 Task: Look for space in Tashkent, Uzbekistan from 5th June, 2023 to 16th June, 2023 for 2 adults in price range Rs.7000 to Rs.15000. Place can be entire place with 1  bedroom having 1 bed and 1 bathroom. Property type can be house, flat, guest house, hotel. Booking option can be shelf check-in. Required host language is English.
Action: Mouse moved to (576, 88)
Screenshot: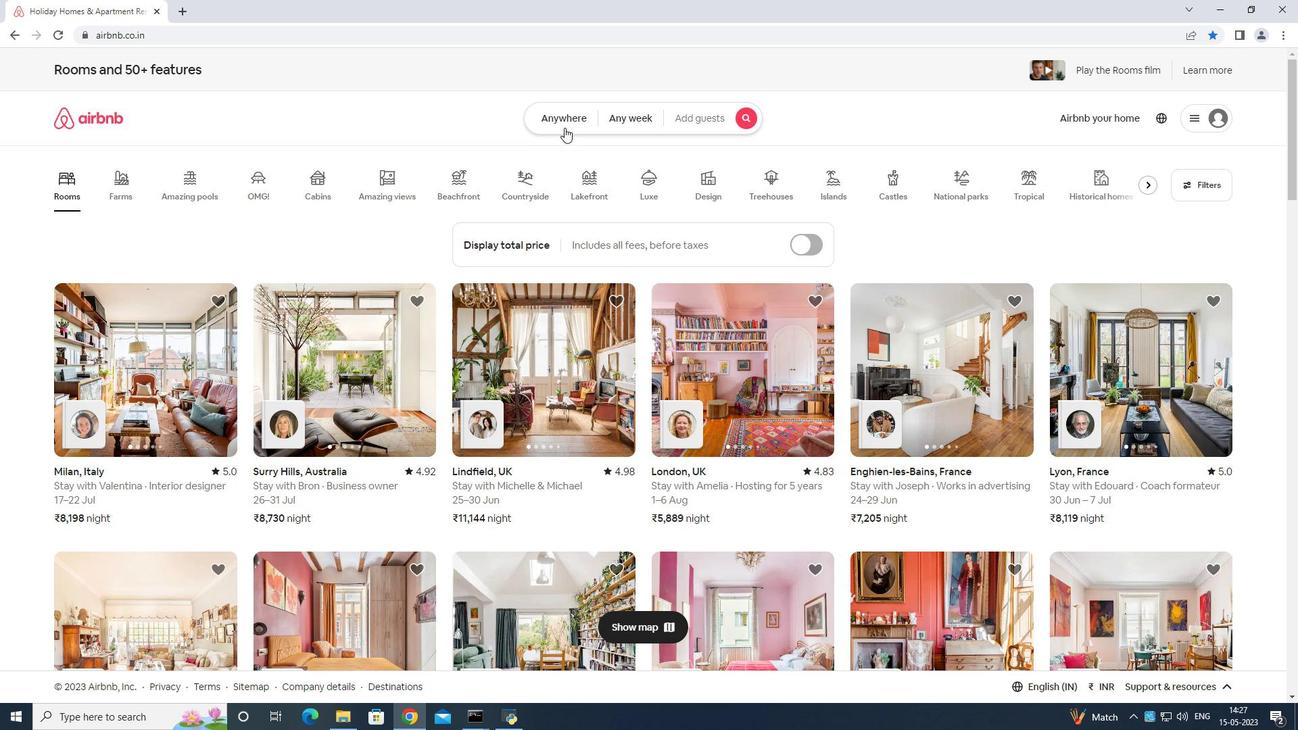 
Action: Mouse pressed left at (576, 88)
Screenshot: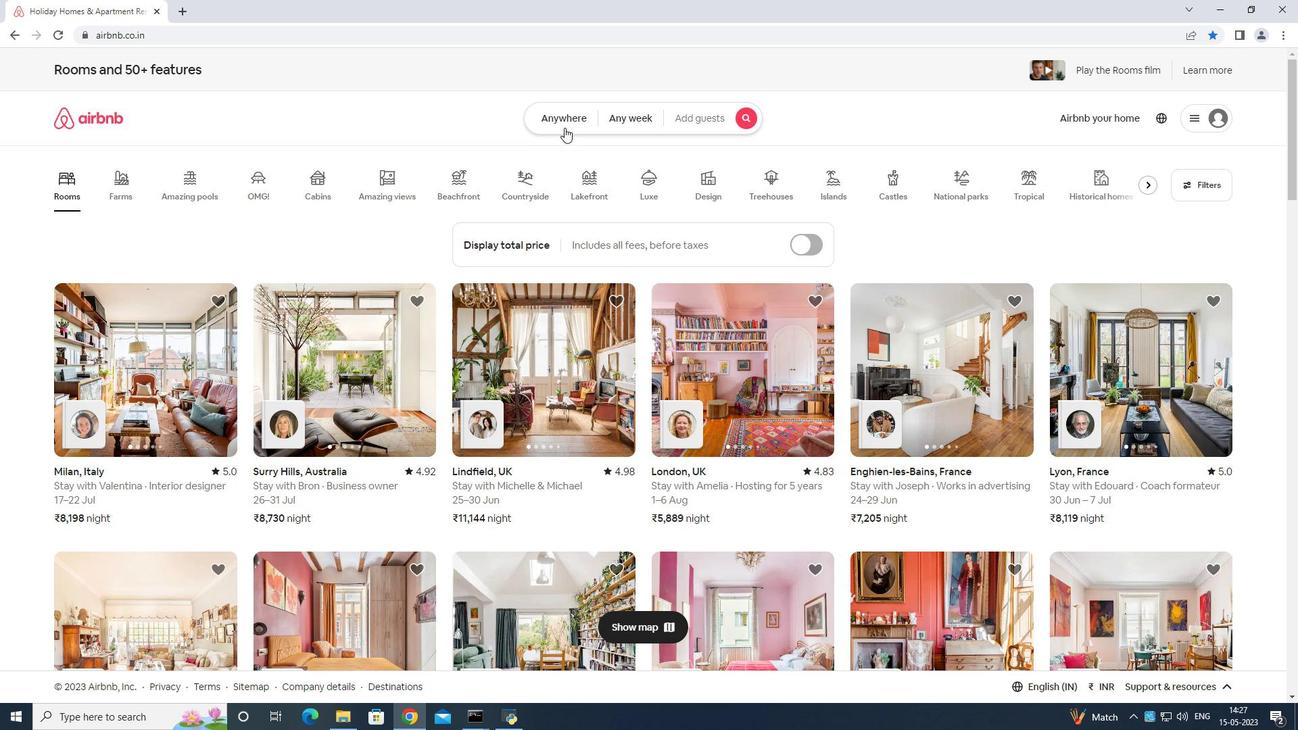 
Action: Mouse moved to (552, 119)
Screenshot: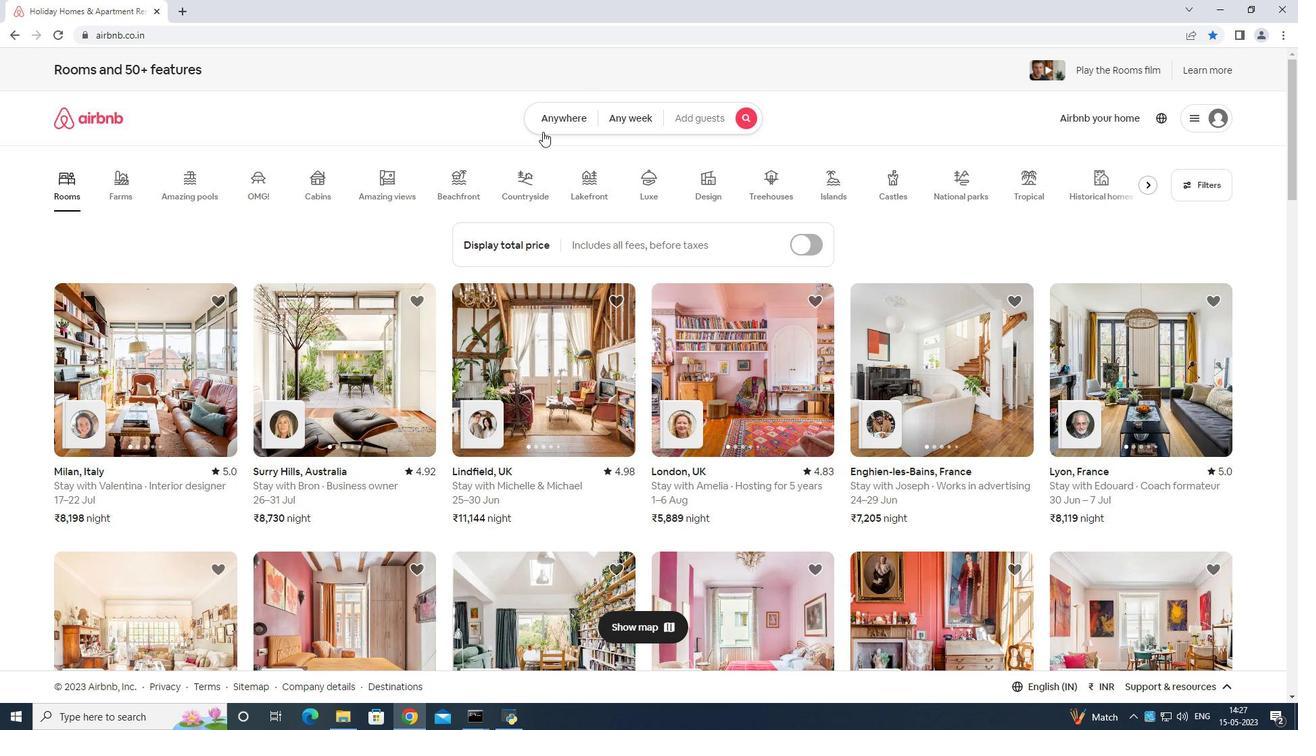
Action: Mouse pressed left at (552, 119)
Screenshot: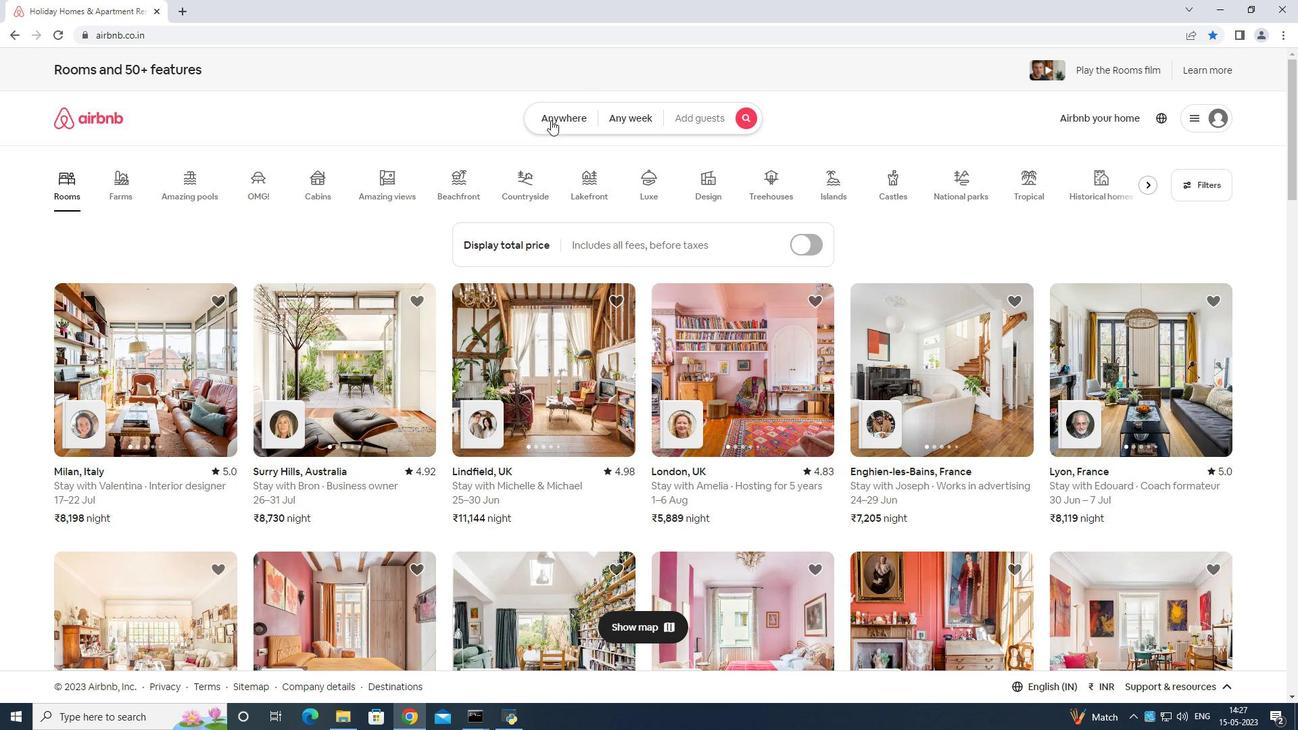 
Action: Mouse moved to (484, 174)
Screenshot: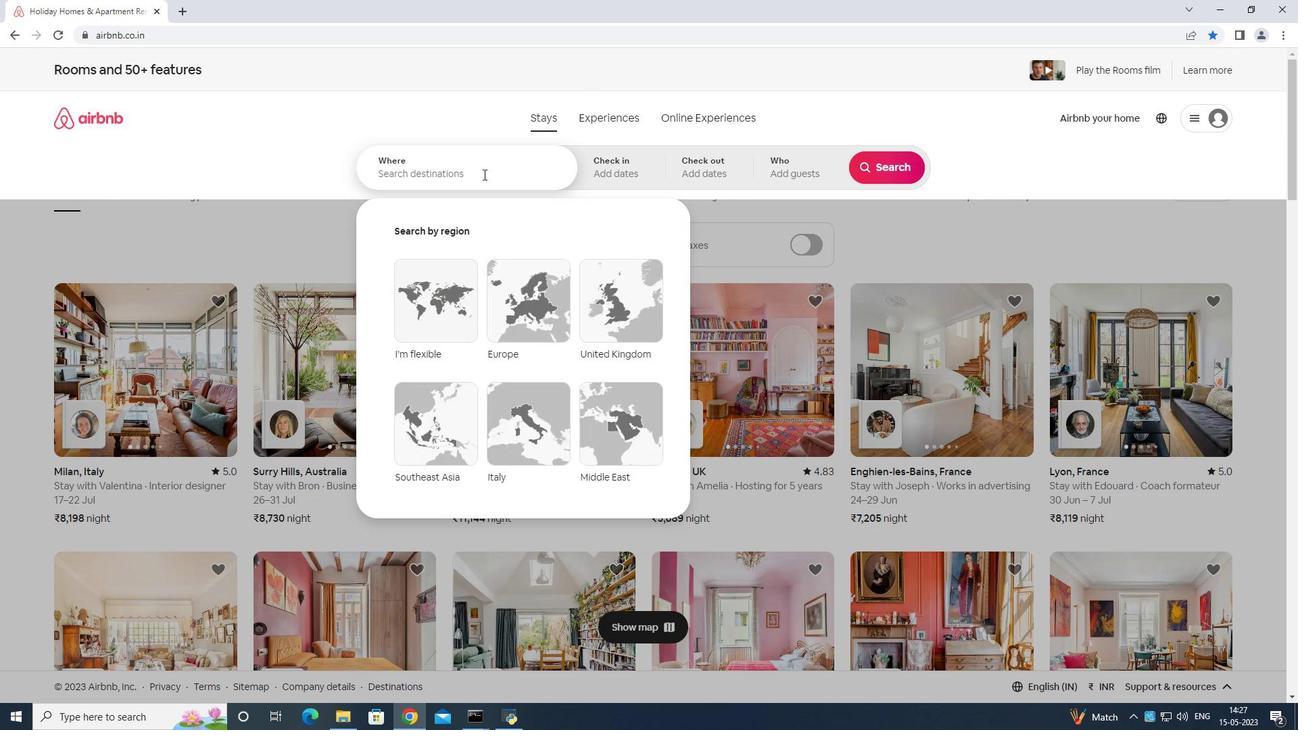 
Action: Mouse pressed left at (484, 174)
Screenshot: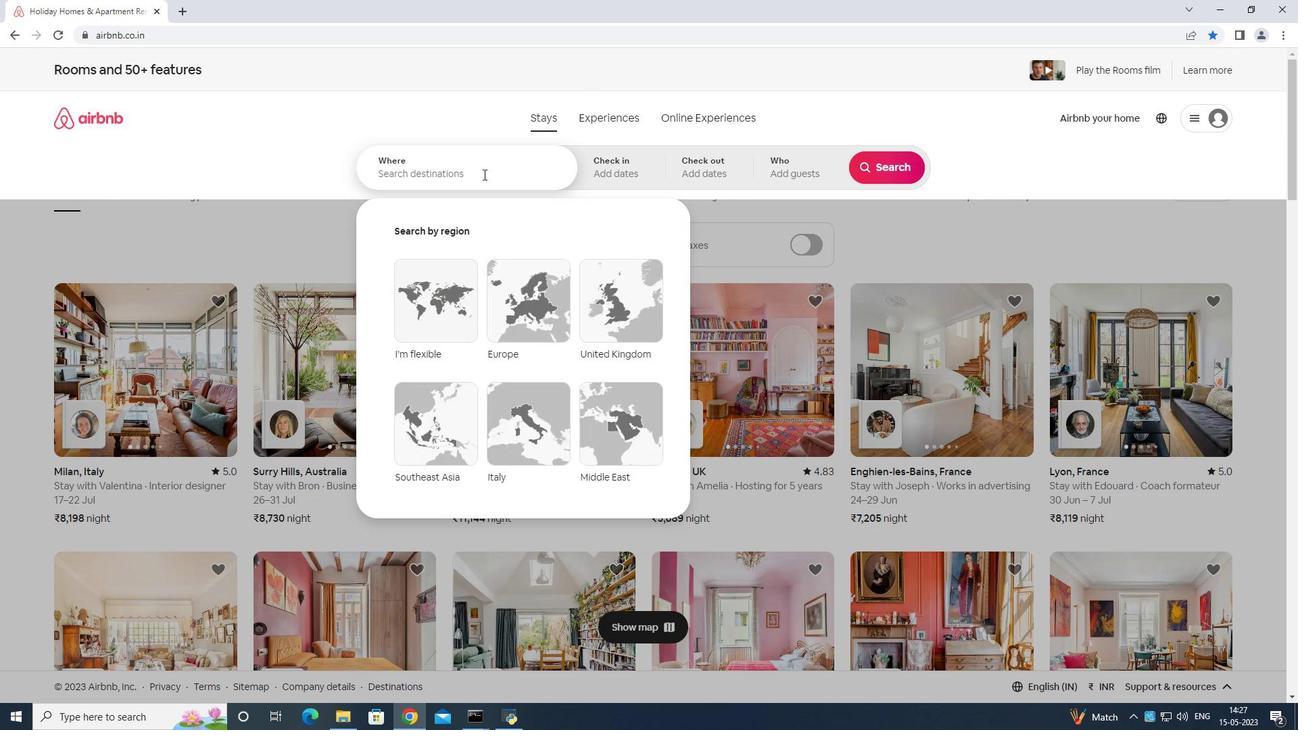 
Action: Mouse moved to (484, 174)
Screenshot: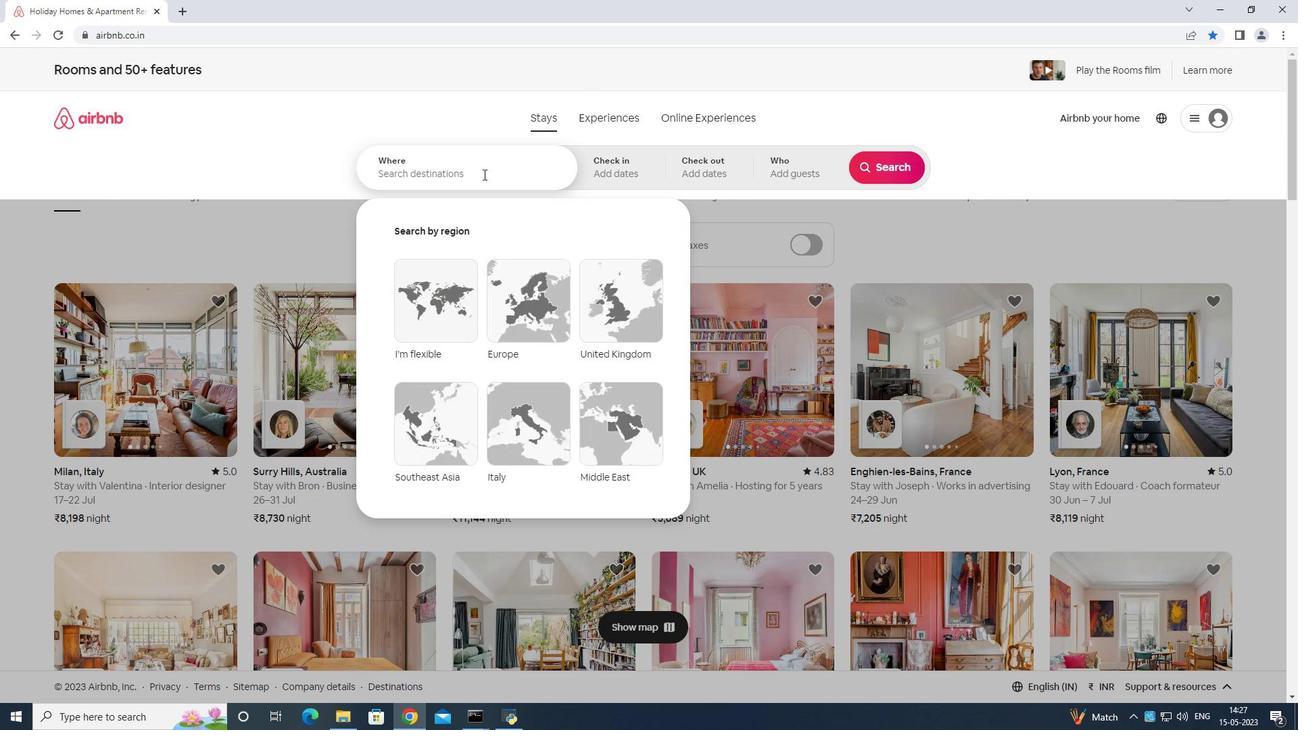 
Action: Key pressed <Key.shift>Tashkent<Key.space>uzbekistn<Key.backspace>an<Key.enter>
Screenshot: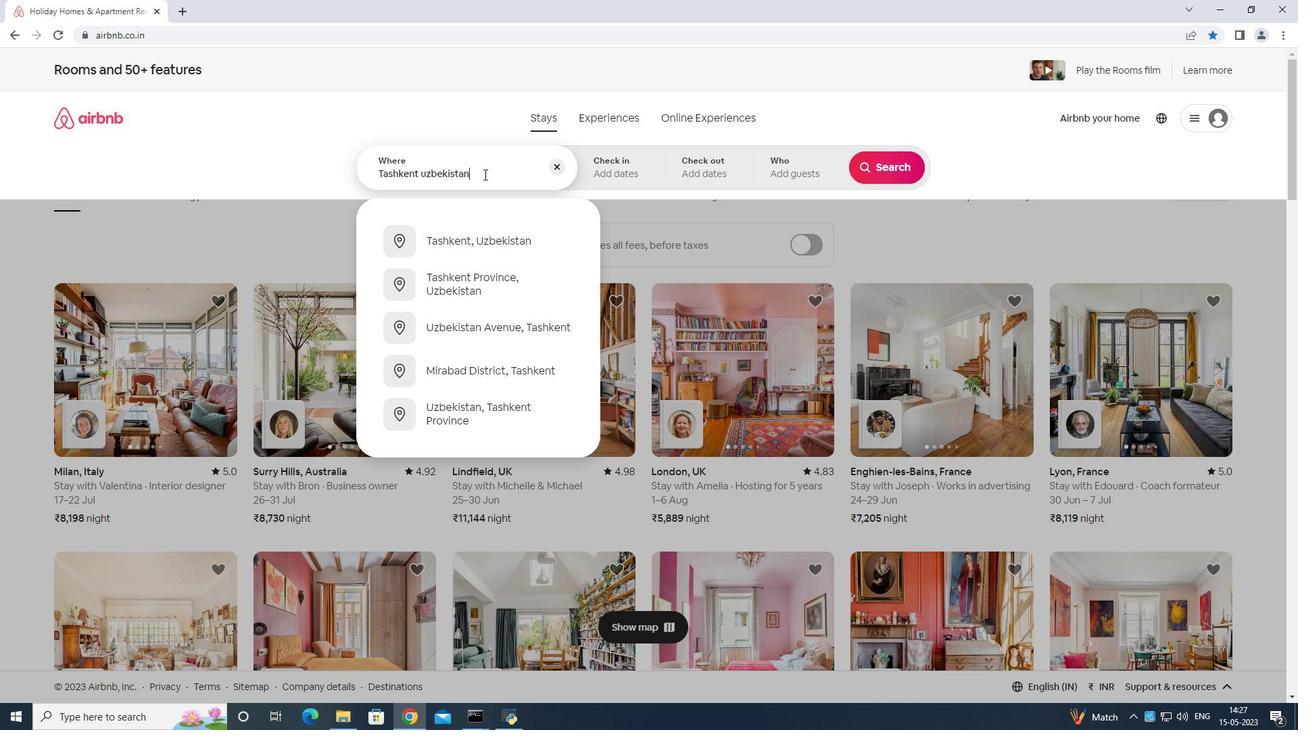 
Action: Mouse moved to (708, 359)
Screenshot: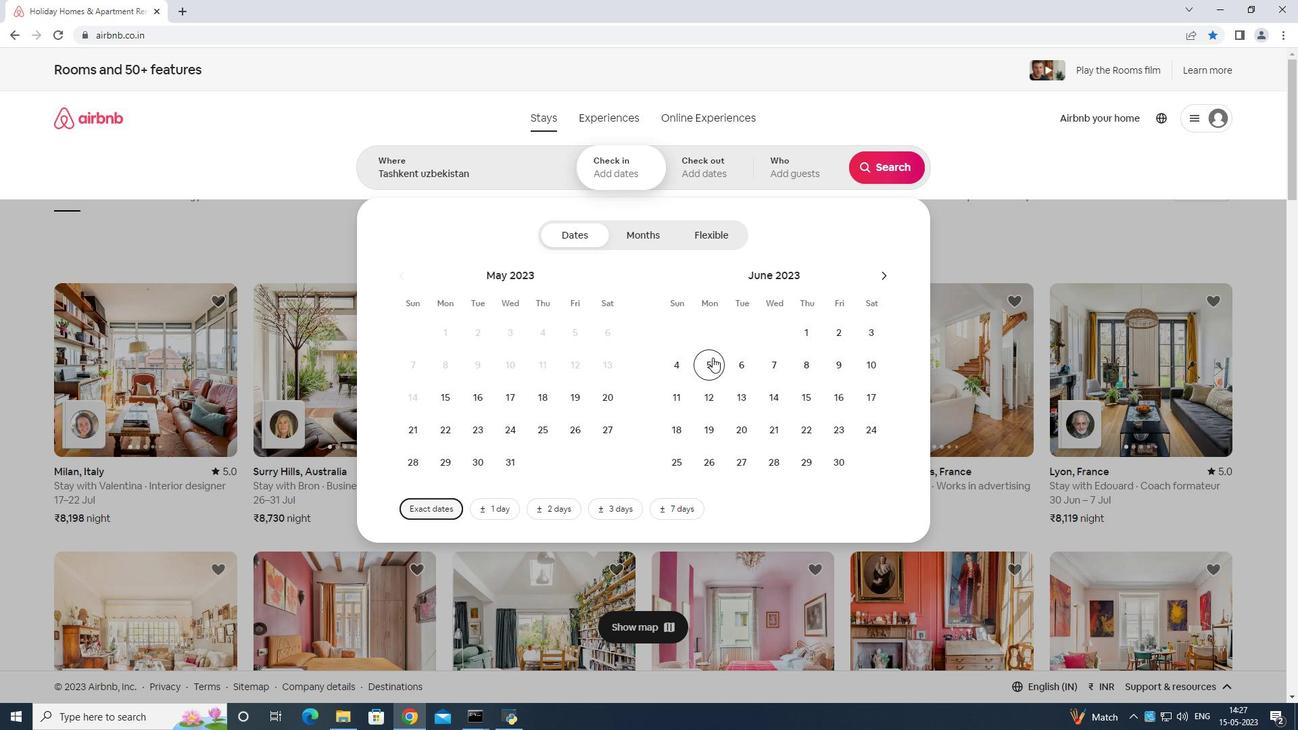 
Action: Mouse pressed left at (708, 359)
Screenshot: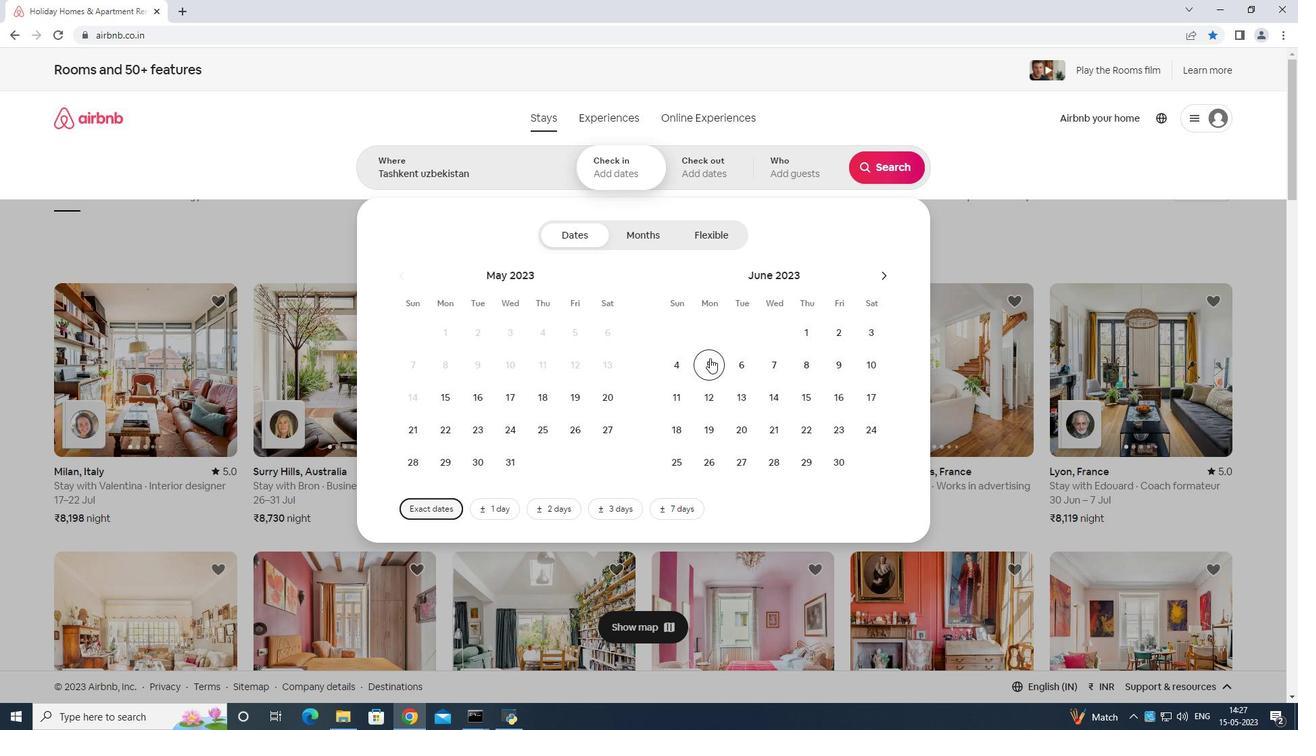 
Action: Mouse moved to (830, 397)
Screenshot: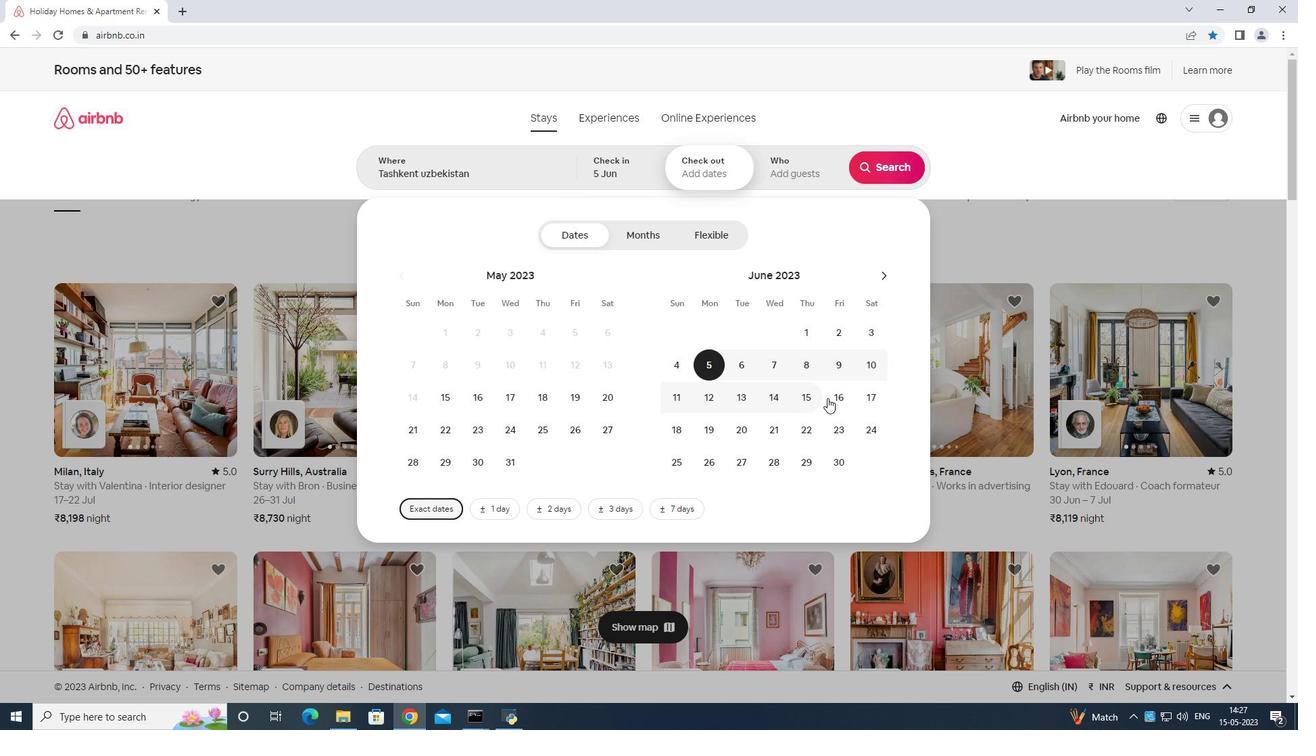 
Action: Mouse pressed left at (830, 397)
Screenshot: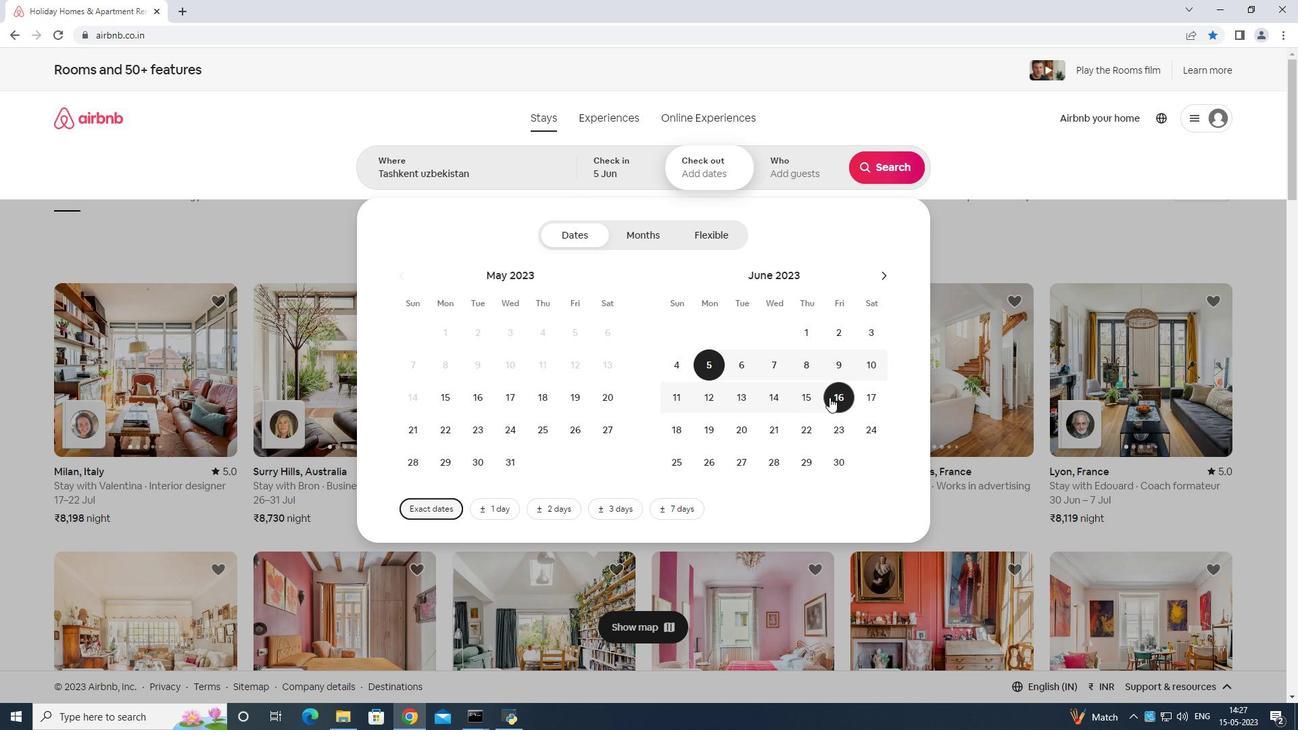 
Action: Mouse moved to (800, 173)
Screenshot: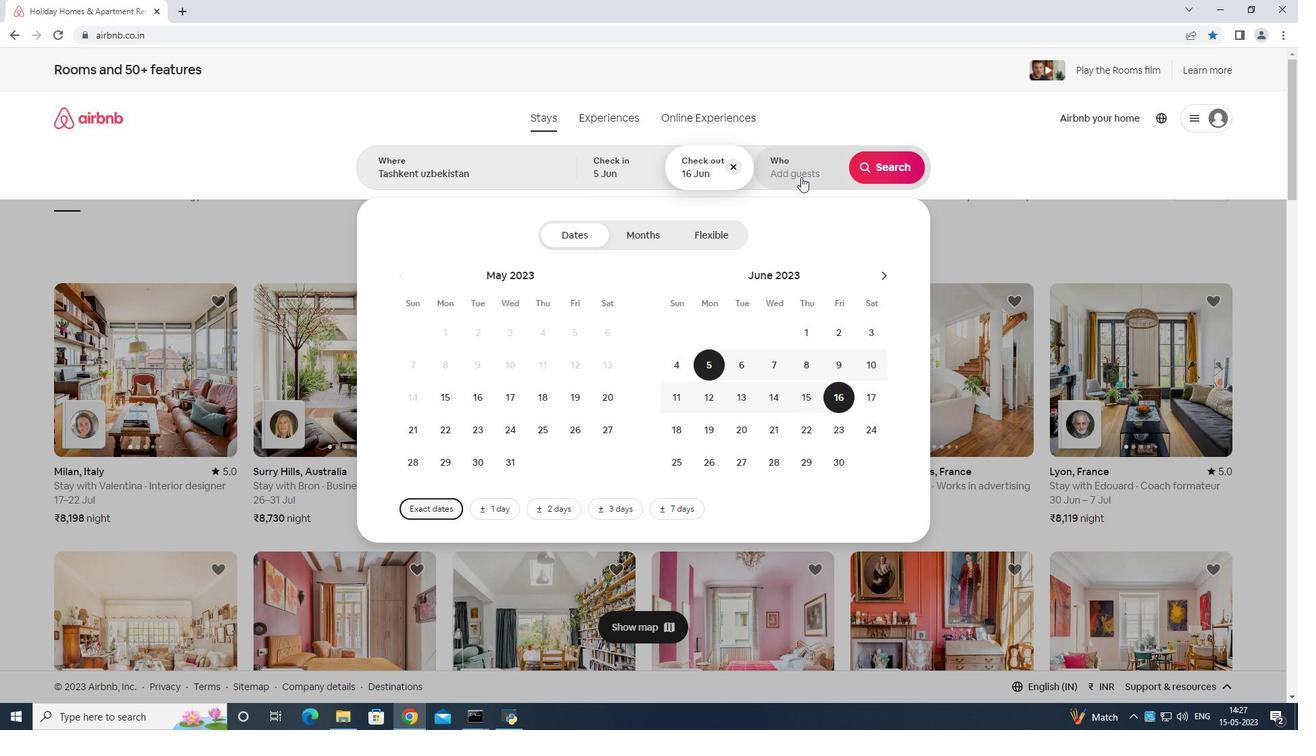 
Action: Mouse pressed left at (800, 173)
Screenshot: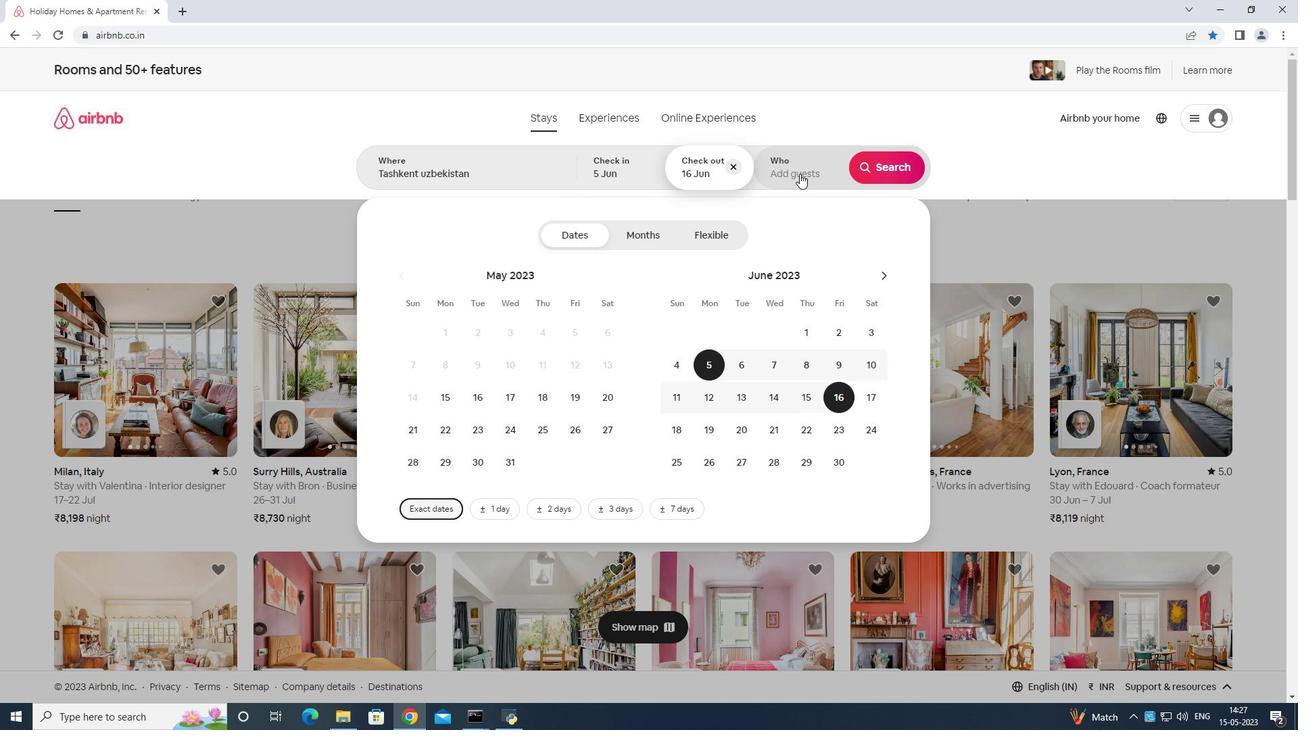 
Action: Mouse moved to (896, 243)
Screenshot: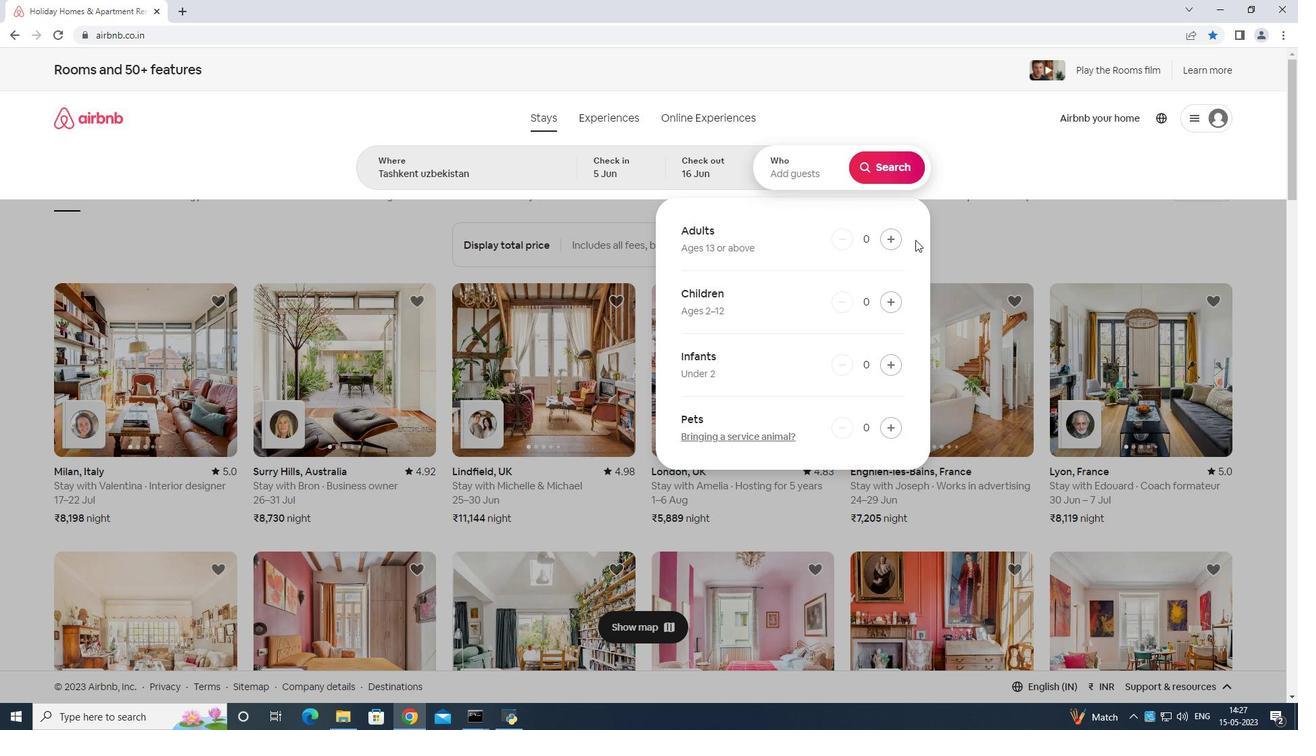
Action: Mouse pressed left at (896, 243)
Screenshot: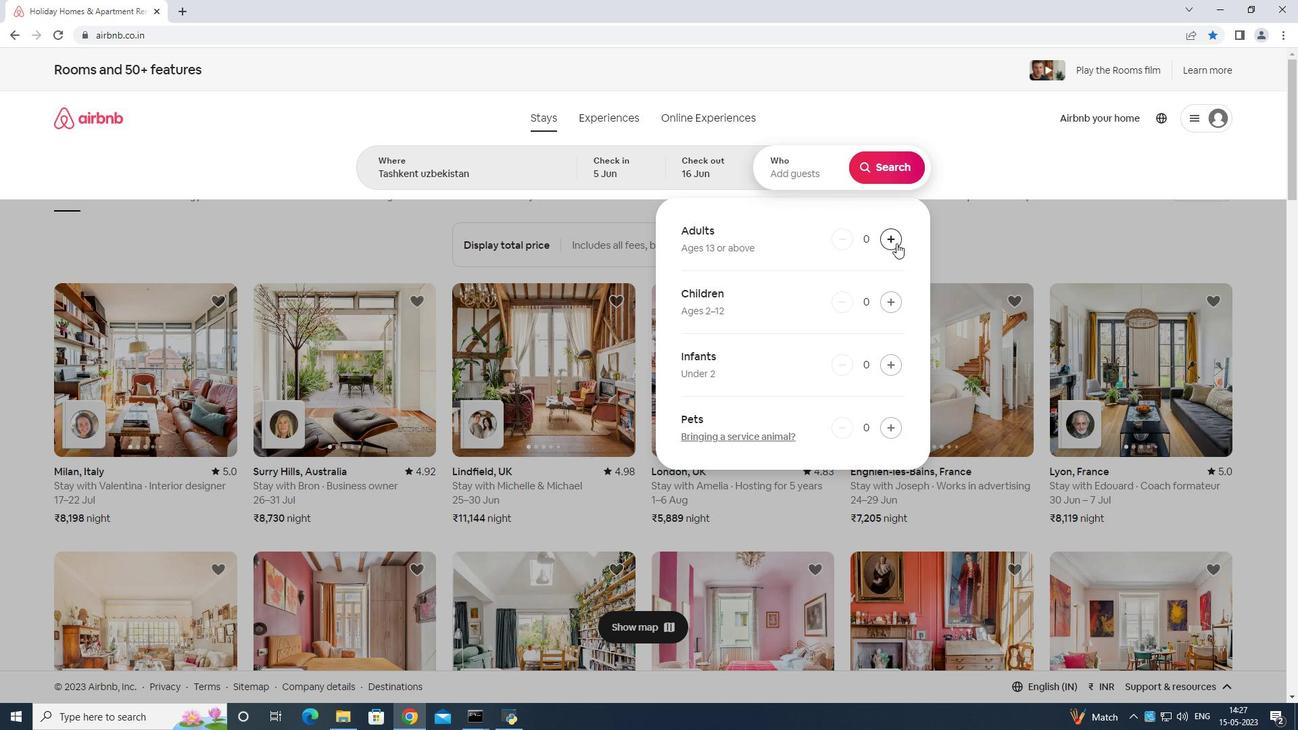 
Action: Mouse moved to (895, 244)
Screenshot: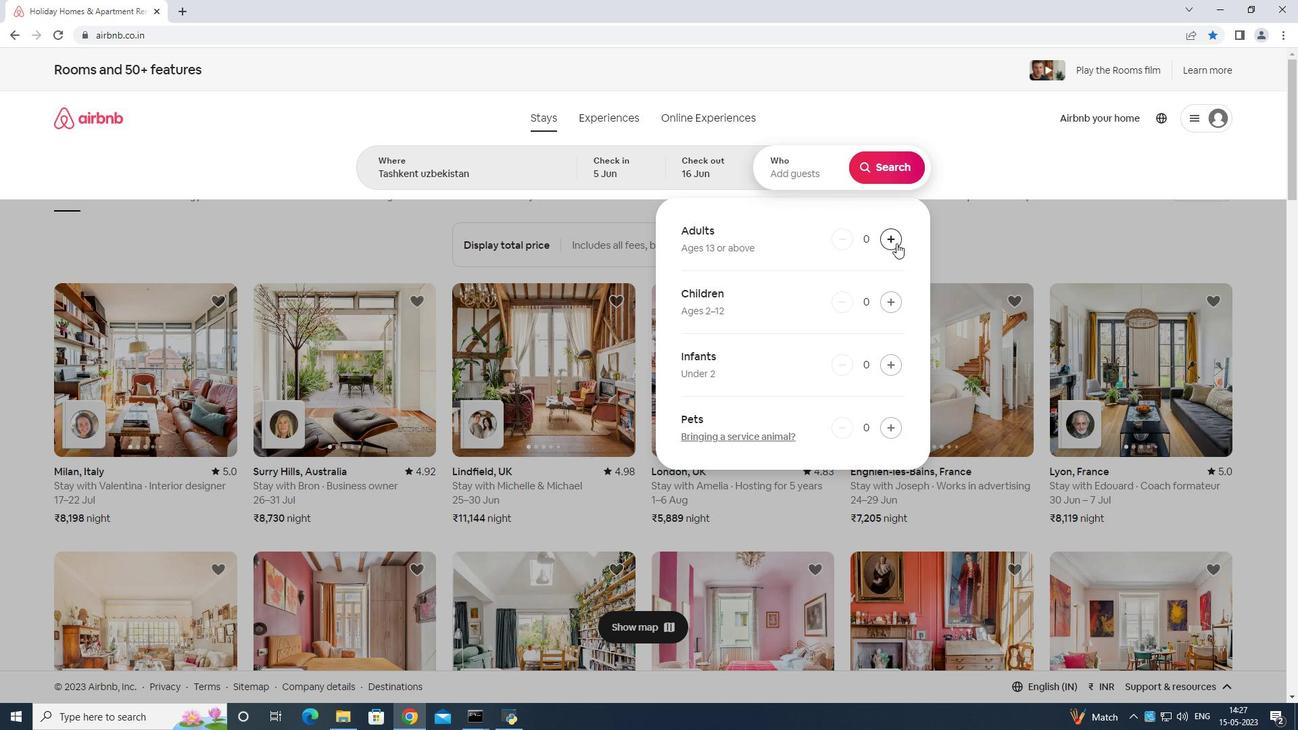 
Action: Mouse pressed left at (895, 244)
Screenshot: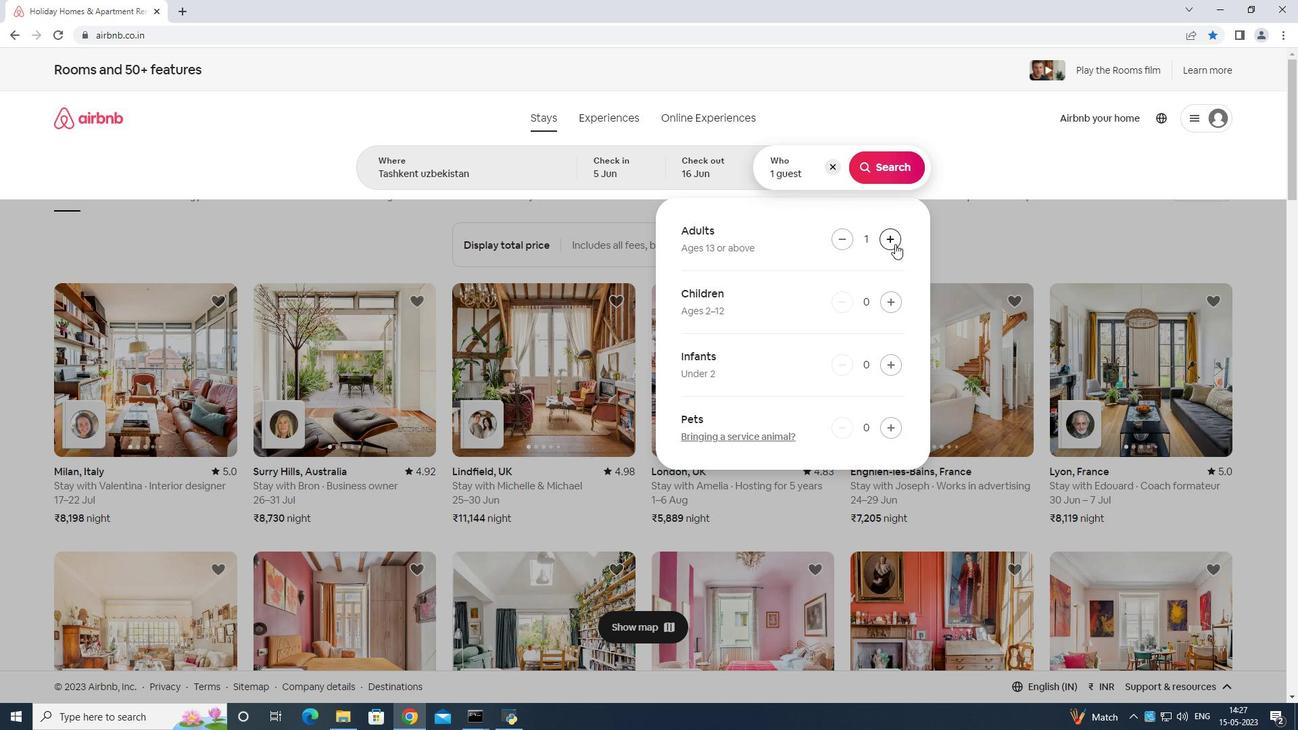 
Action: Mouse moved to (883, 169)
Screenshot: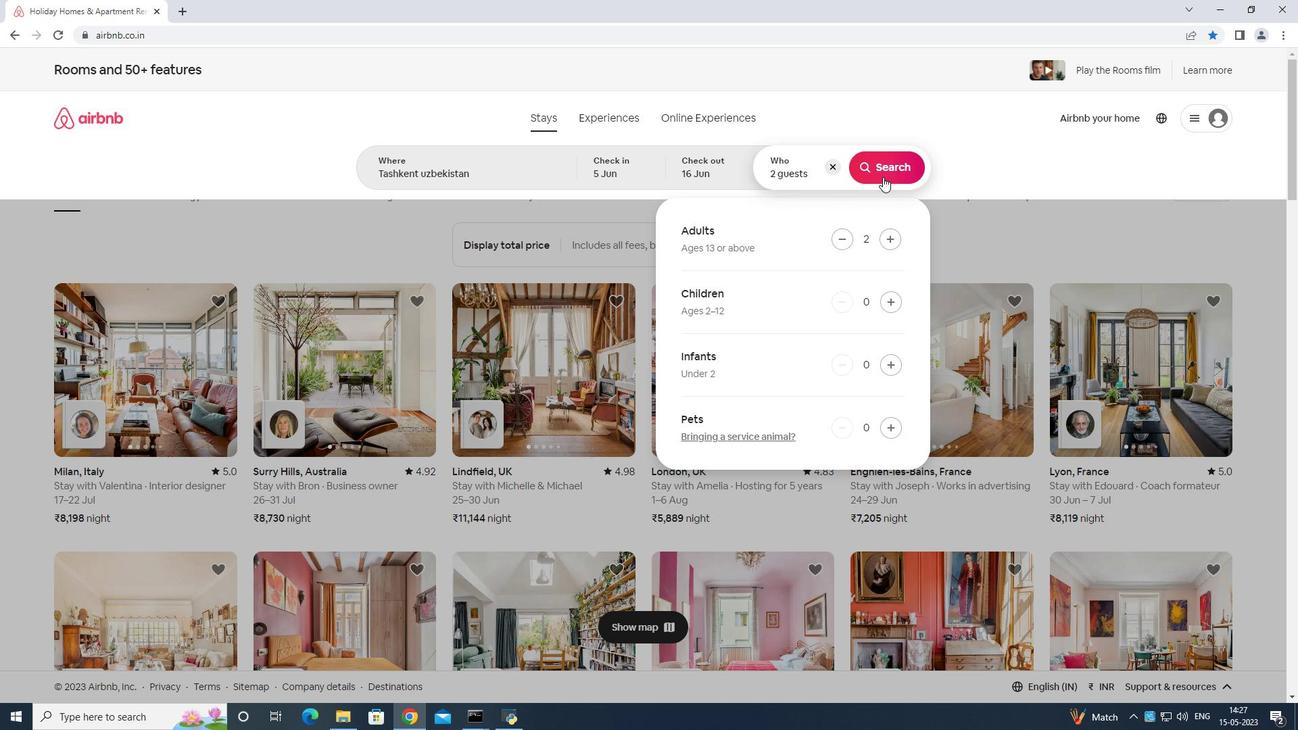 
Action: Mouse pressed left at (883, 169)
Screenshot: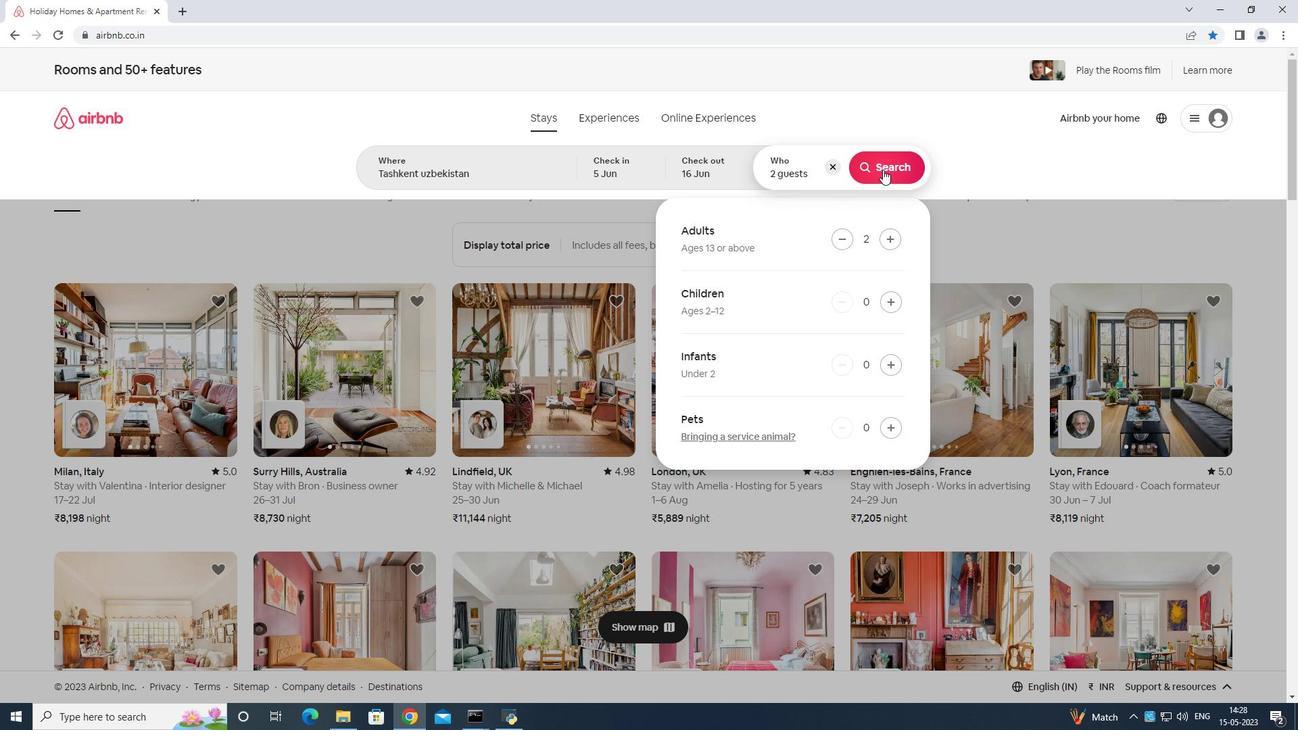 
Action: Mouse moved to (1235, 122)
Screenshot: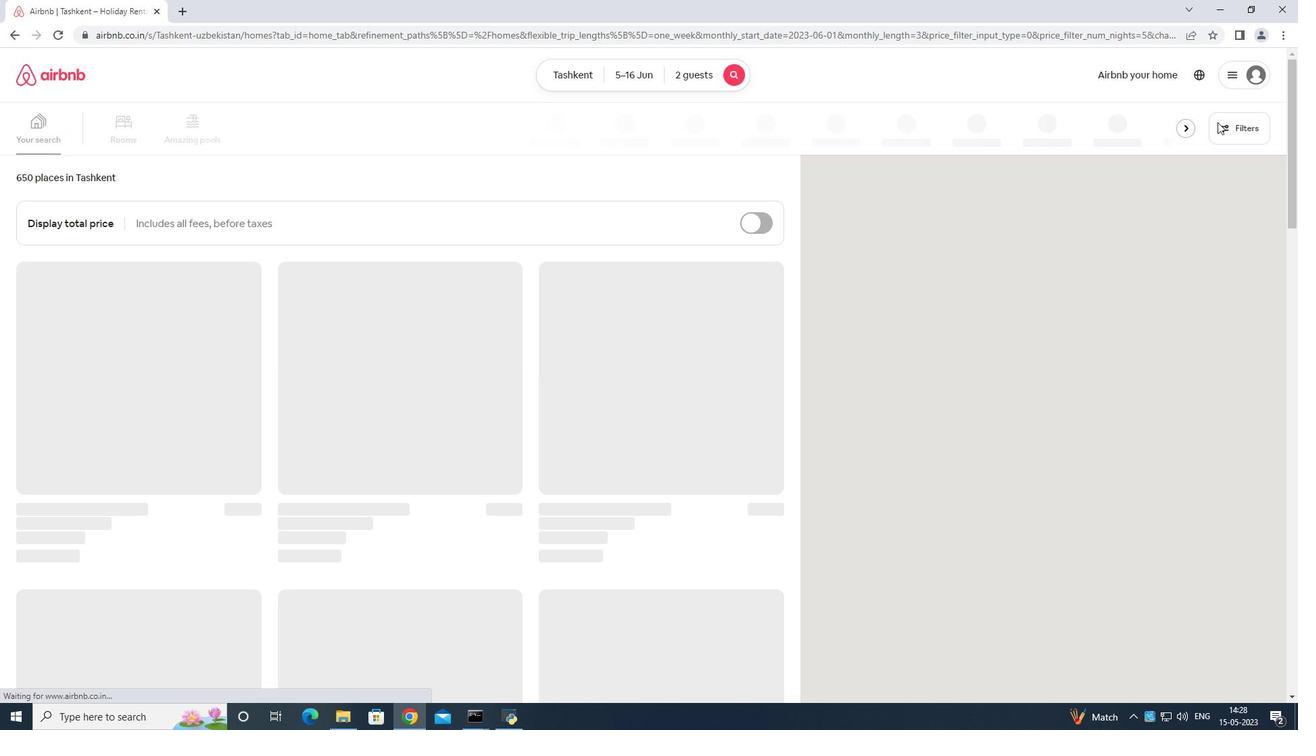 
Action: Mouse pressed left at (1235, 122)
Screenshot: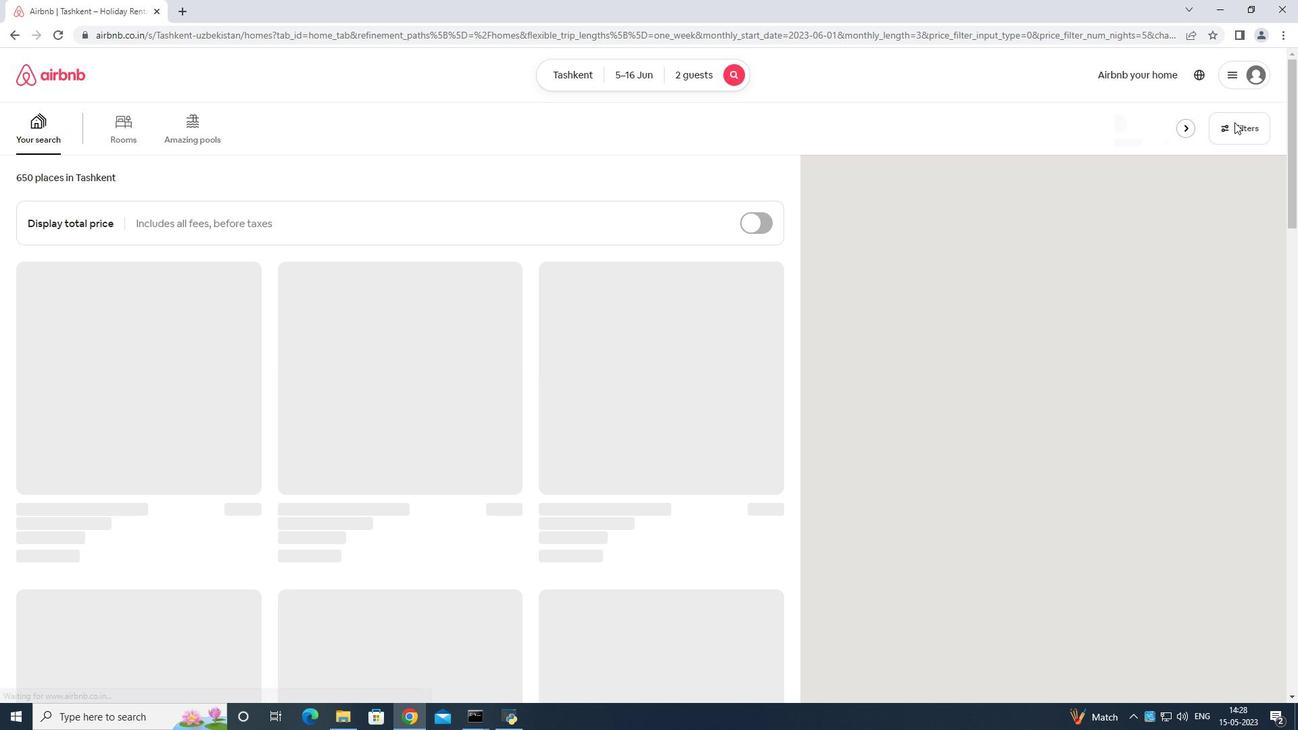 
Action: Mouse moved to (545, 463)
Screenshot: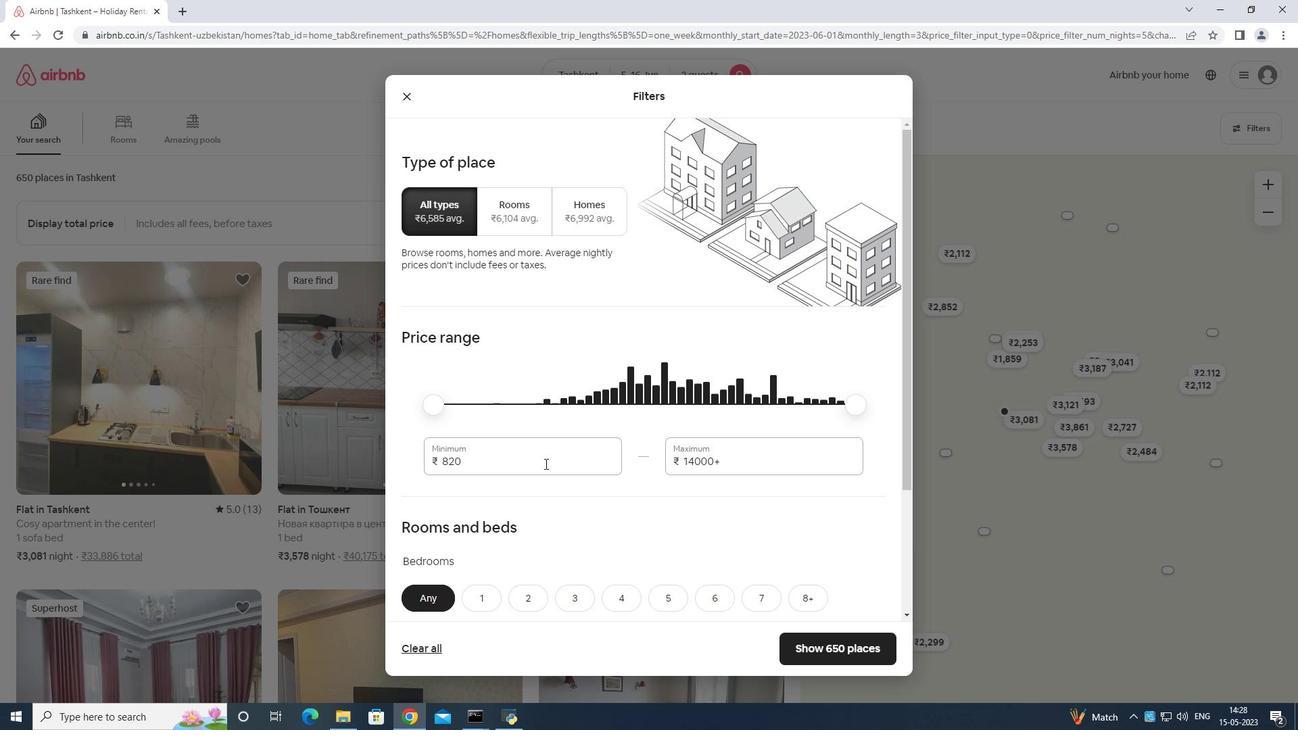 
Action: Mouse pressed left at (545, 463)
Screenshot: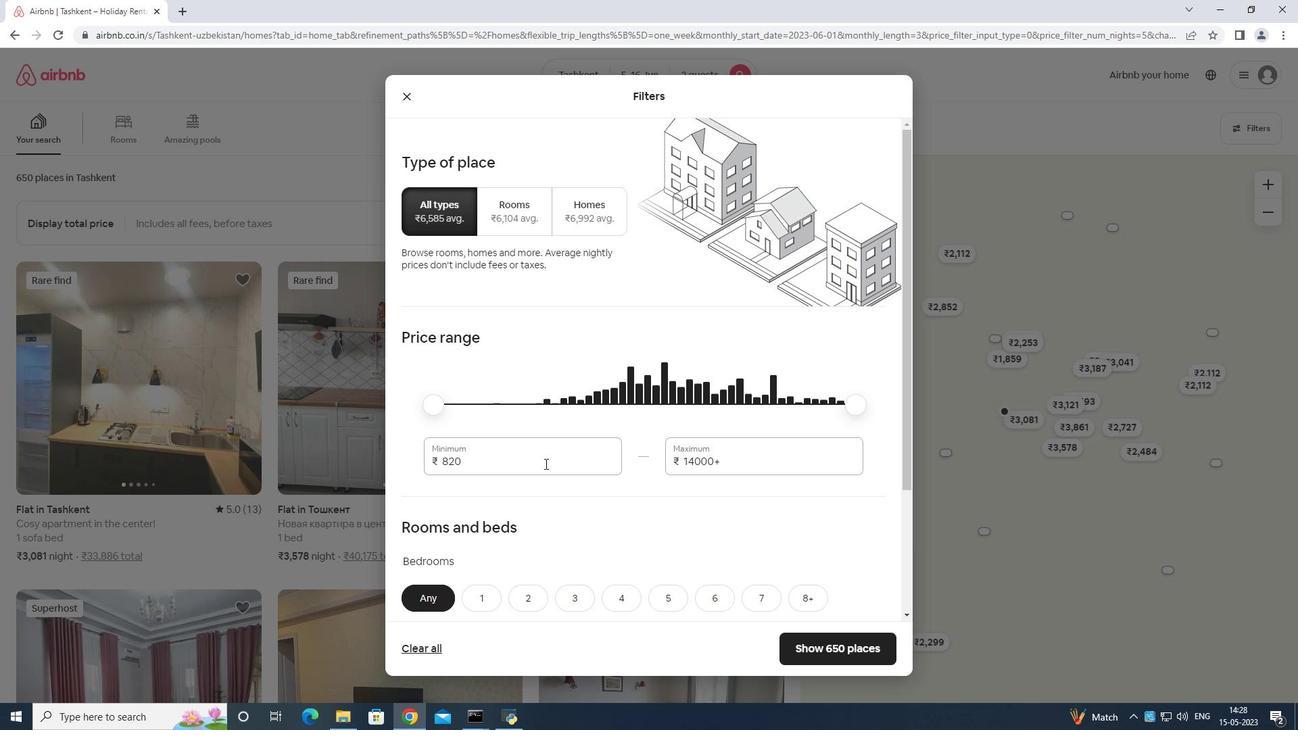 
Action: Mouse moved to (551, 451)
Screenshot: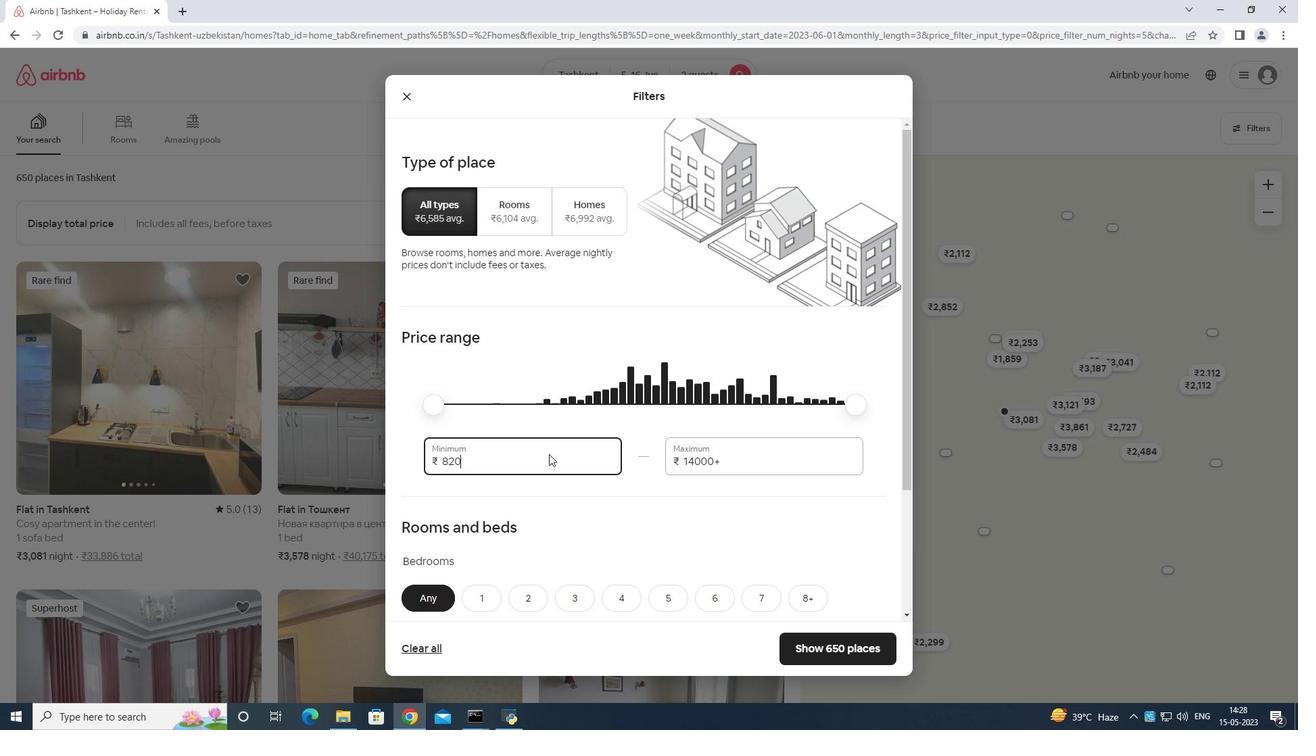 
Action: Key pressed <Key.backspace>
Screenshot: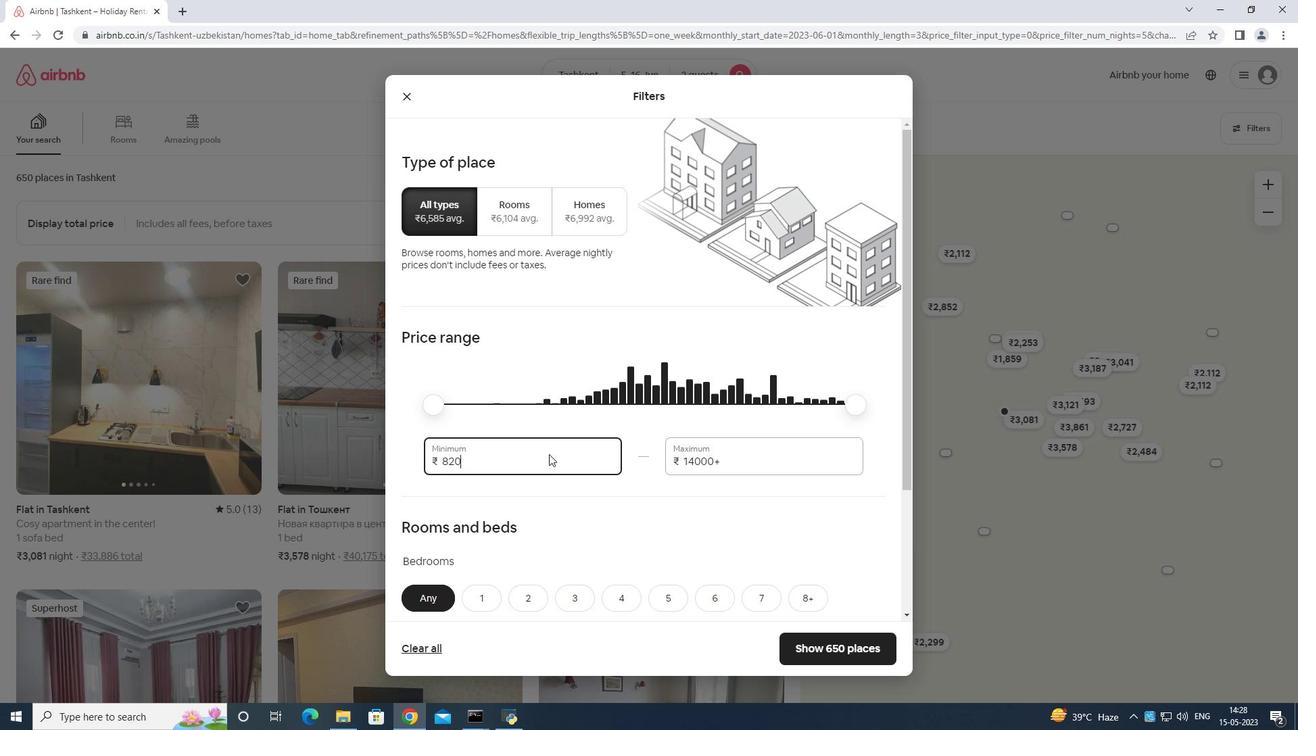 
Action: Mouse moved to (558, 447)
Screenshot: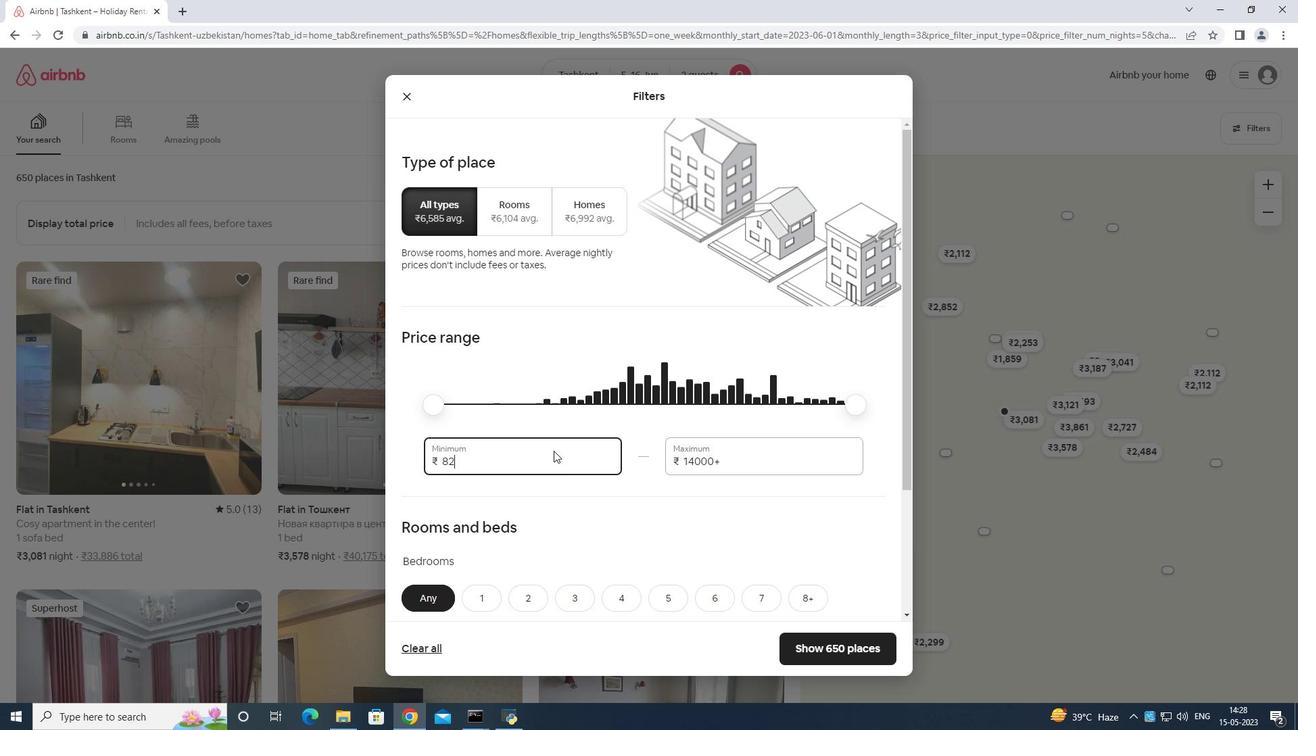 
Action: Key pressed <Key.backspace><Key.backspace><Key.backspace><Key.backspace><Key.backspace><Key.backspace><Key.backspace><Key.backspace><Key.backspace><Key.backspace>70
Screenshot: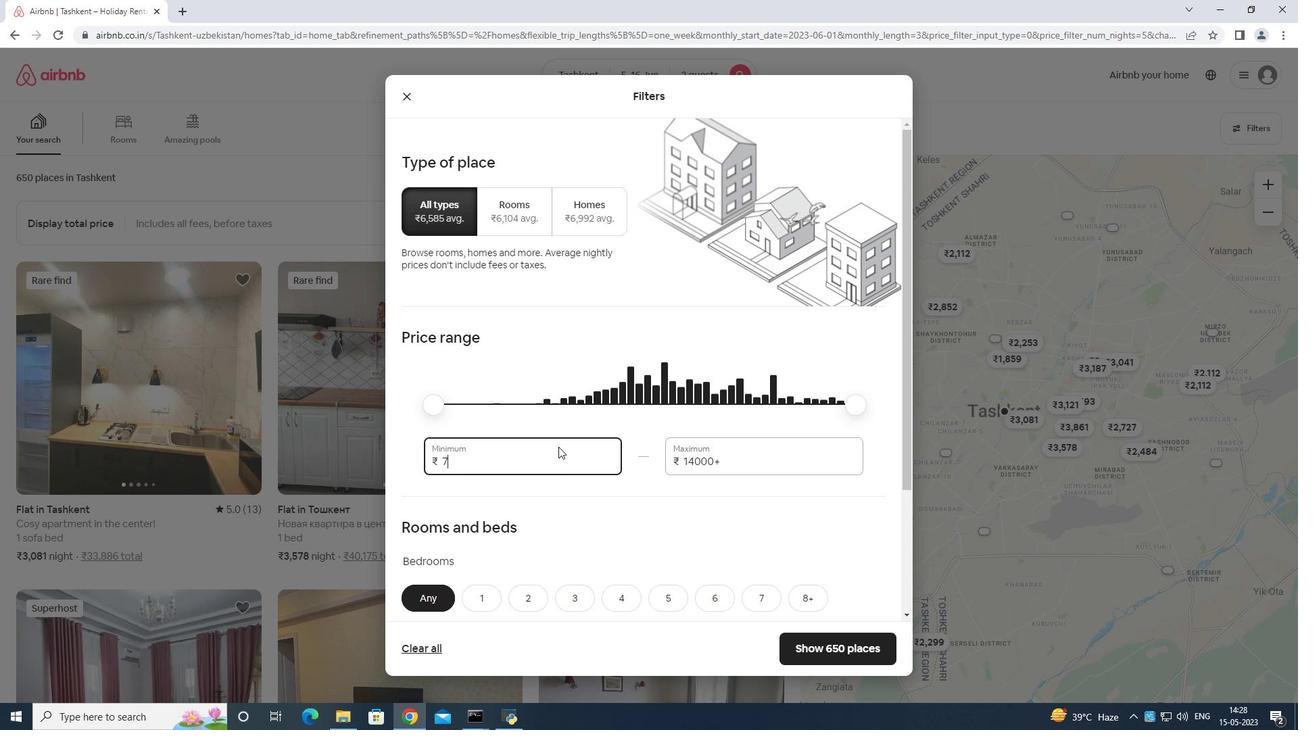 
Action: Mouse moved to (560, 445)
Screenshot: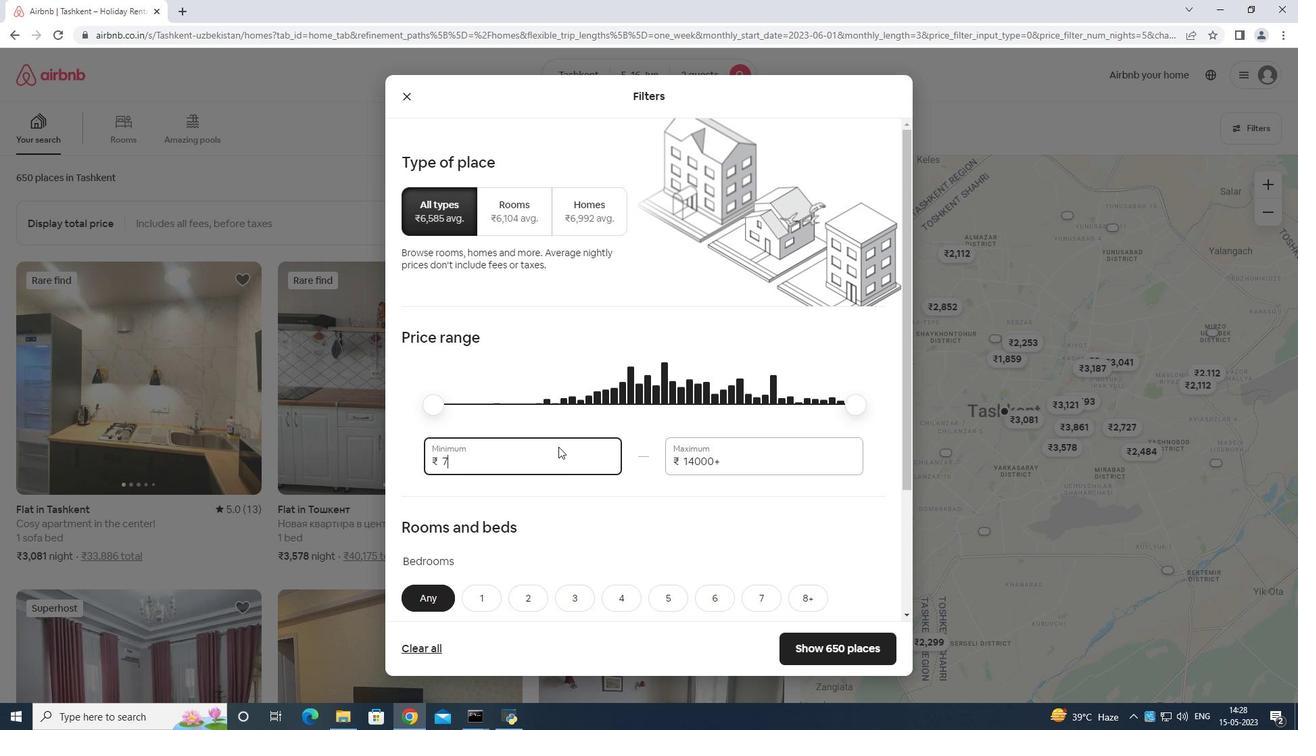 
Action: Key pressed 00
Screenshot: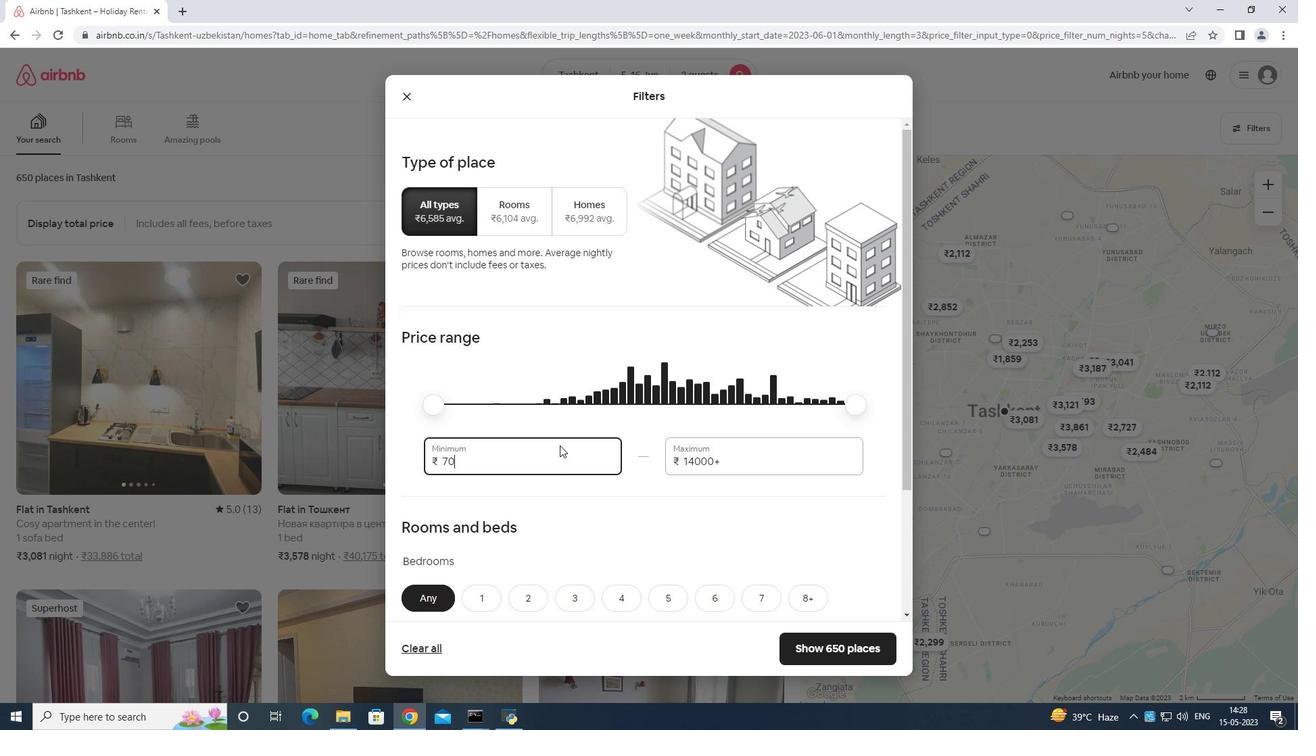 
Action: Mouse moved to (753, 451)
Screenshot: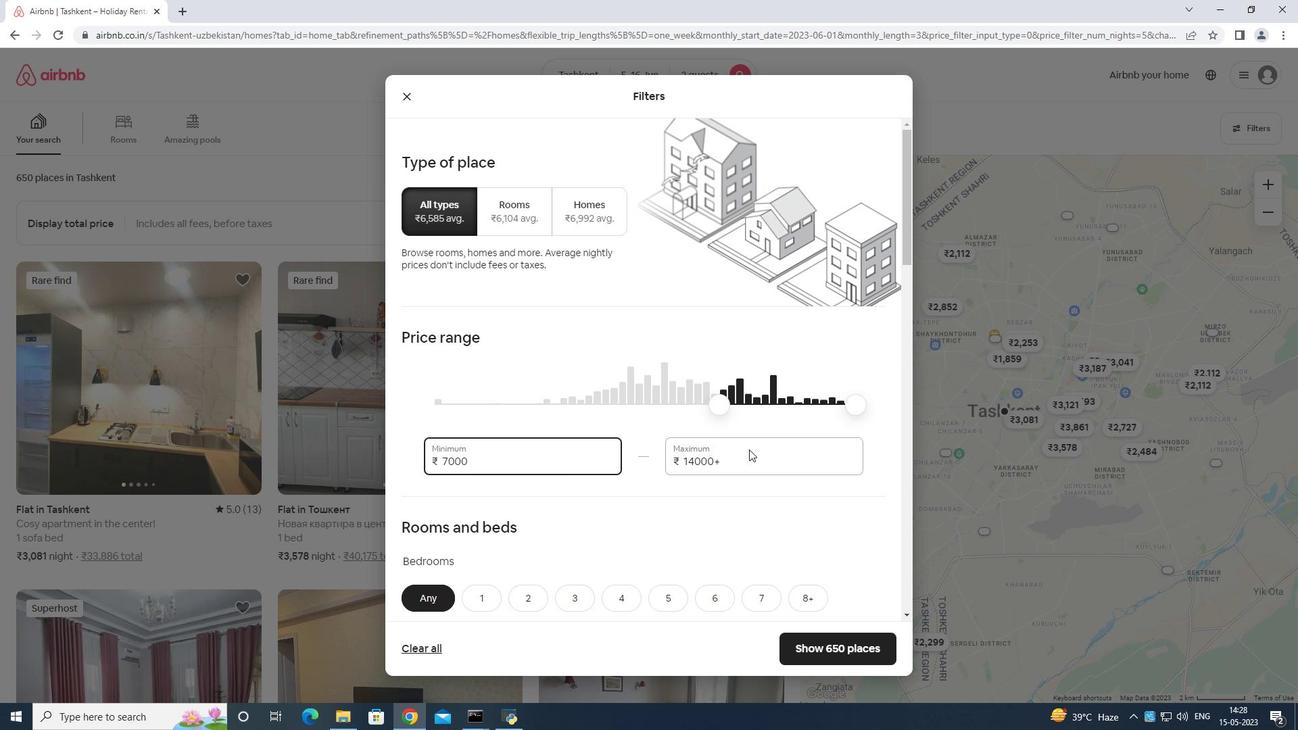 
Action: Mouse pressed left at (753, 451)
Screenshot: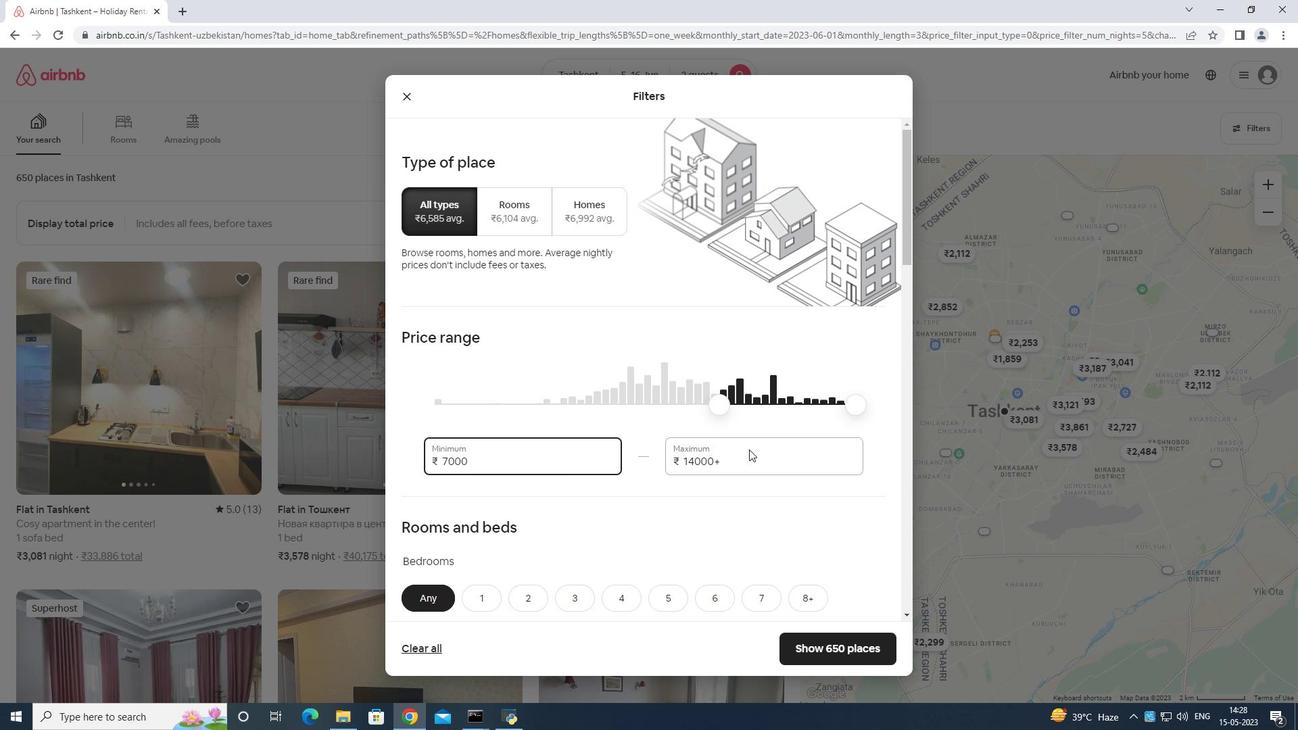 
Action: Mouse moved to (756, 449)
Screenshot: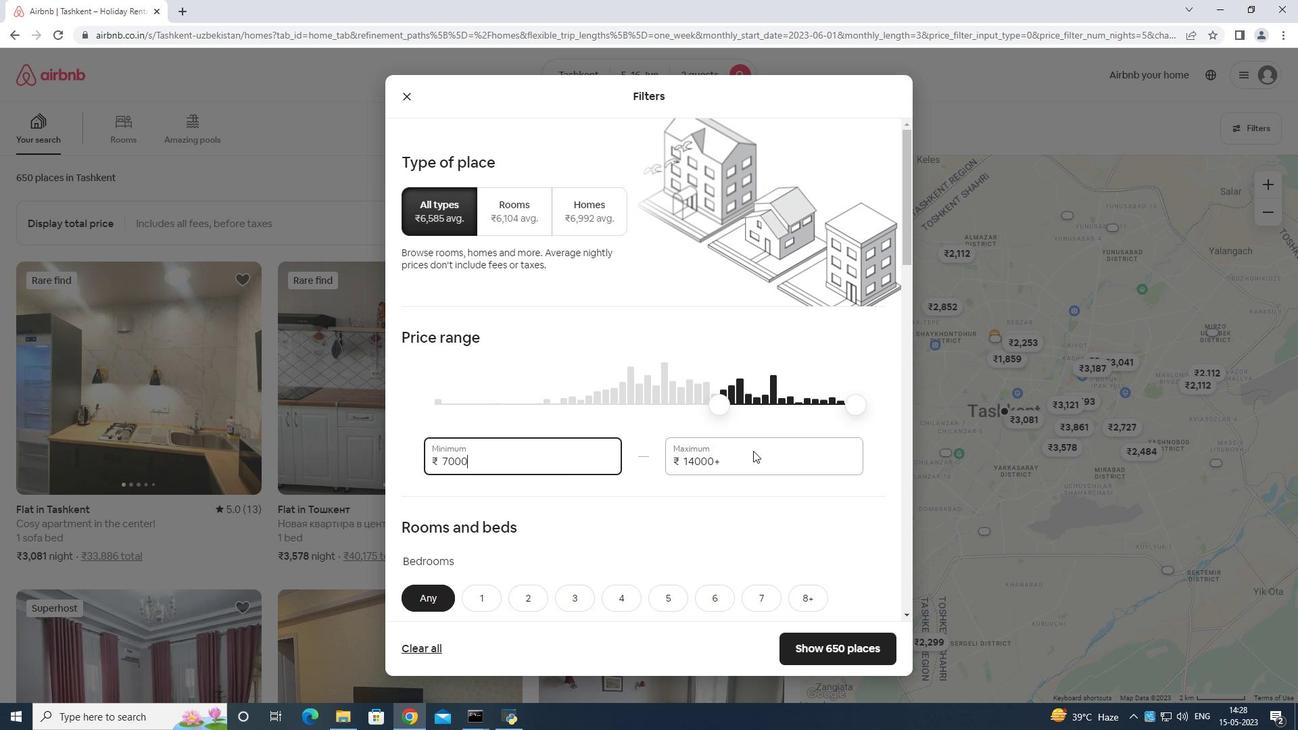 
Action: Key pressed <Key.backspace><Key.backspace><Key.backspace><Key.backspace><Key.backspace><Key.backspace><Key.backspace><Key.backspace><Key.backspace><Key.backspace><Key.backspace><Key.backspace><Key.backspace>1
Screenshot: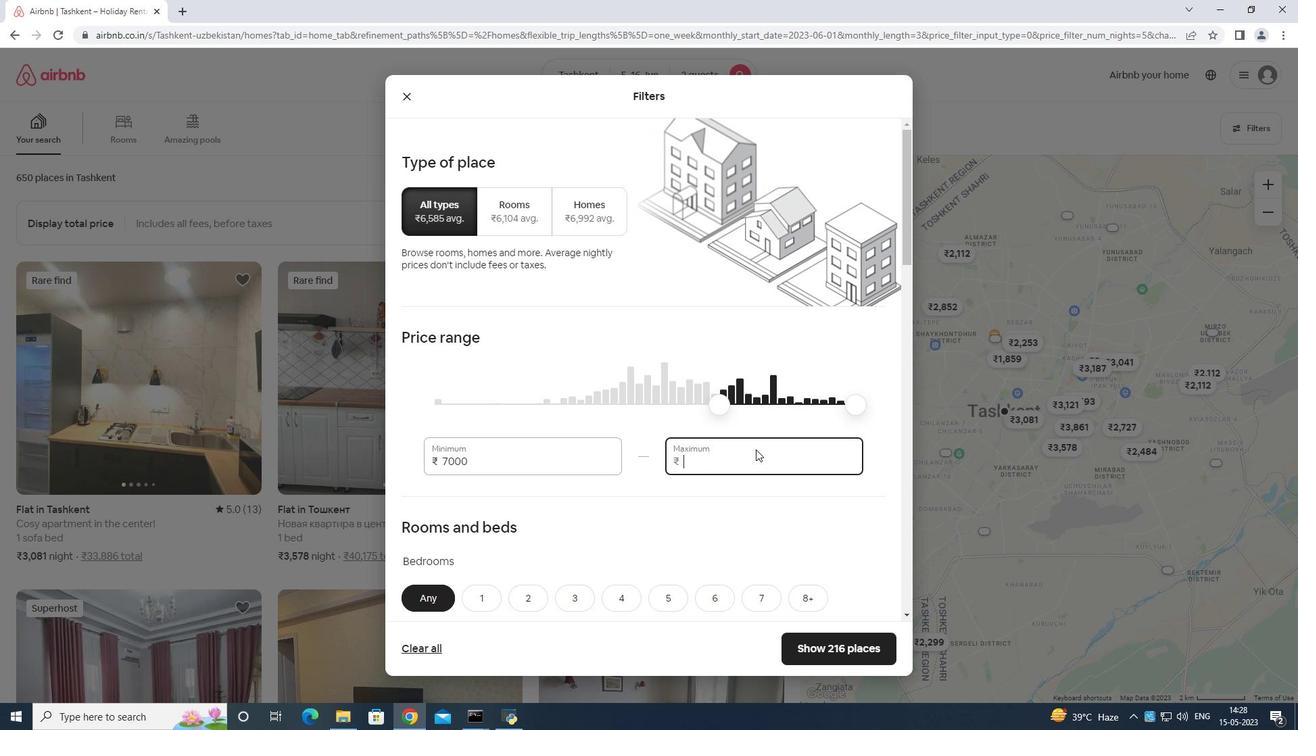 
Action: Mouse moved to (758, 440)
Screenshot: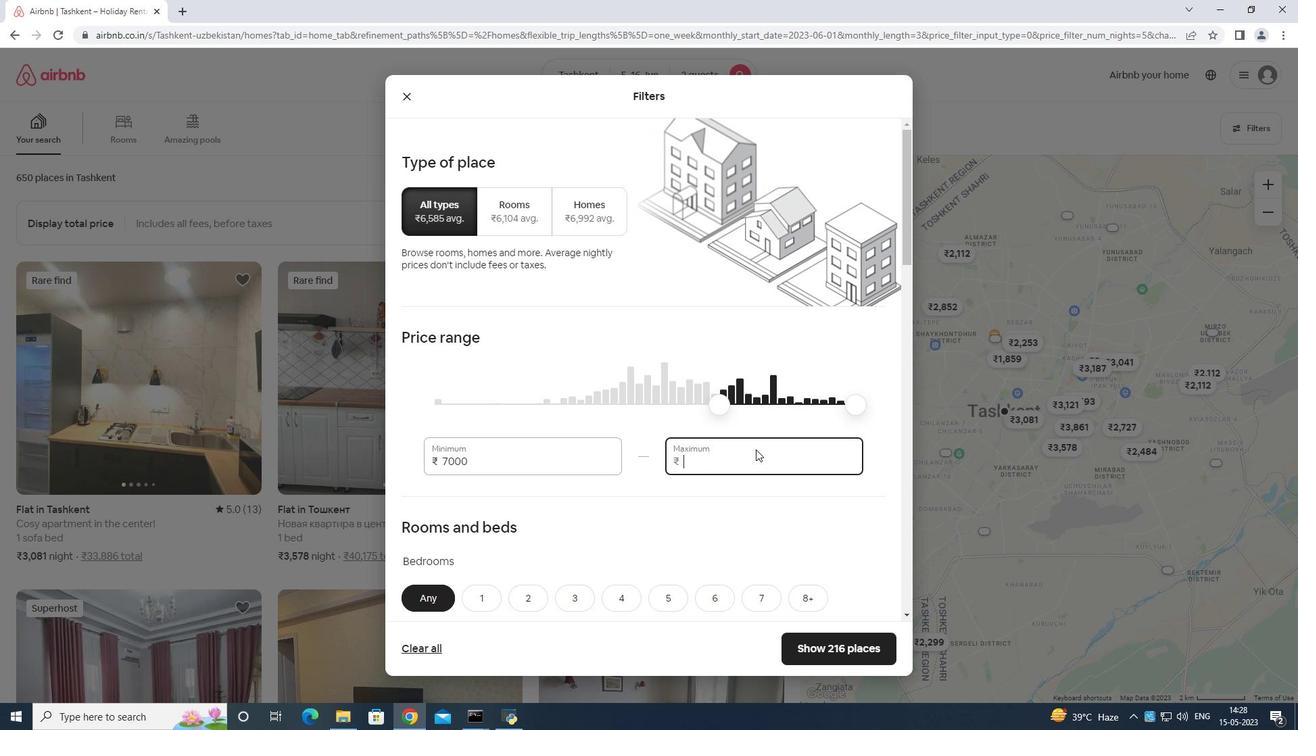 
Action: Key pressed 5000
Screenshot: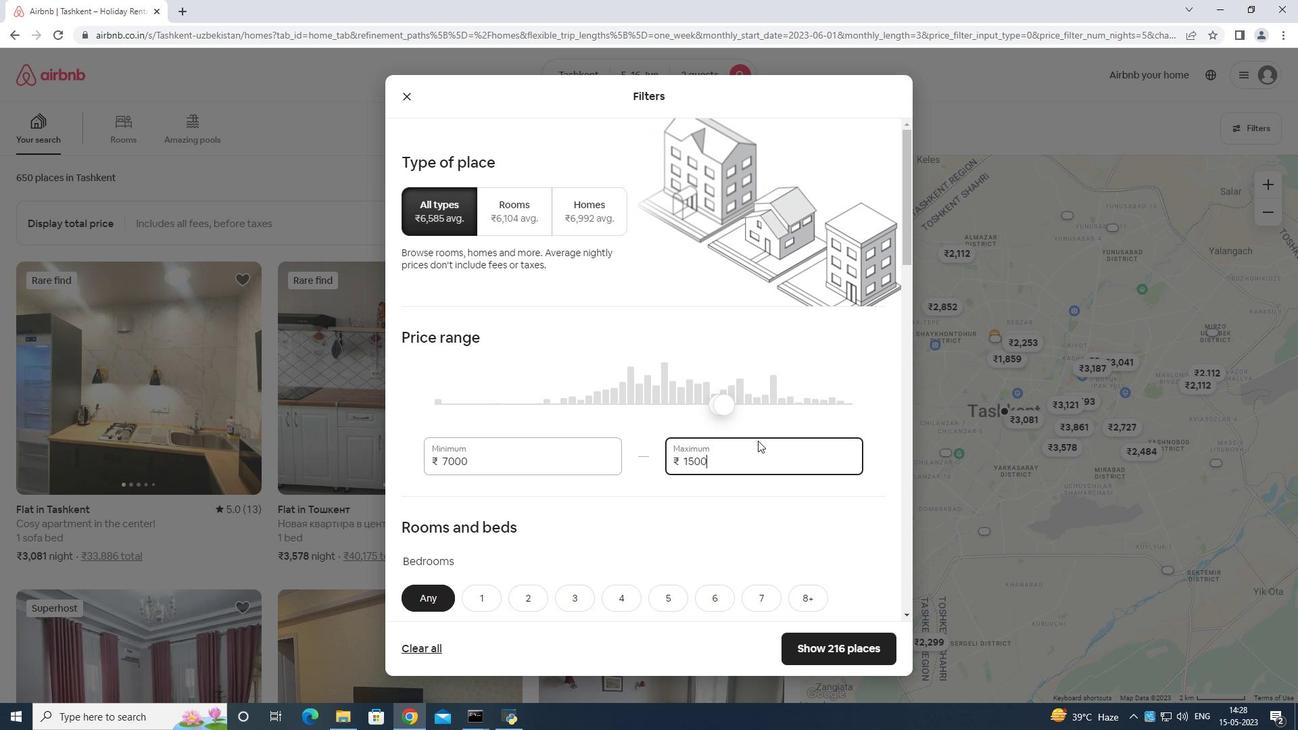 
Action: Mouse moved to (758, 439)
Screenshot: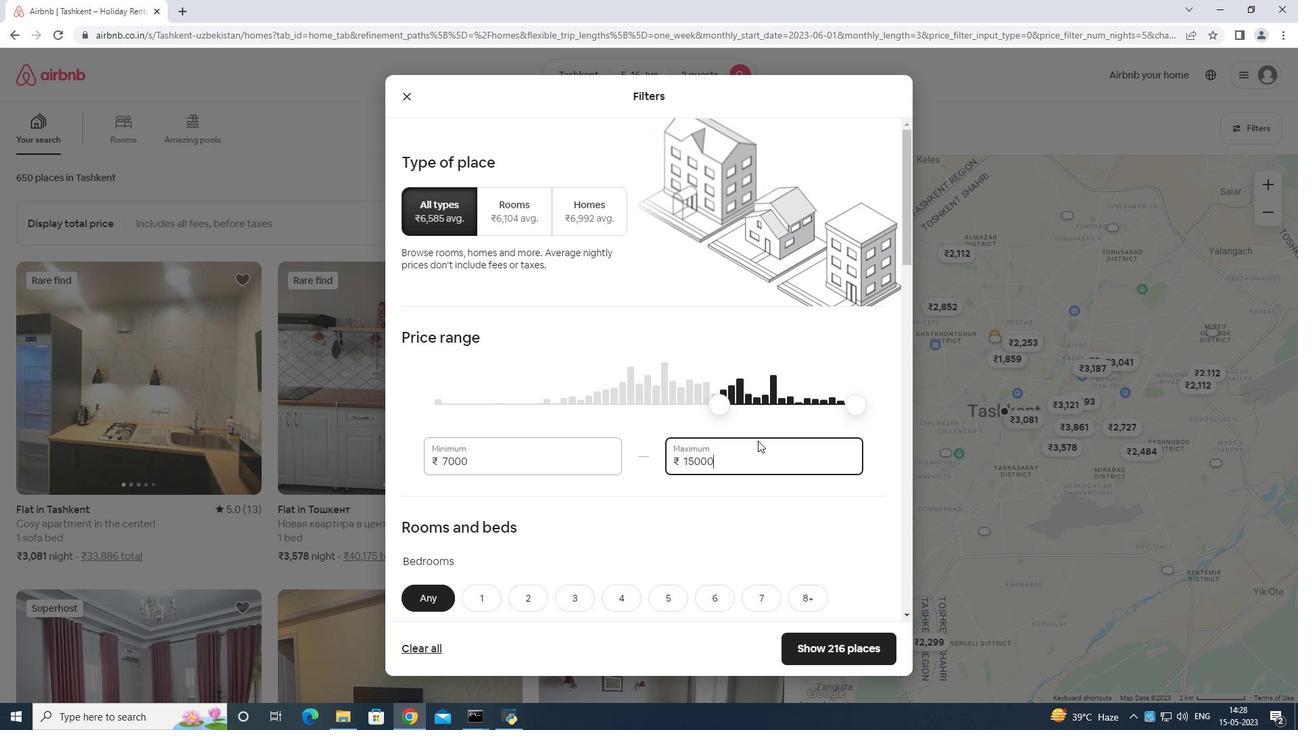 
Action: Mouse scrolled (758, 438) with delta (0, 0)
Screenshot: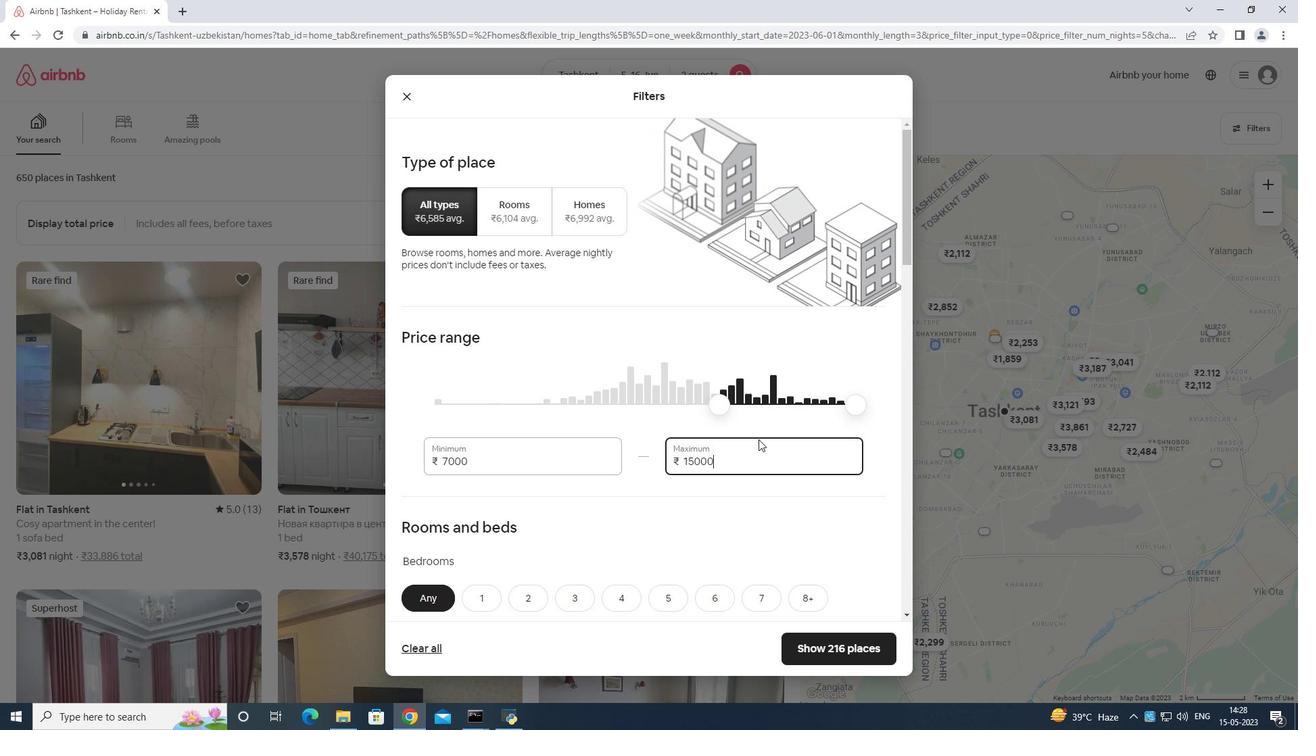 
Action: Mouse scrolled (758, 438) with delta (0, 0)
Screenshot: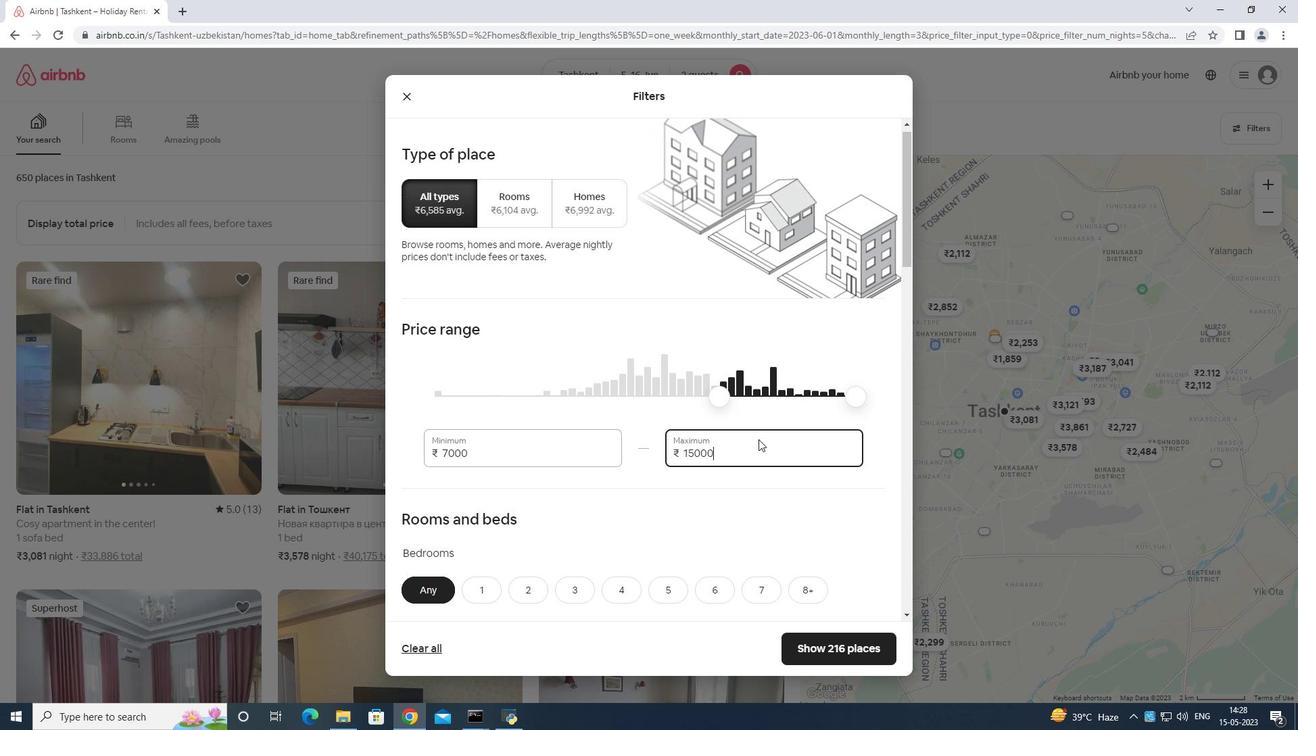 
Action: Mouse scrolled (758, 438) with delta (0, 0)
Screenshot: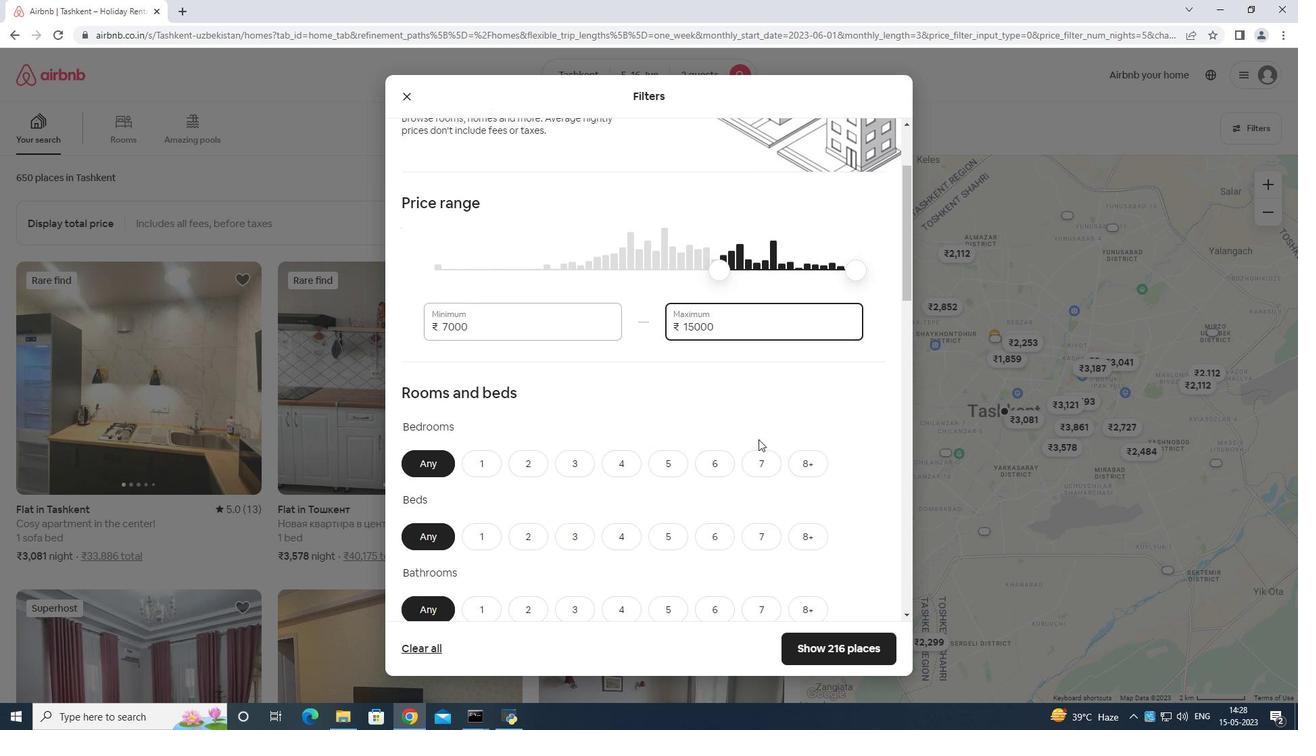 
Action: Mouse scrolled (758, 438) with delta (0, 0)
Screenshot: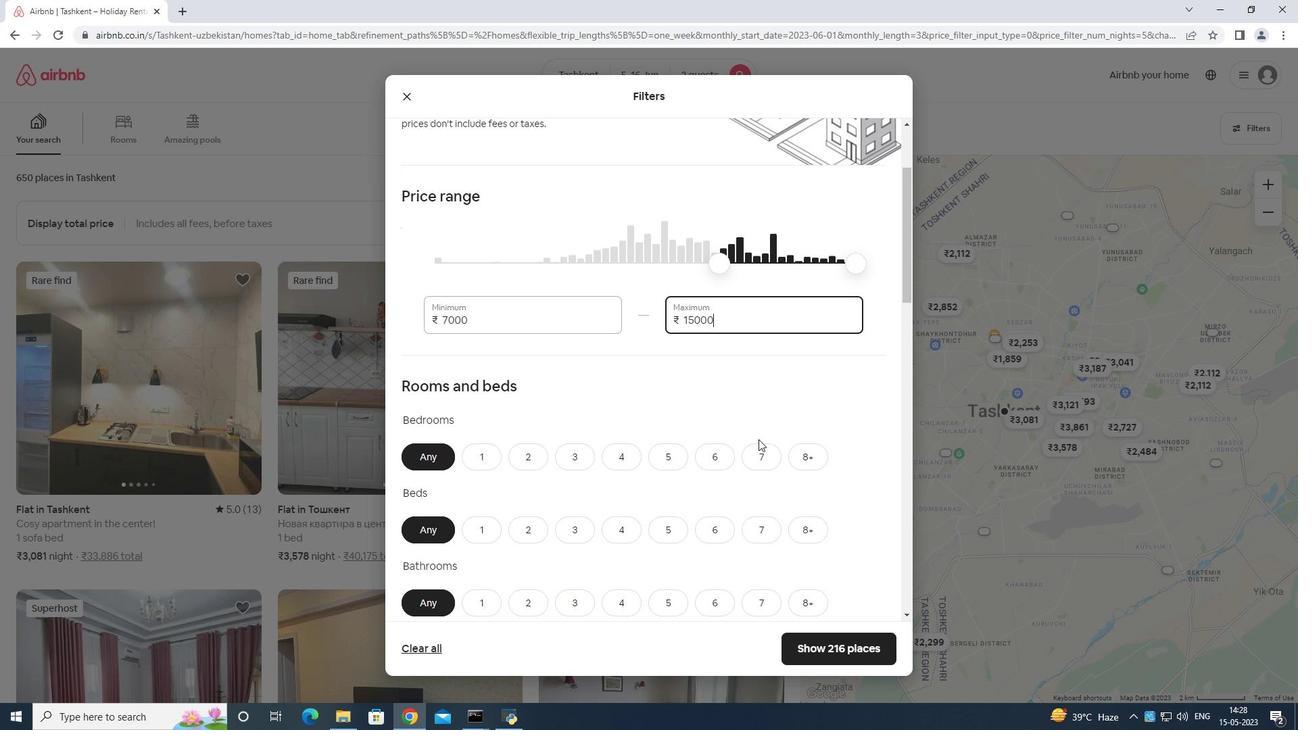 
Action: Mouse moved to (470, 328)
Screenshot: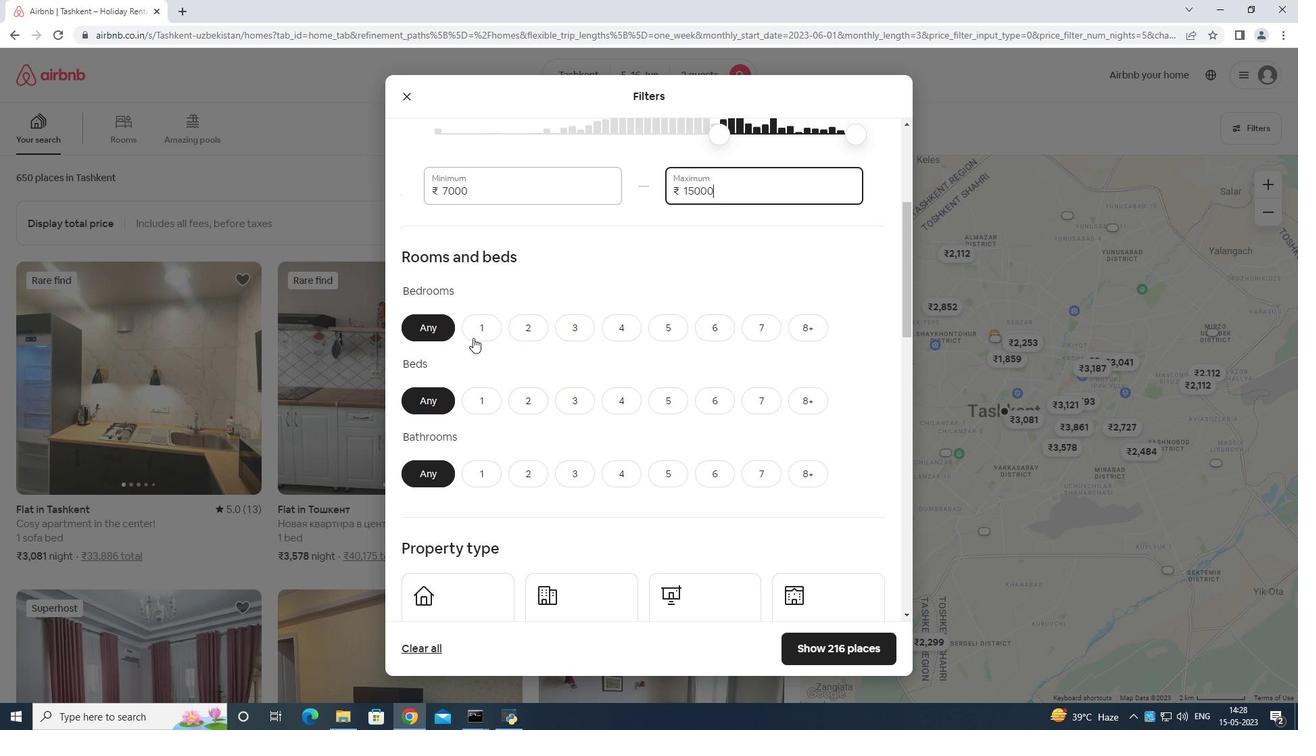 
Action: Mouse pressed left at (470, 328)
Screenshot: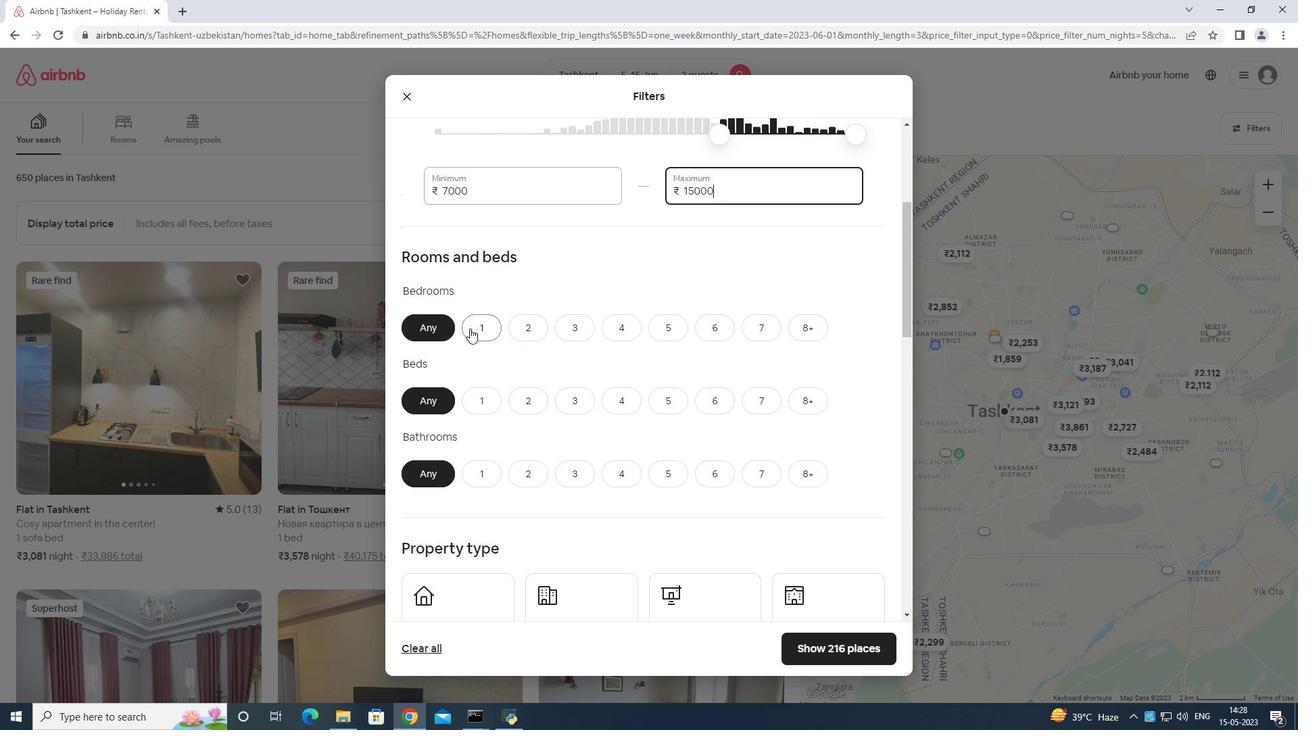 
Action: Mouse moved to (495, 399)
Screenshot: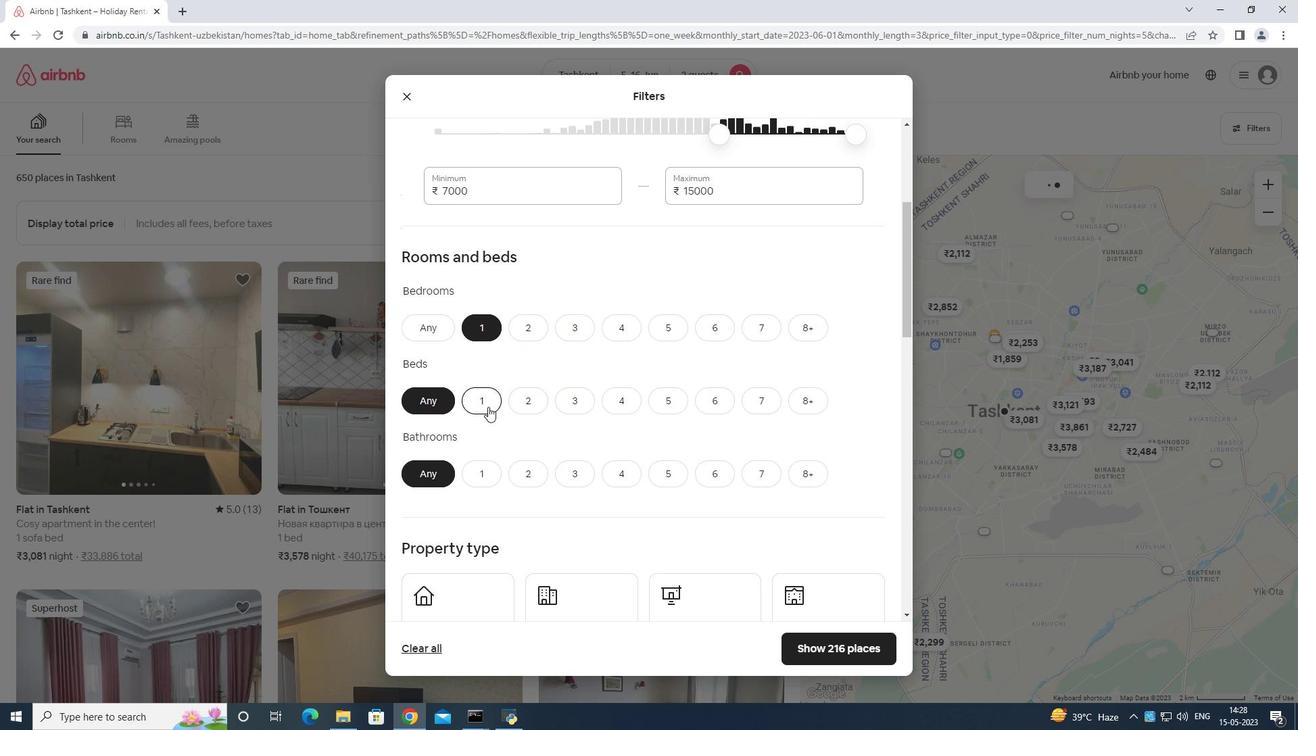 
Action: Mouse pressed left at (495, 399)
Screenshot: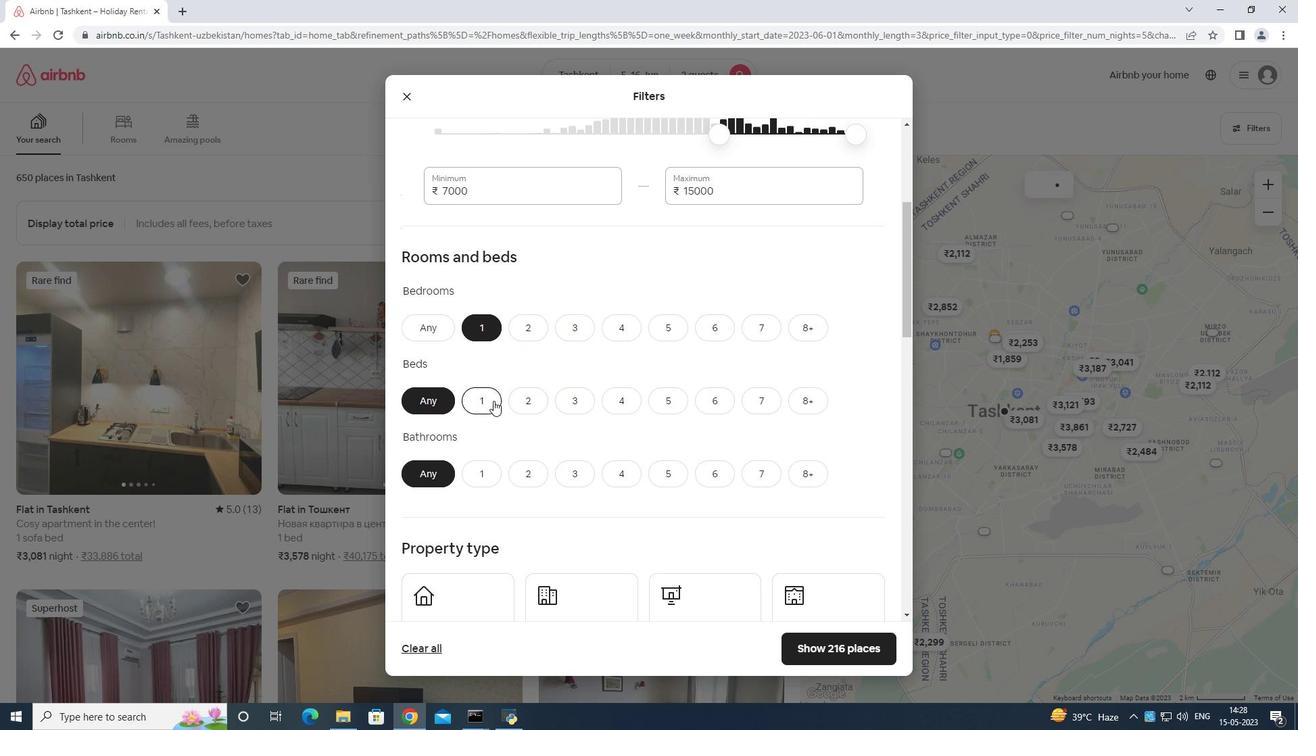 
Action: Mouse moved to (486, 481)
Screenshot: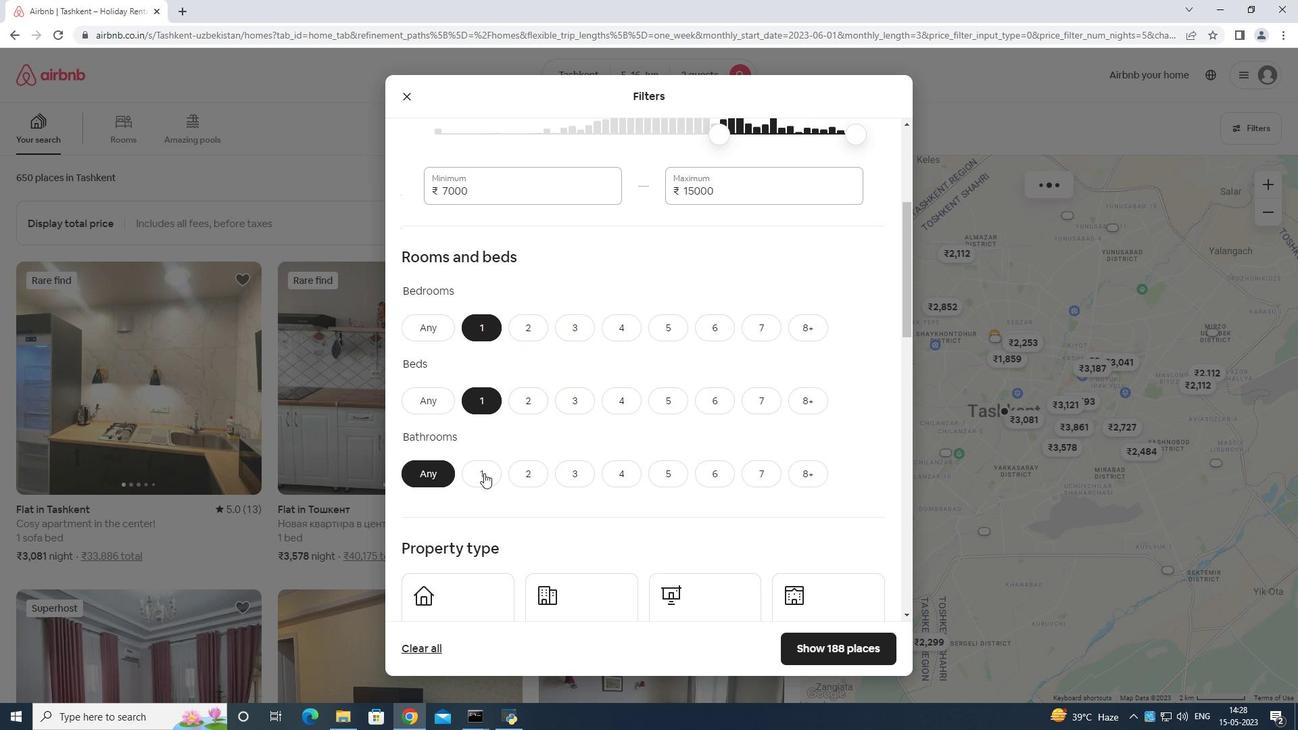
Action: Mouse pressed left at (486, 481)
Screenshot: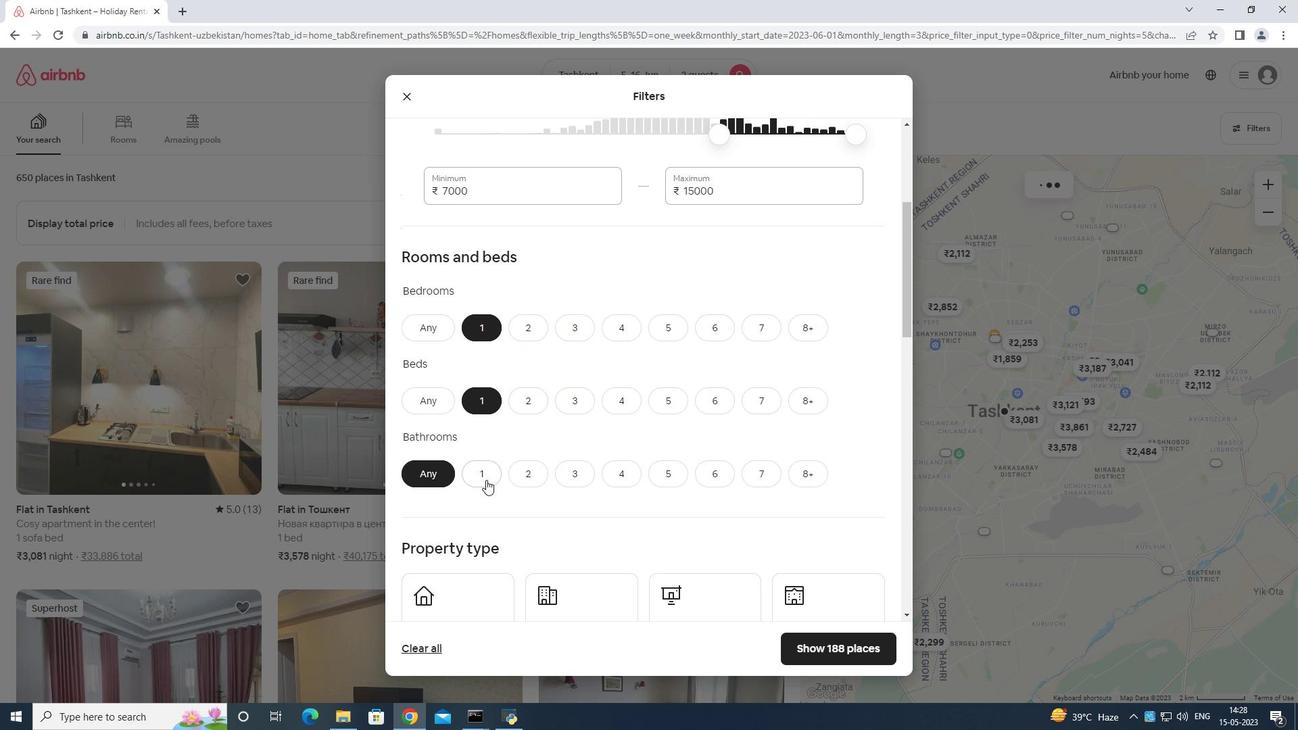 
Action: Mouse moved to (495, 465)
Screenshot: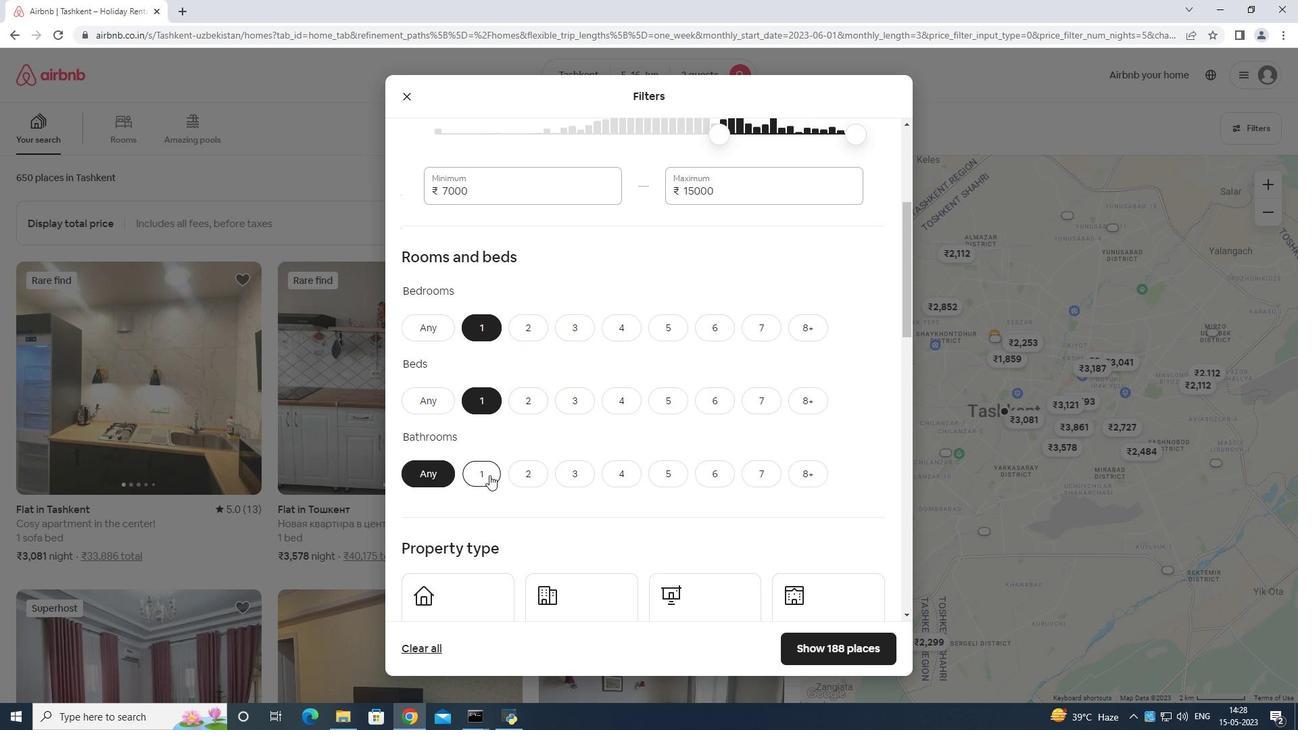 
Action: Mouse scrolled (495, 464) with delta (0, 0)
Screenshot: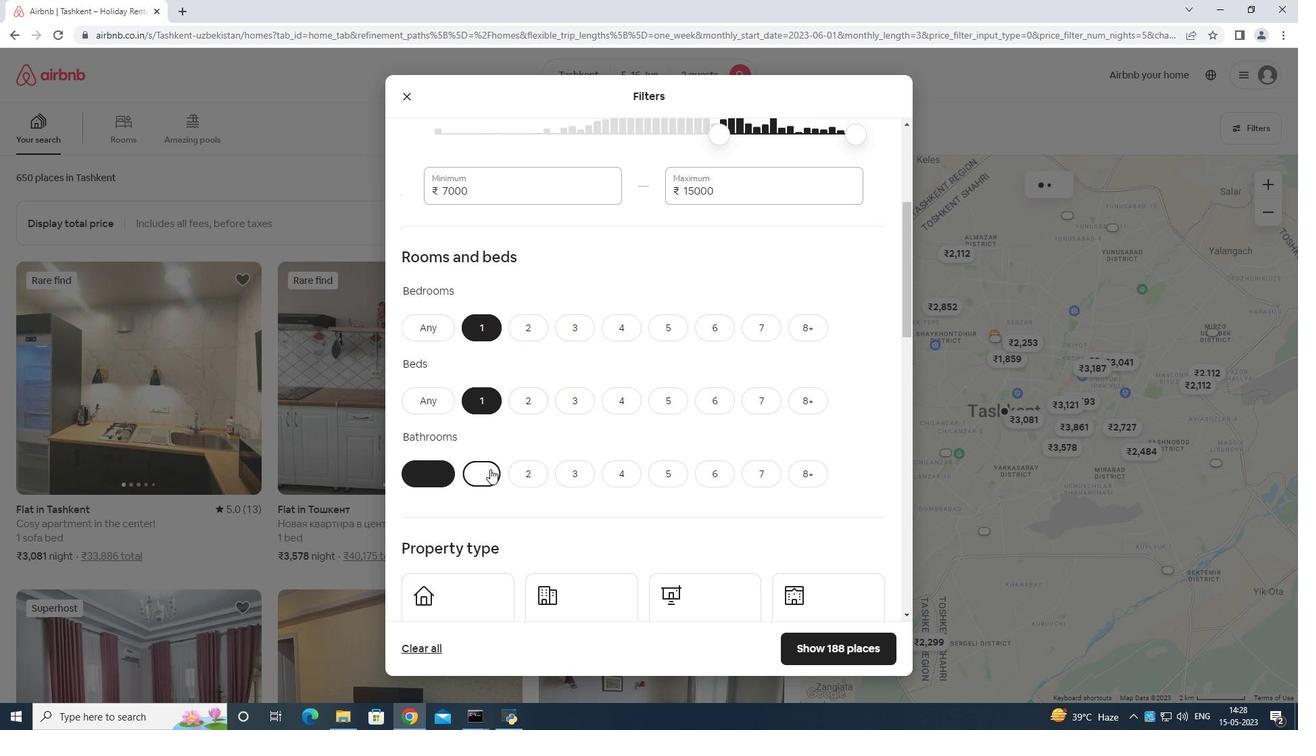
Action: Mouse scrolled (495, 464) with delta (0, 0)
Screenshot: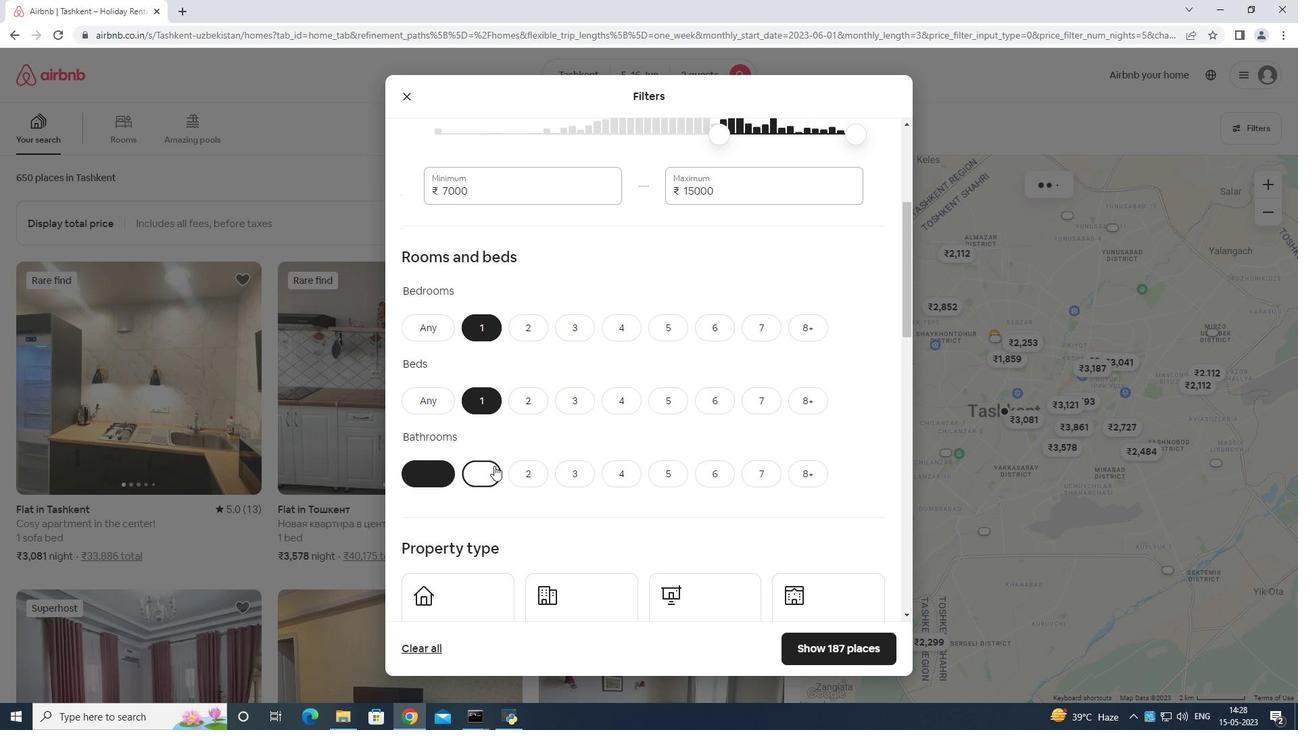 
Action: Mouse moved to (474, 461)
Screenshot: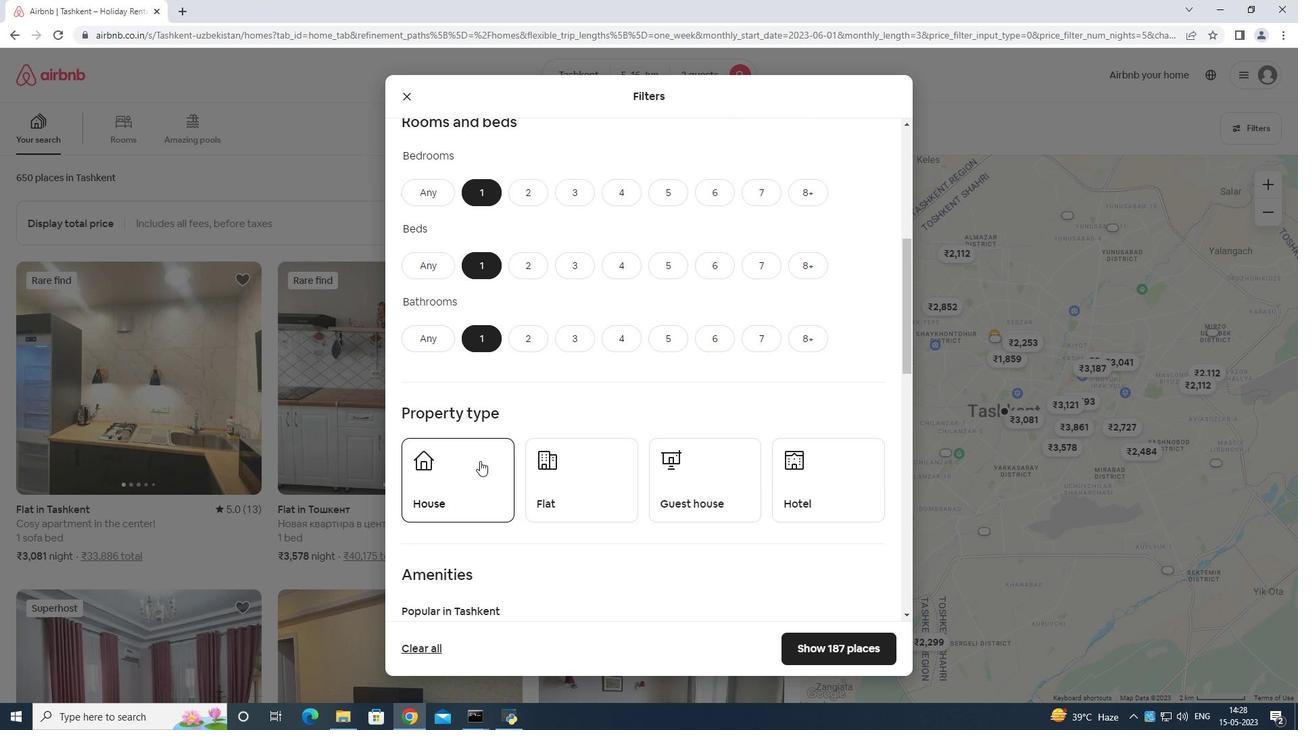 
Action: Mouse pressed left at (474, 461)
Screenshot: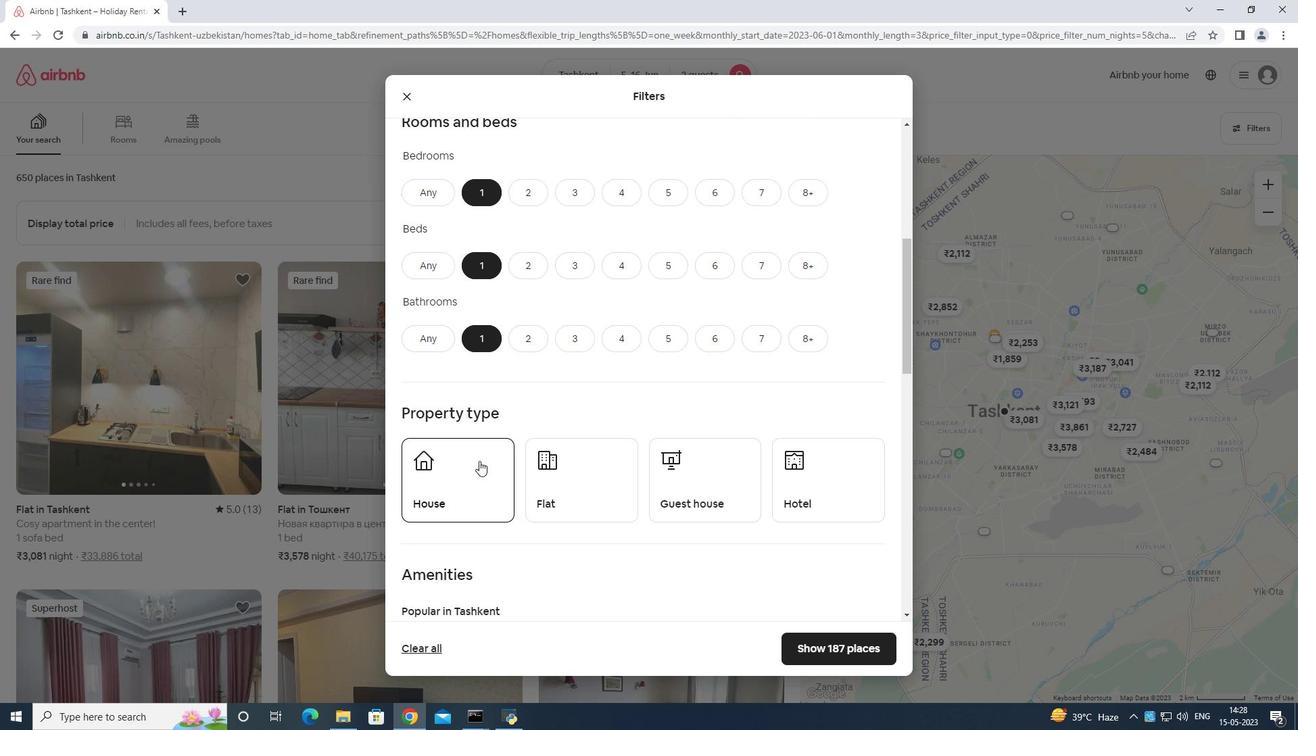 
Action: Mouse moved to (576, 463)
Screenshot: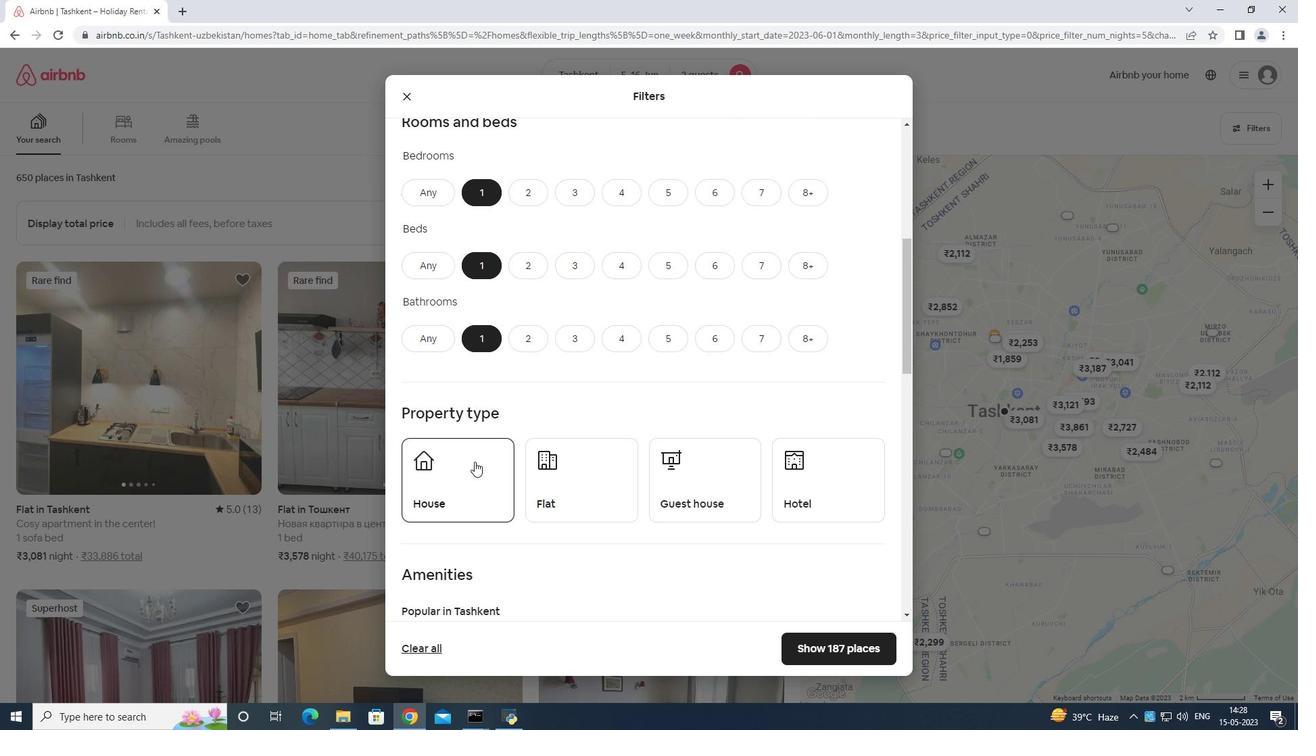 
Action: Mouse pressed left at (576, 463)
Screenshot: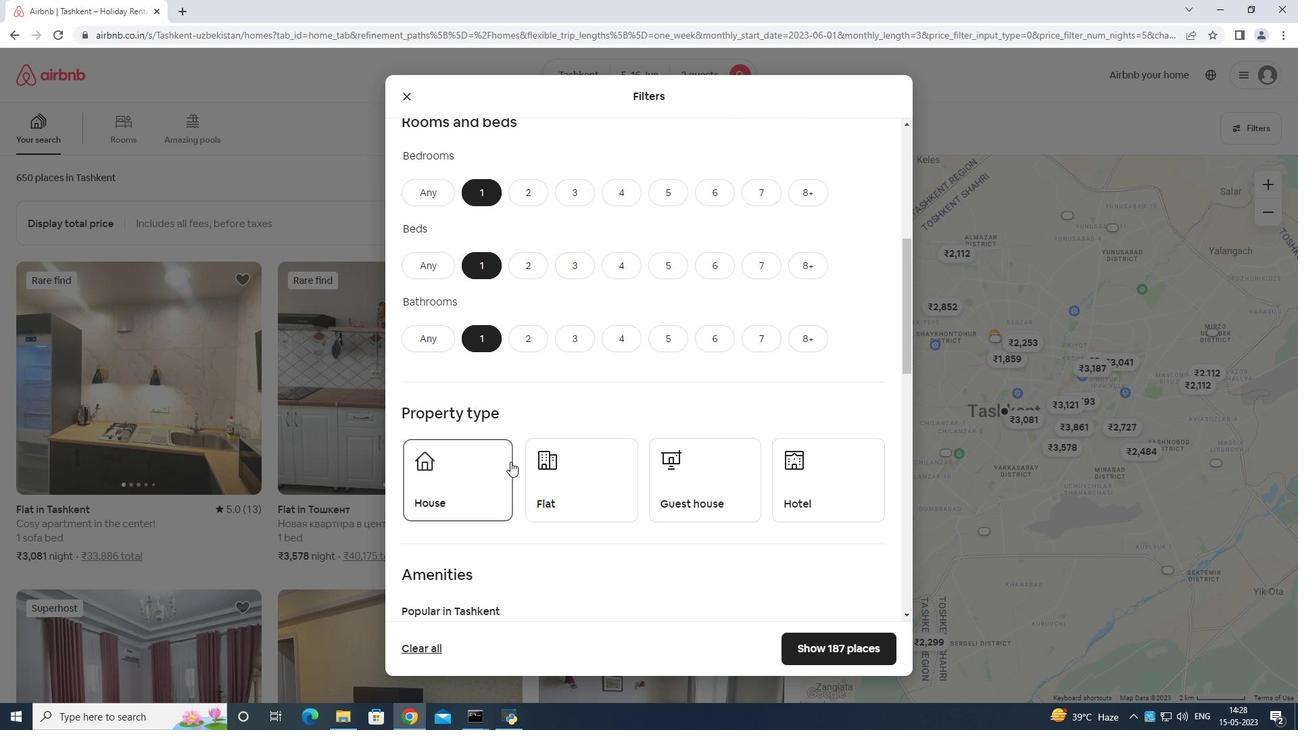 
Action: Mouse moved to (687, 463)
Screenshot: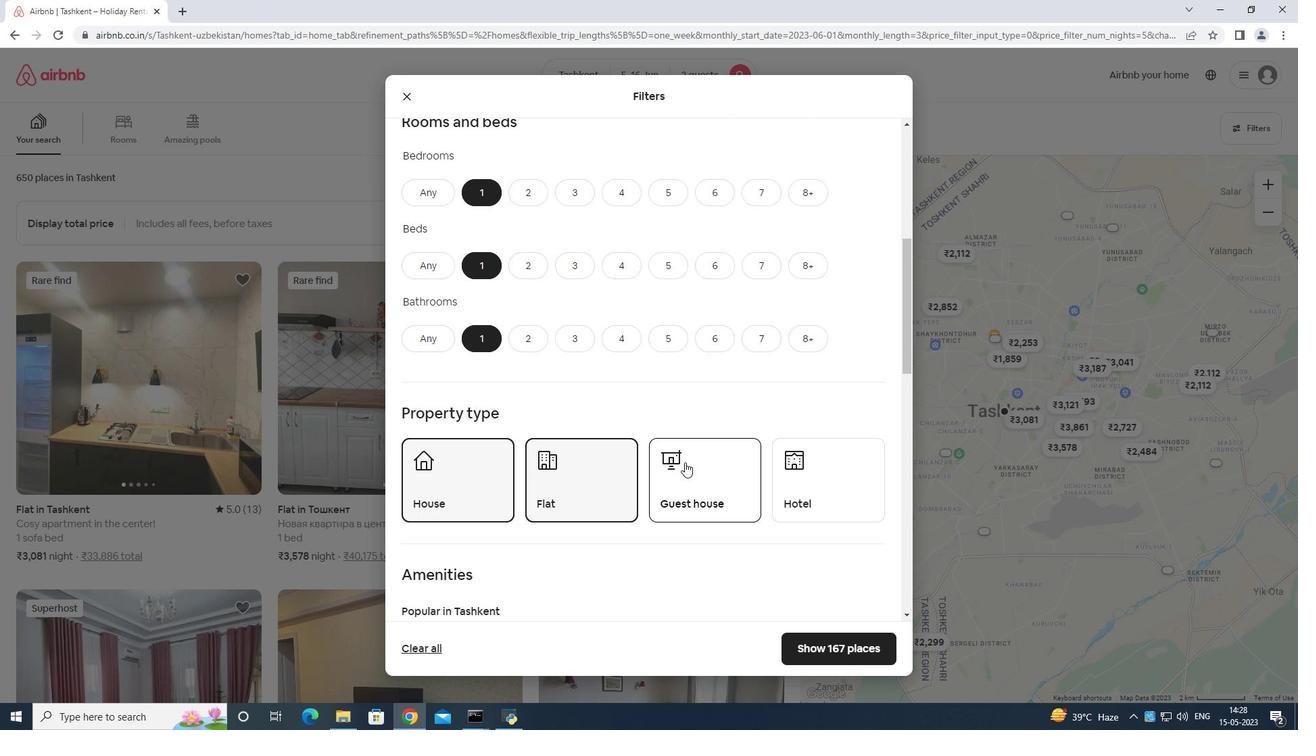 
Action: Mouse pressed left at (687, 463)
Screenshot: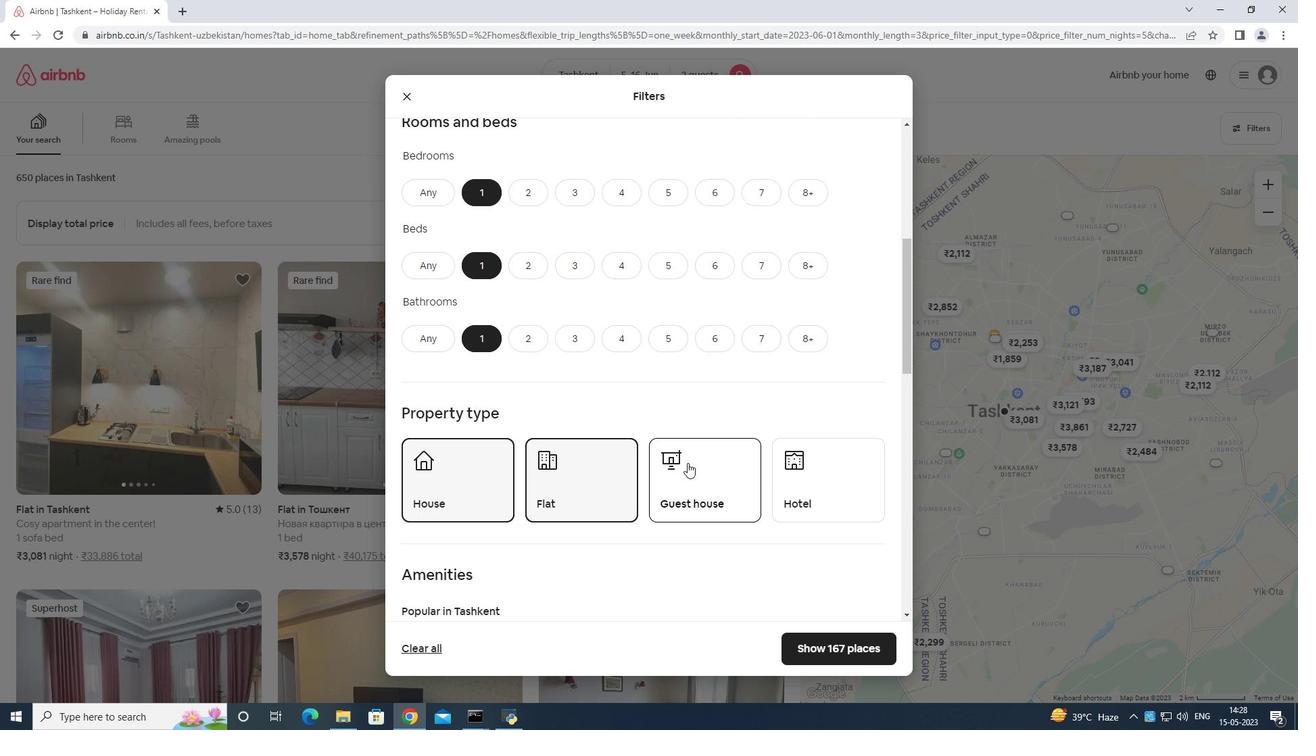 
Action: Mouse moved to (795, 477)
Screenshot: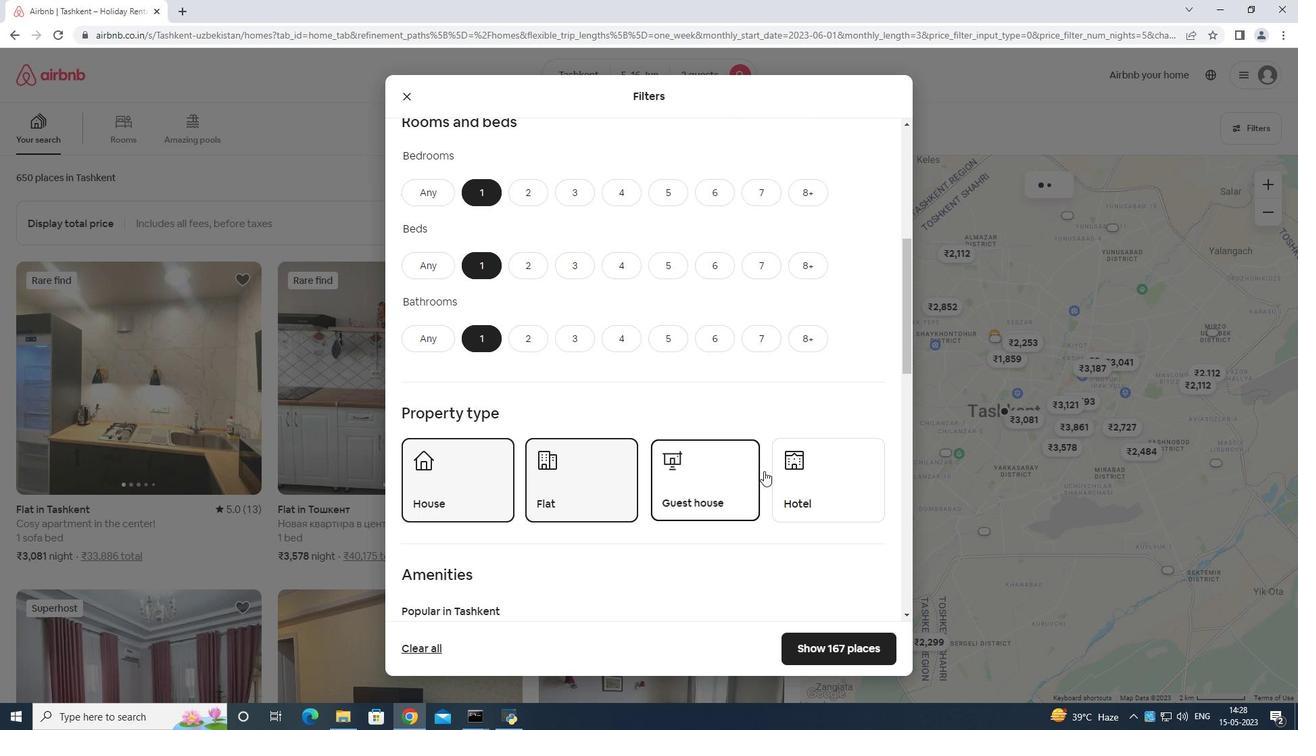 
Action: Mouse pressed left at (795, 477)
Screenshot: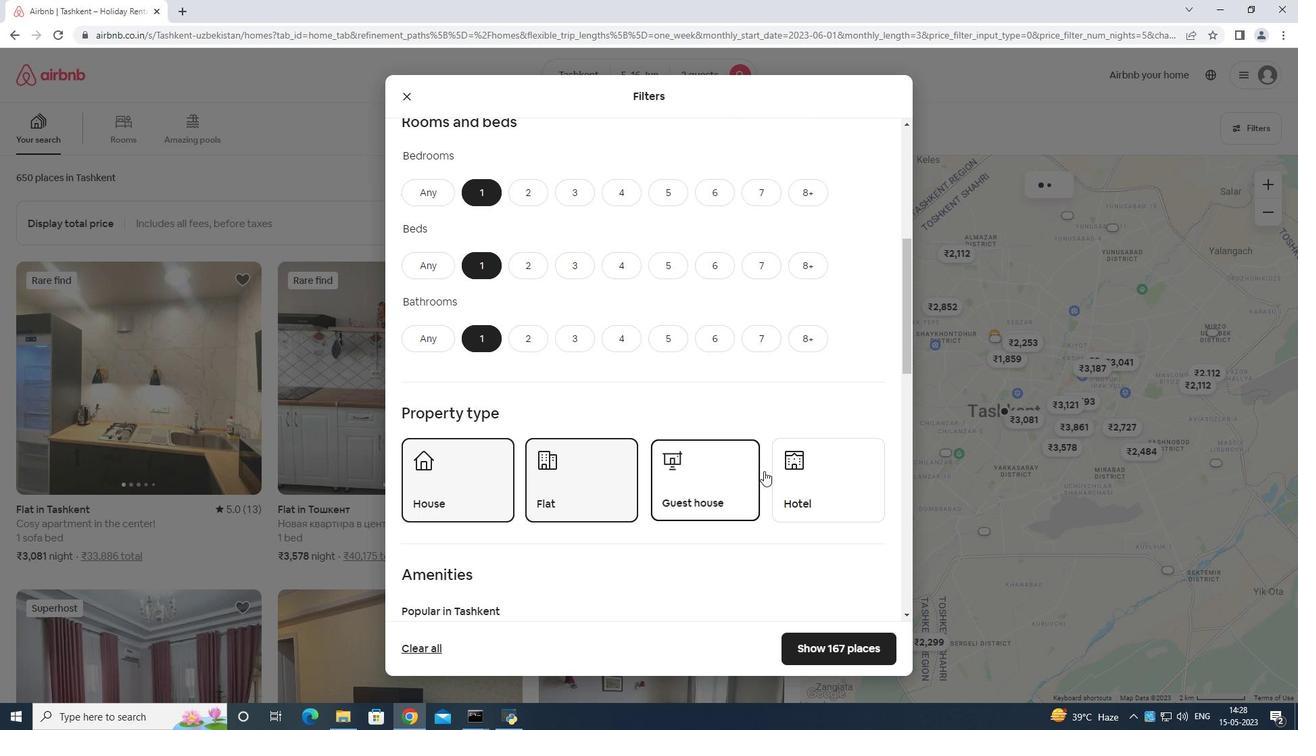 
Action: Mouse moved to (802, 476)
Screenshot: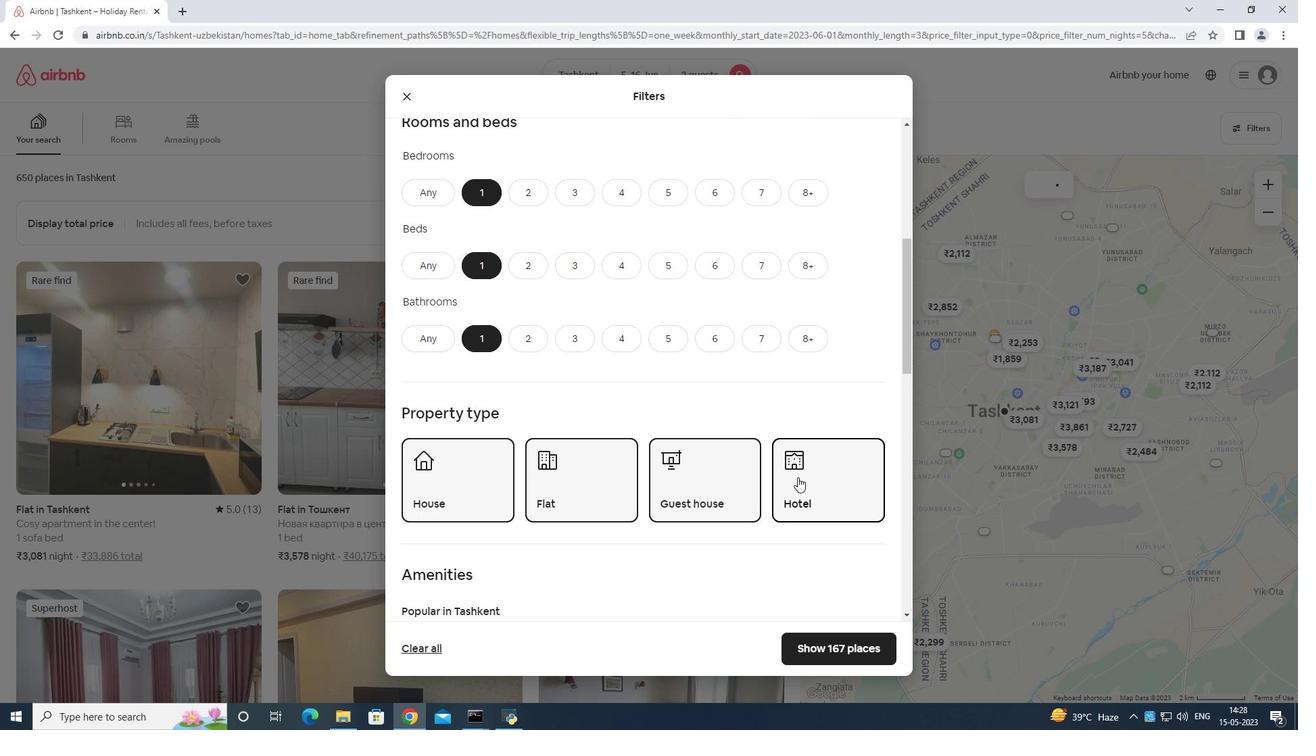 
Action: Mouse scrolled (802, 476) with delta (0, 0)
Screenshot: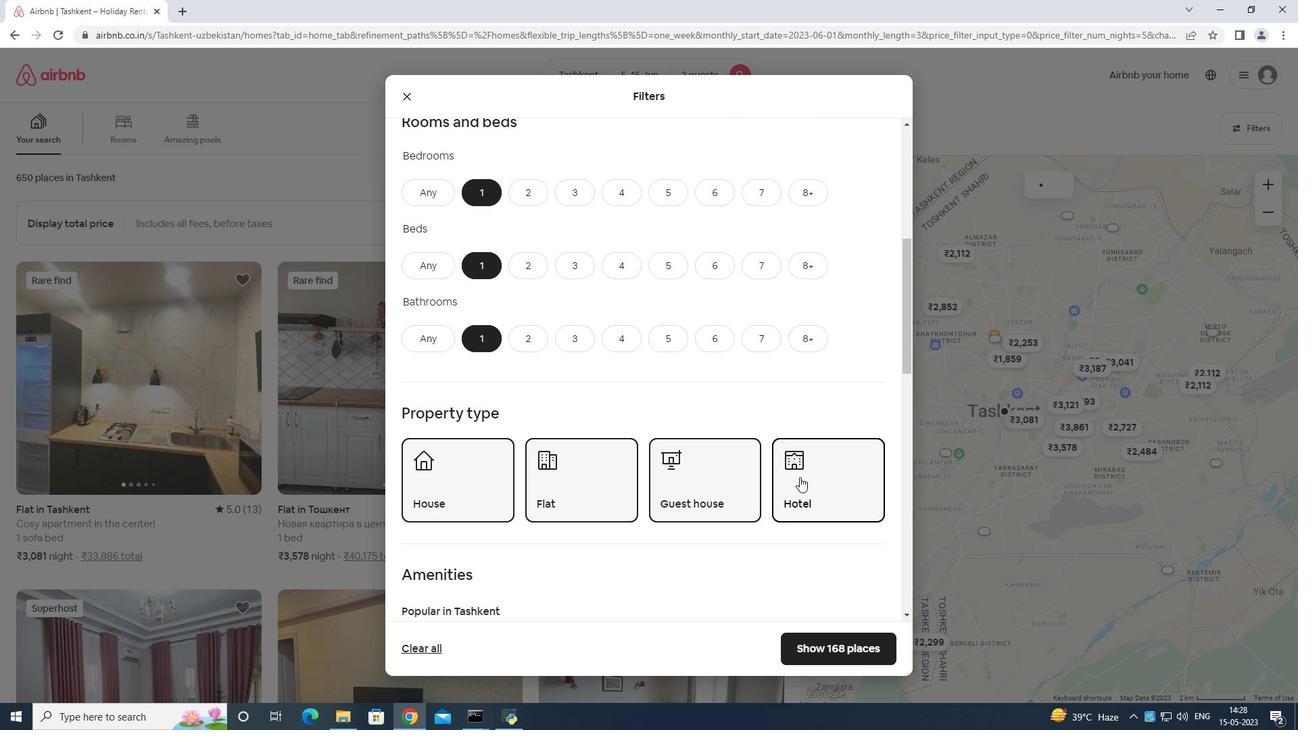 
Action: Mouse moved to (802, 476)
Screenshot: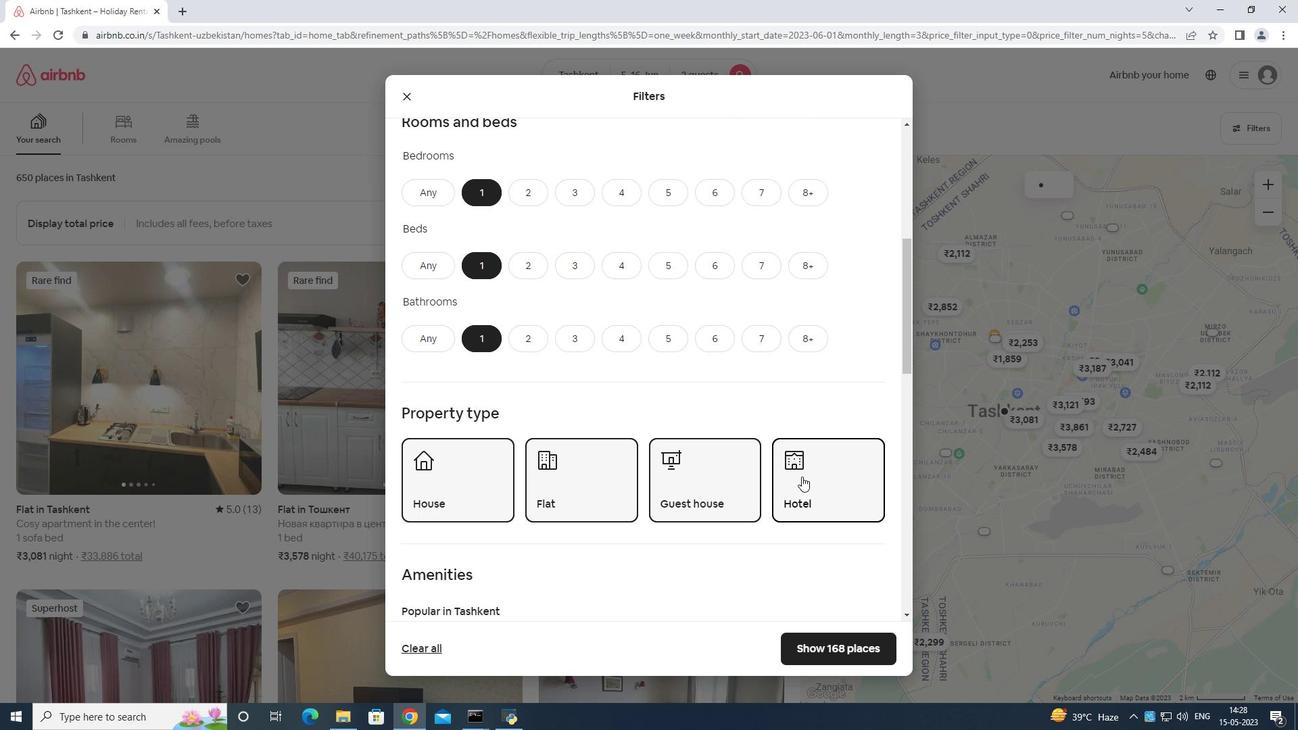 
Action: Mouse scrolled (802, 476) with delta (0, 0)
Screenshot: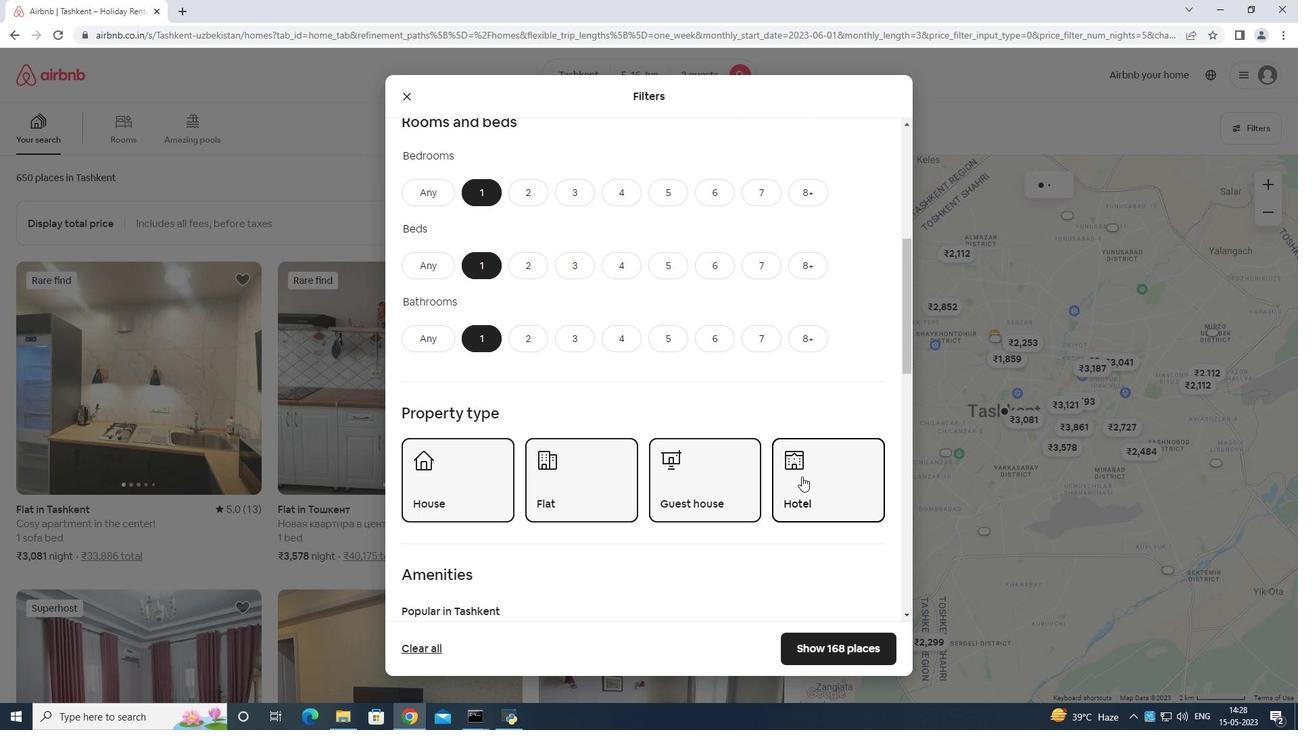 
Action: Mouse scrolled (802, 476) with delta (0, 0)
Screenshot: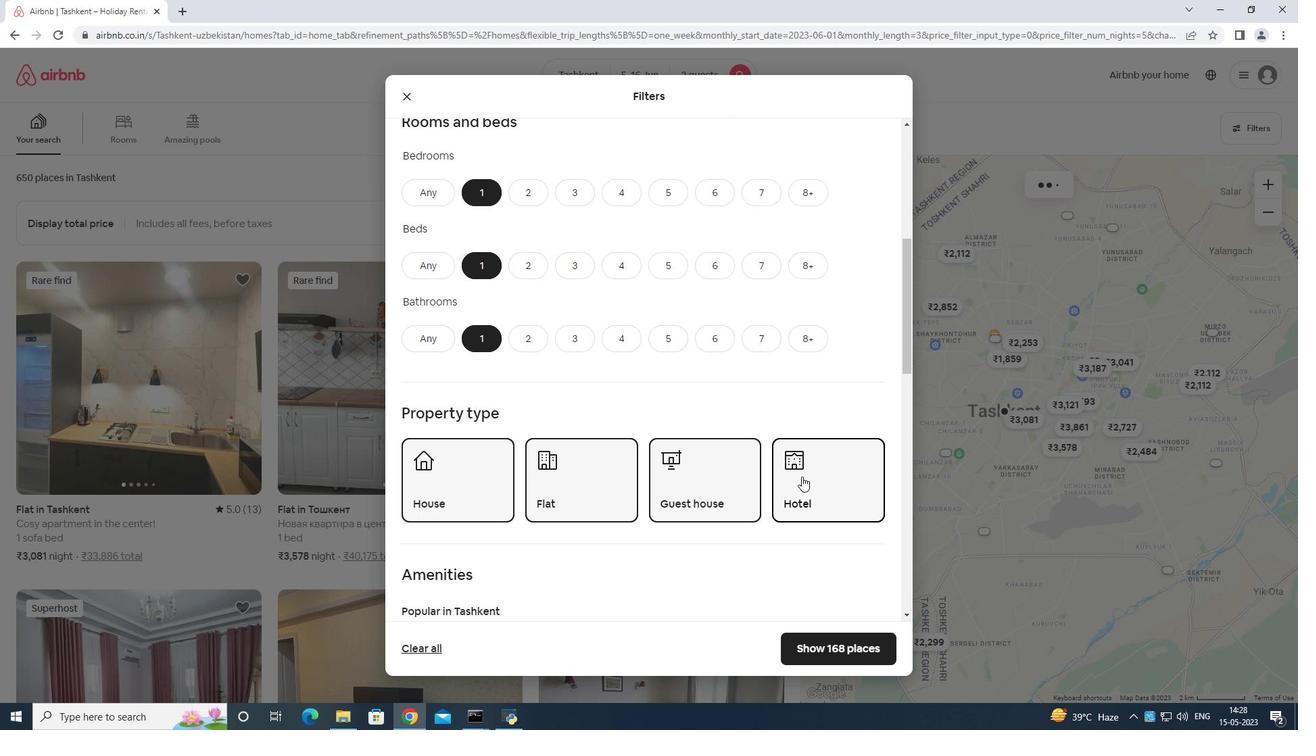 
Action: Mouse moved to (802, 473)
Screenshot: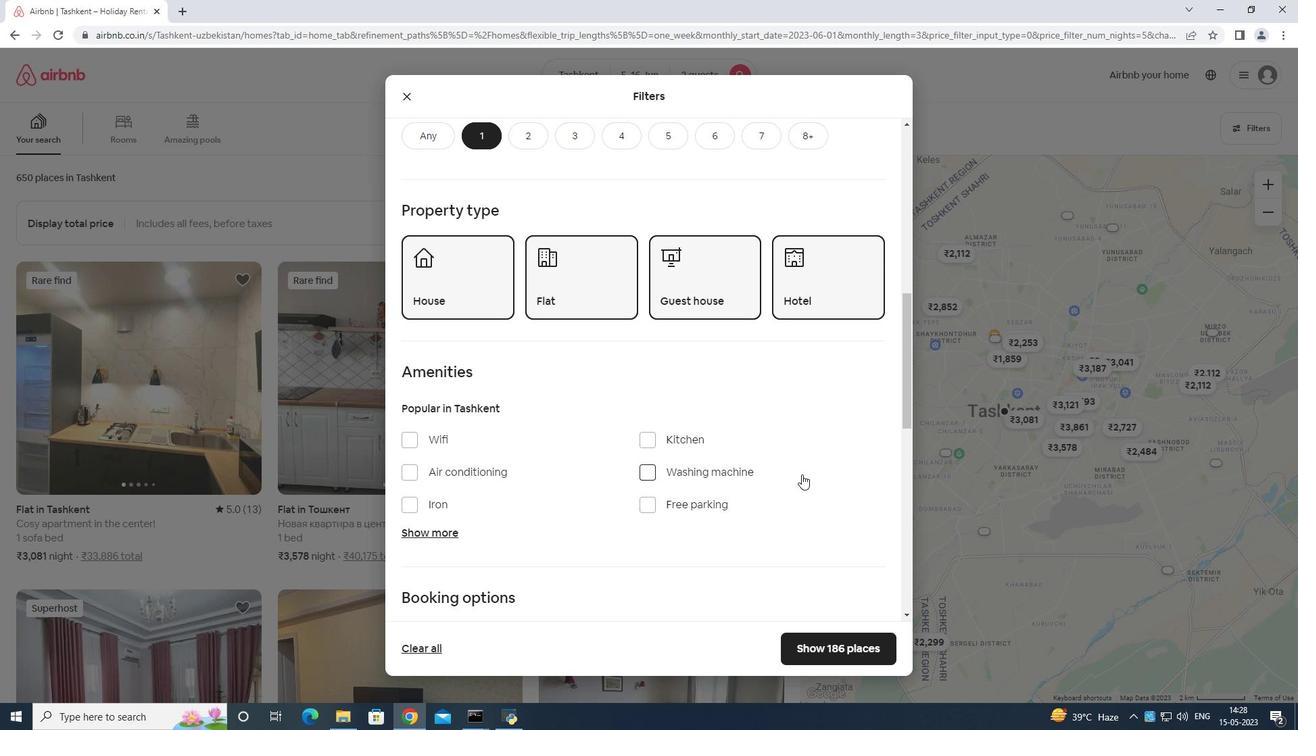 
Action: Mouse scrolled (802, 472) with delta (0, 0)
Screenshot: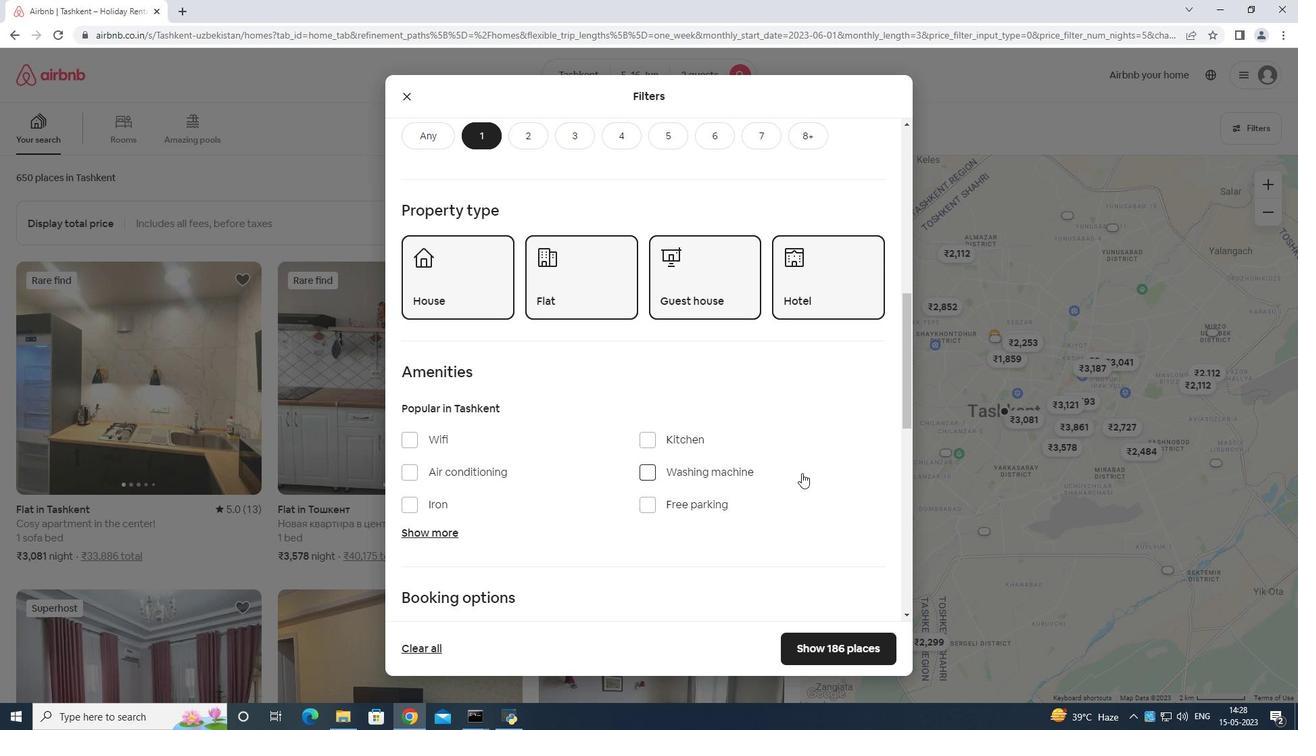 
Action: Mouse scrolled (802, 472) with delta (0, 0)
Screenshot: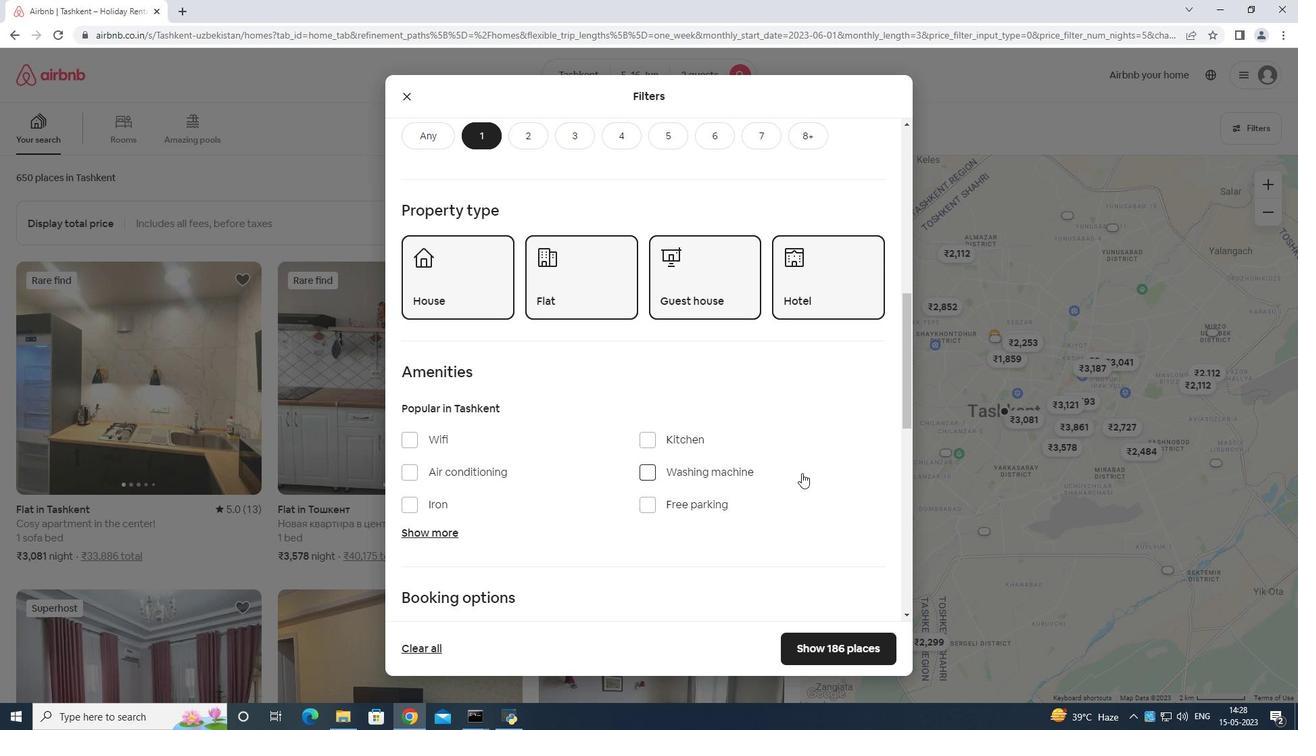 
Action: Mouse scrolled (802, 472) with delta (0, 0)
Screenshot: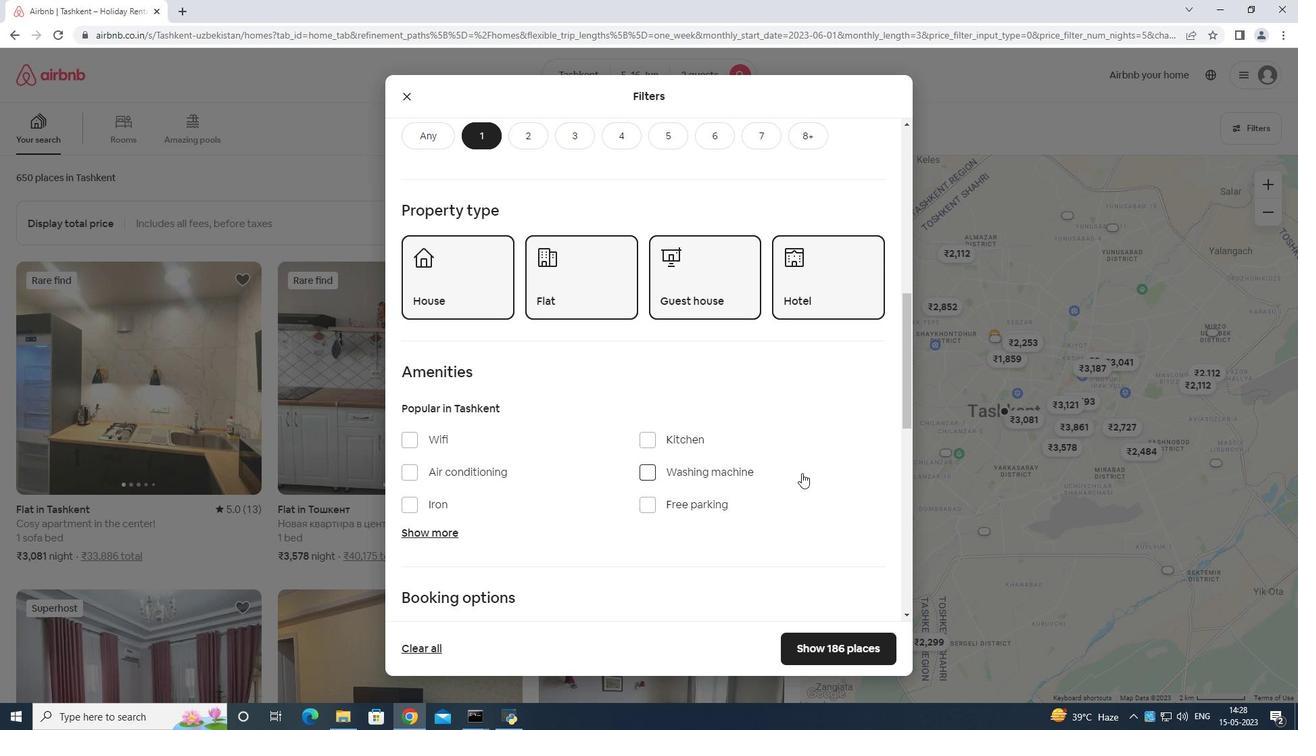 
Action: Mouse scrolled (802, 472) with delta (0, 0)
Screenshot: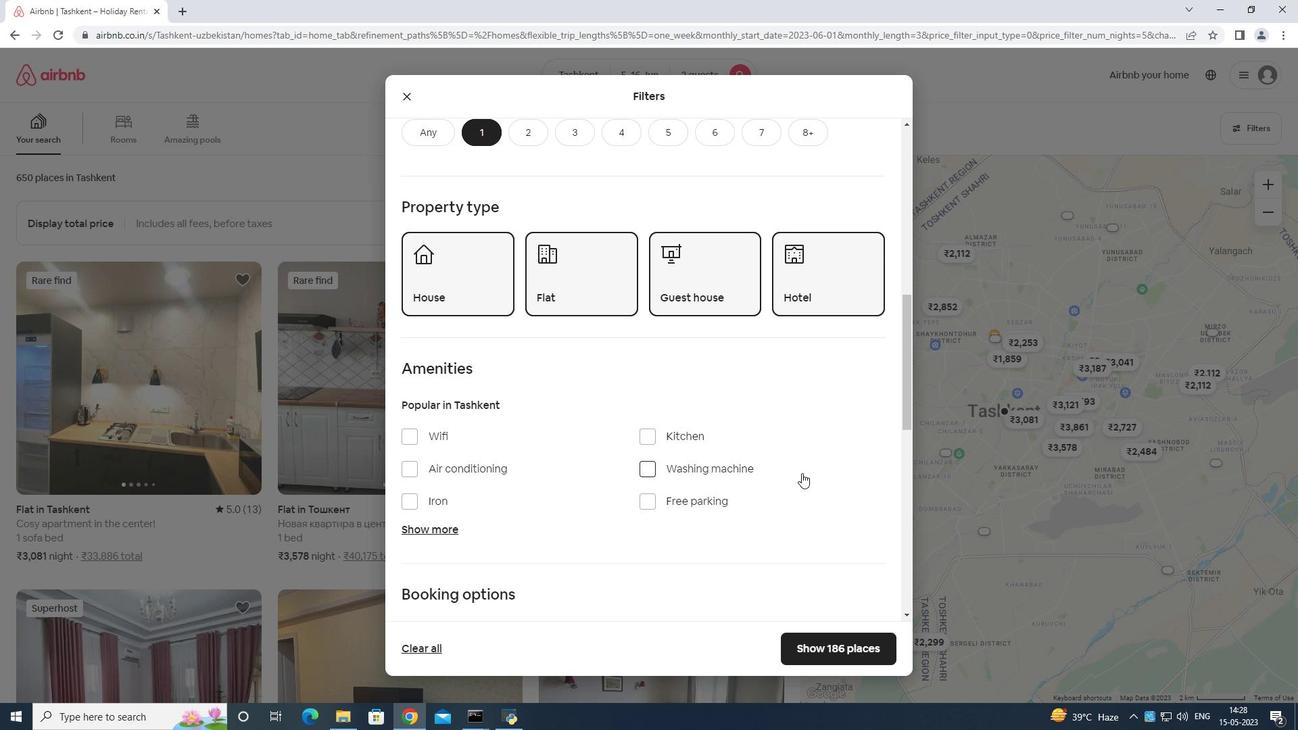 
Action: Mouse moved to (860, 425)
Screenshot: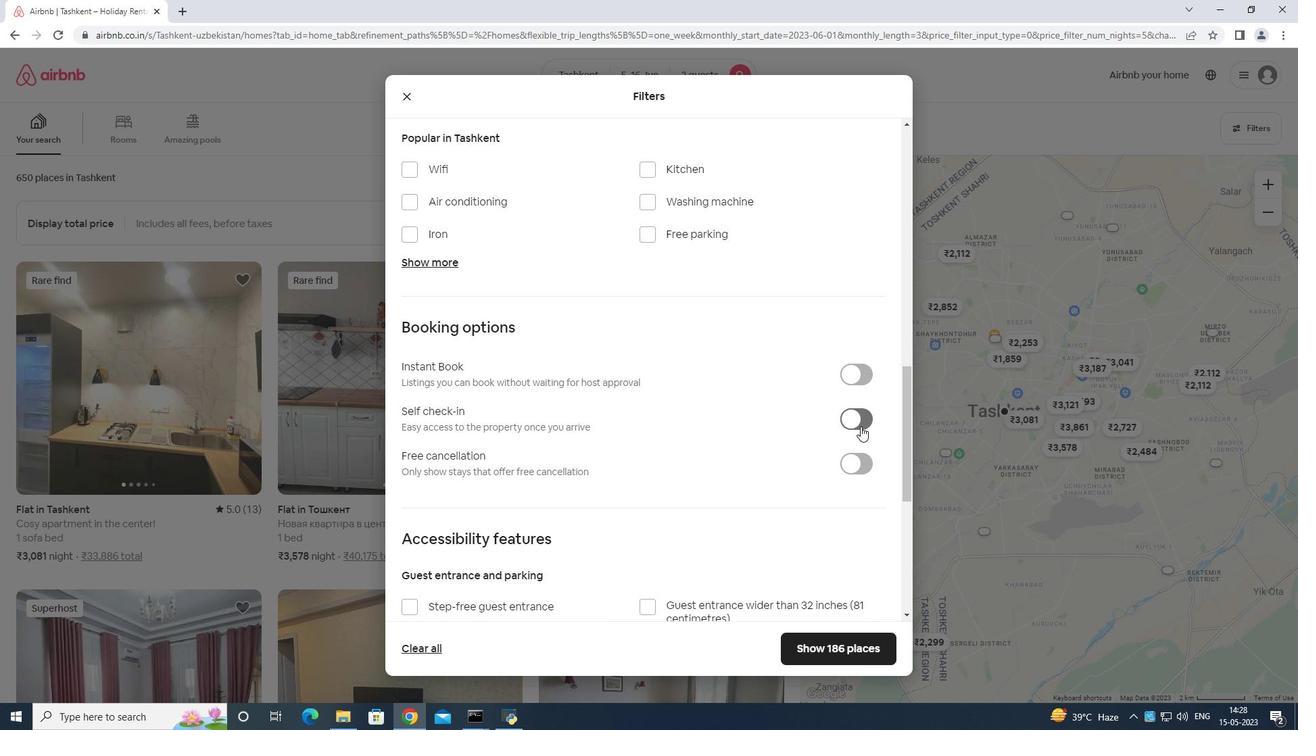 
Action: Mouse pressed left at (860, 425)
Screenshot: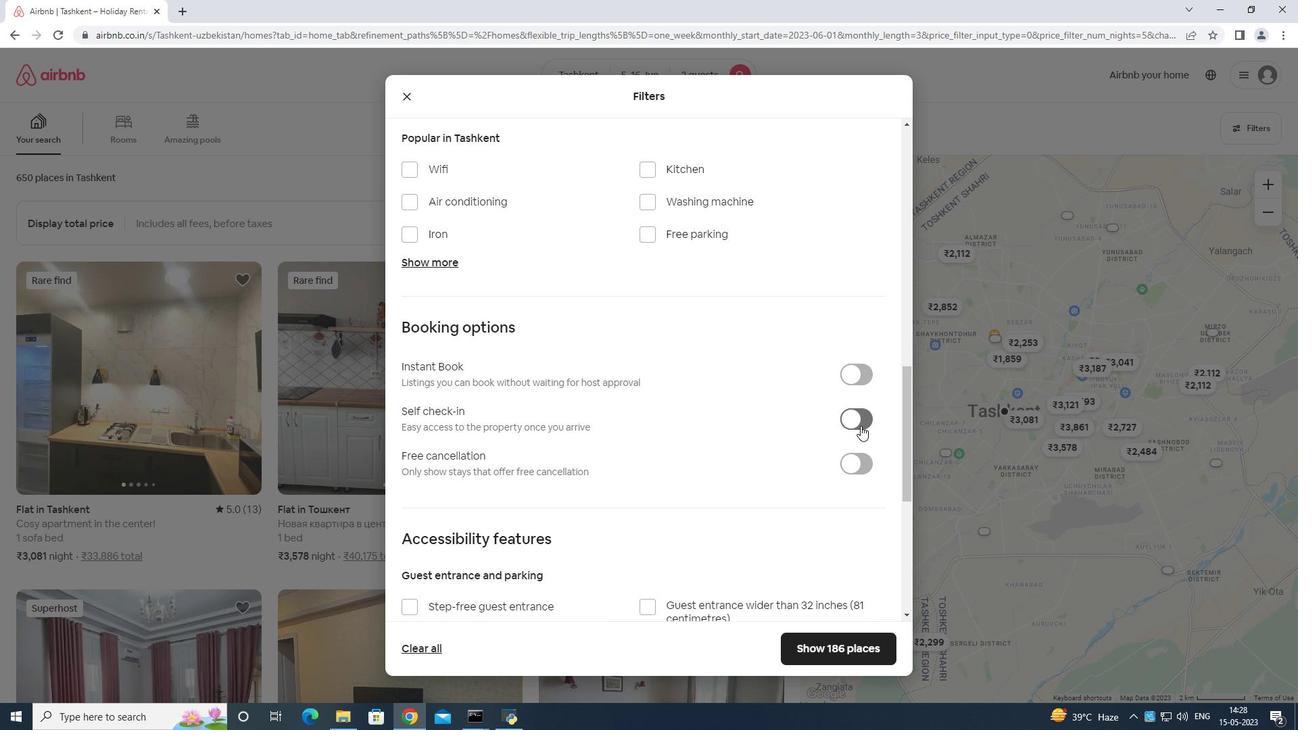 
Action: Mouse moved to (861, 424)
Screenshot: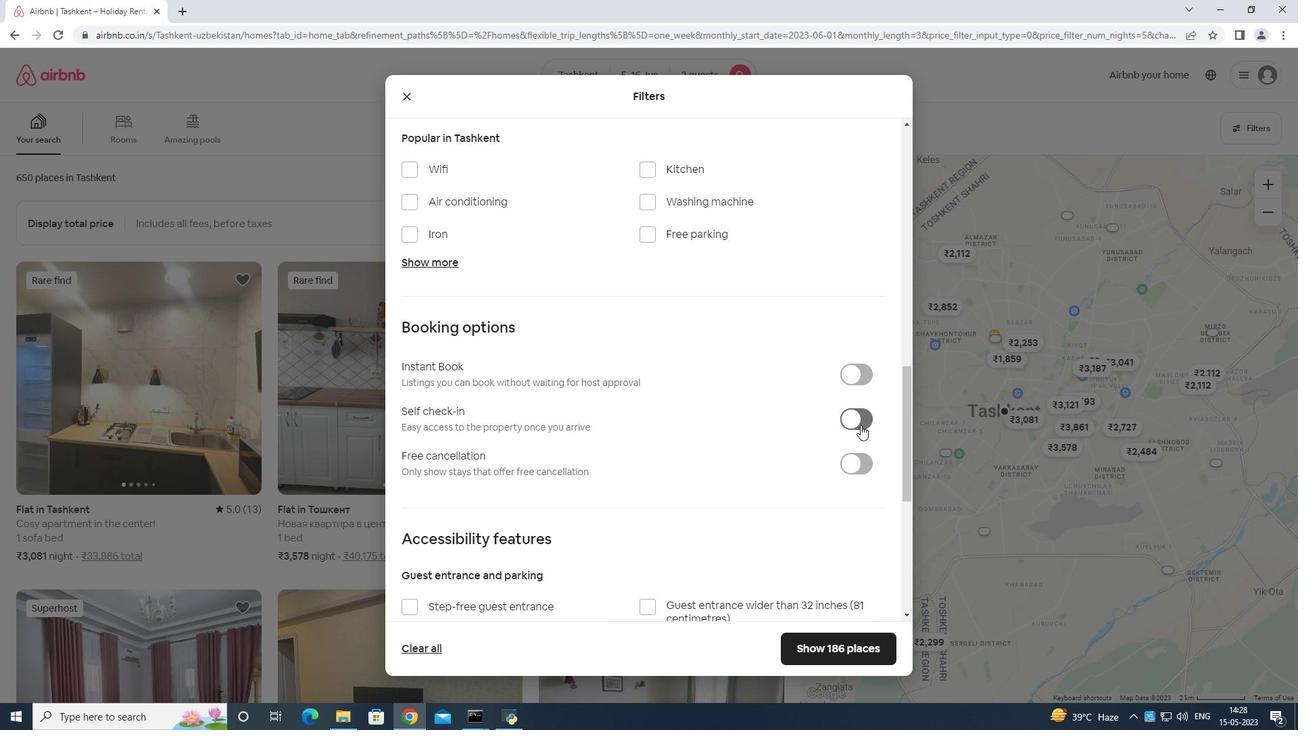 
Action: Mouse scrolled (861, 423) with delta (0, 0)
Screenshot: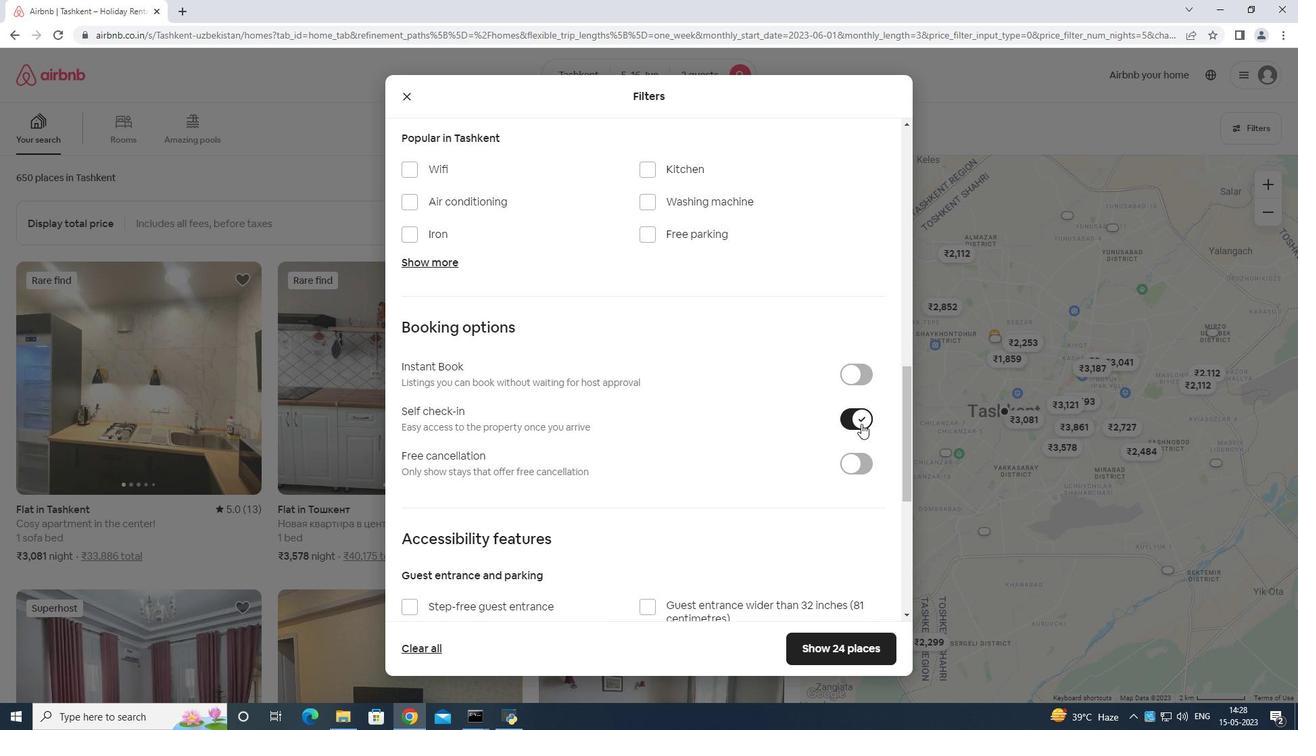 
Action: Mouse moved to (860, 426)
Screenshot: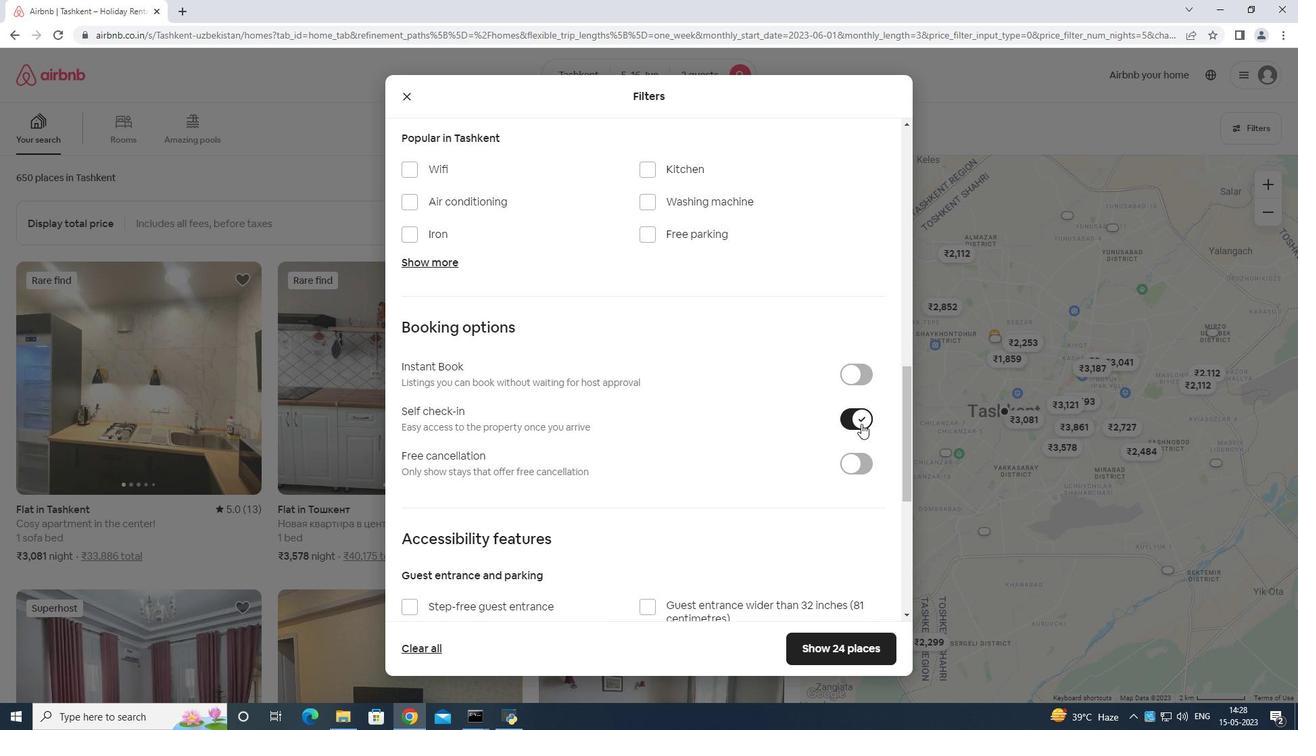 
Action: Mouse scrolled (860, 425) with delta (0, 0)
Screenshot: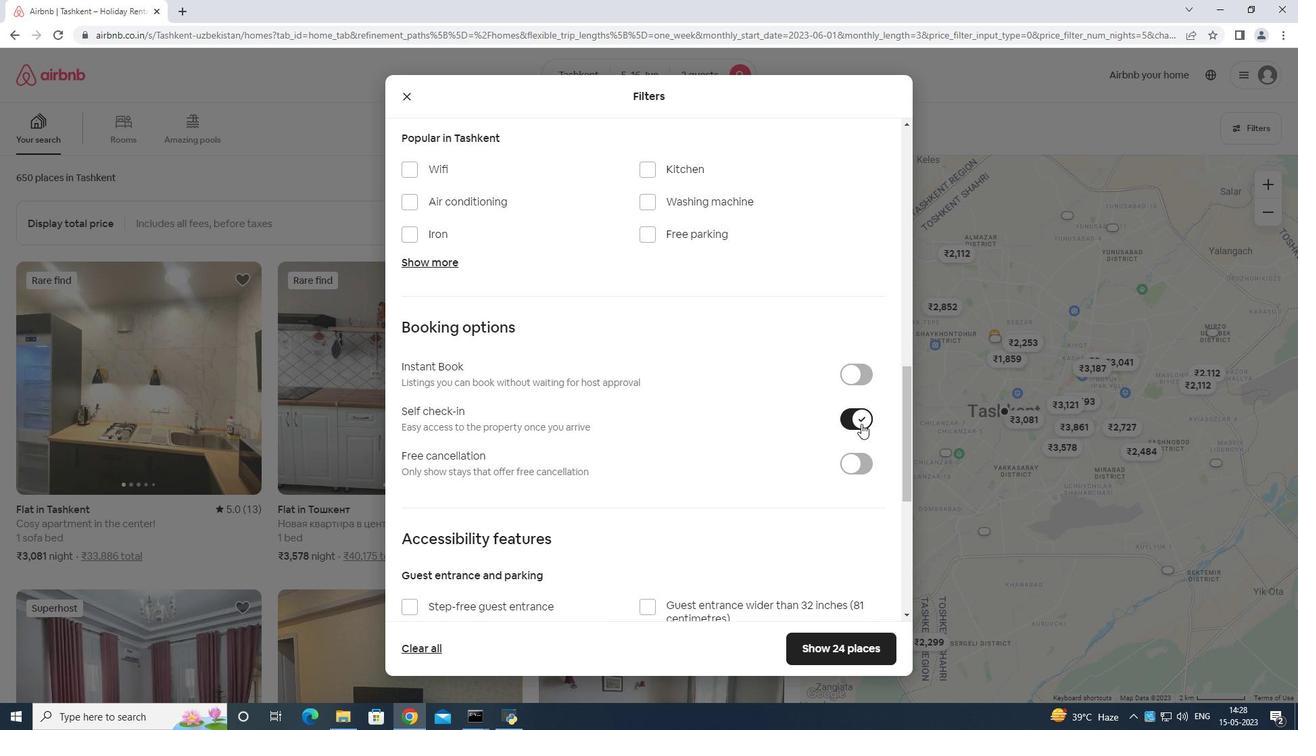 
Action: Mouse moved to (858, 427)
Screenshot: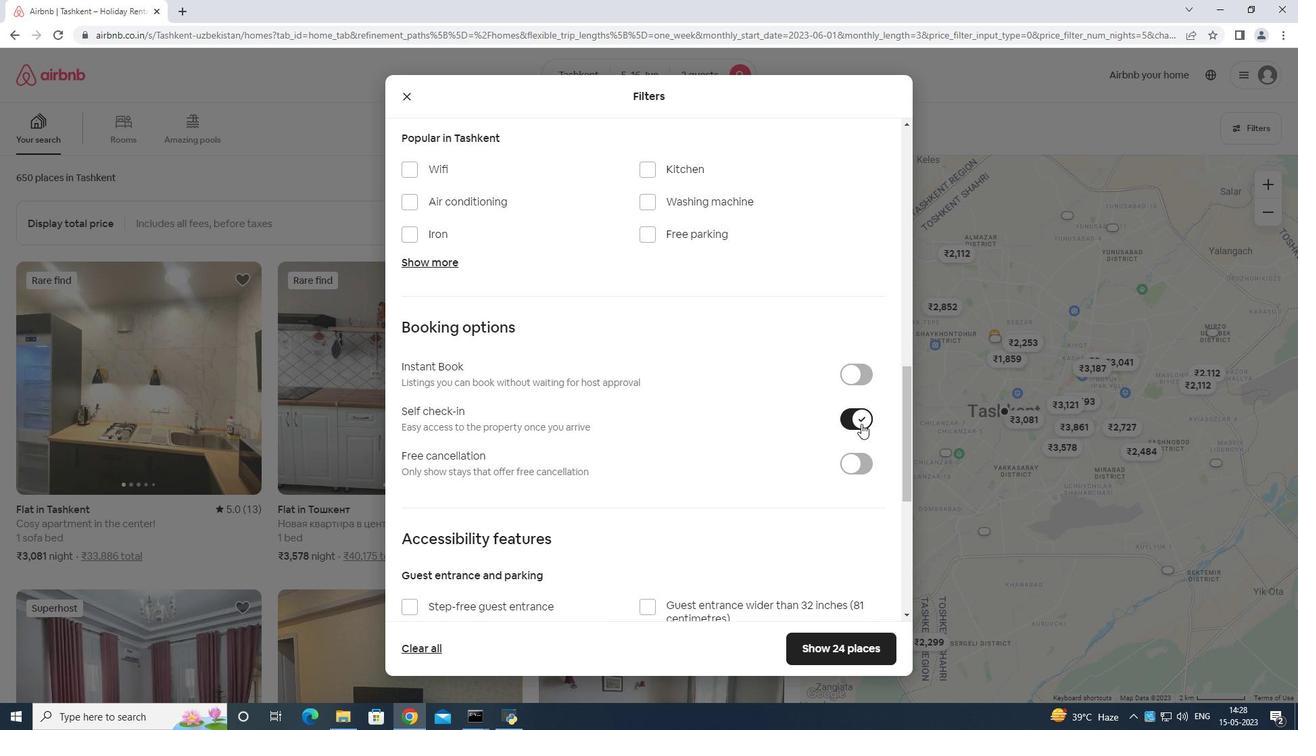 
Action: Mouse scrolled (858, 426) with delta (0, 0)
Screenshot: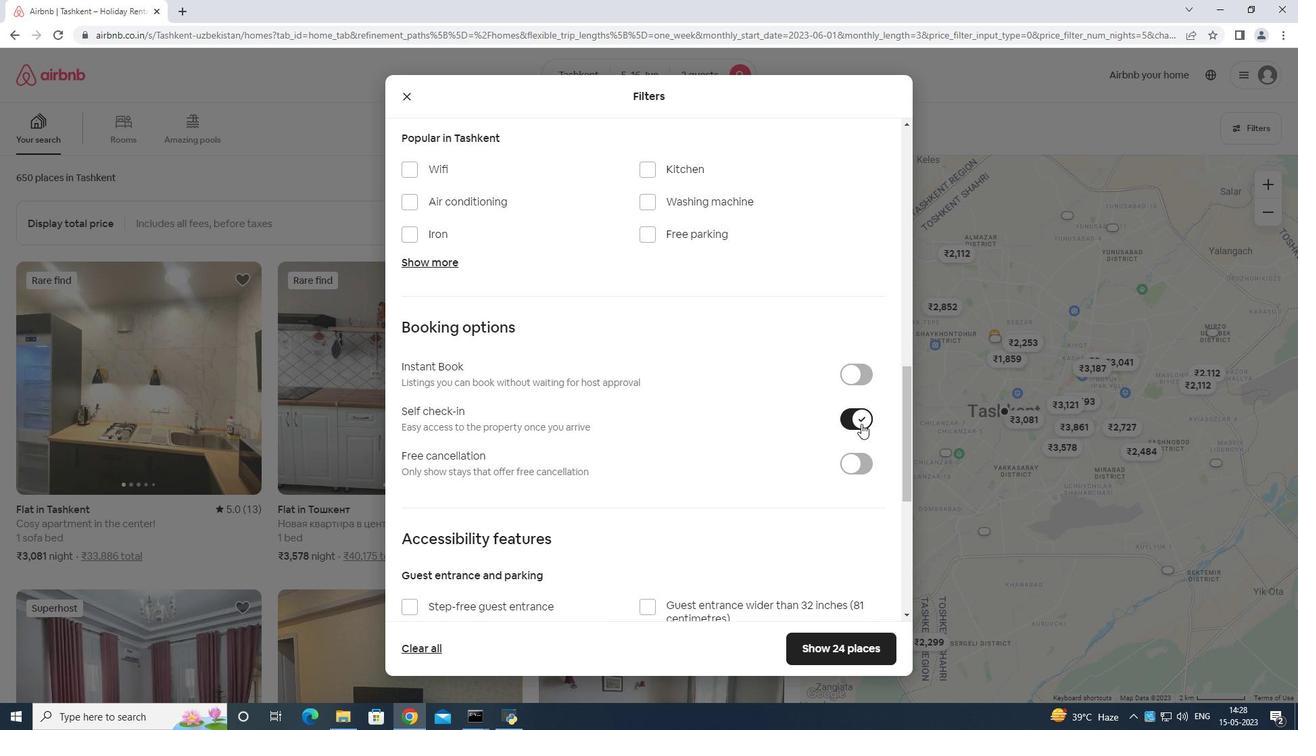 
Action: Mouse moved to (858, 428)
Screenshot: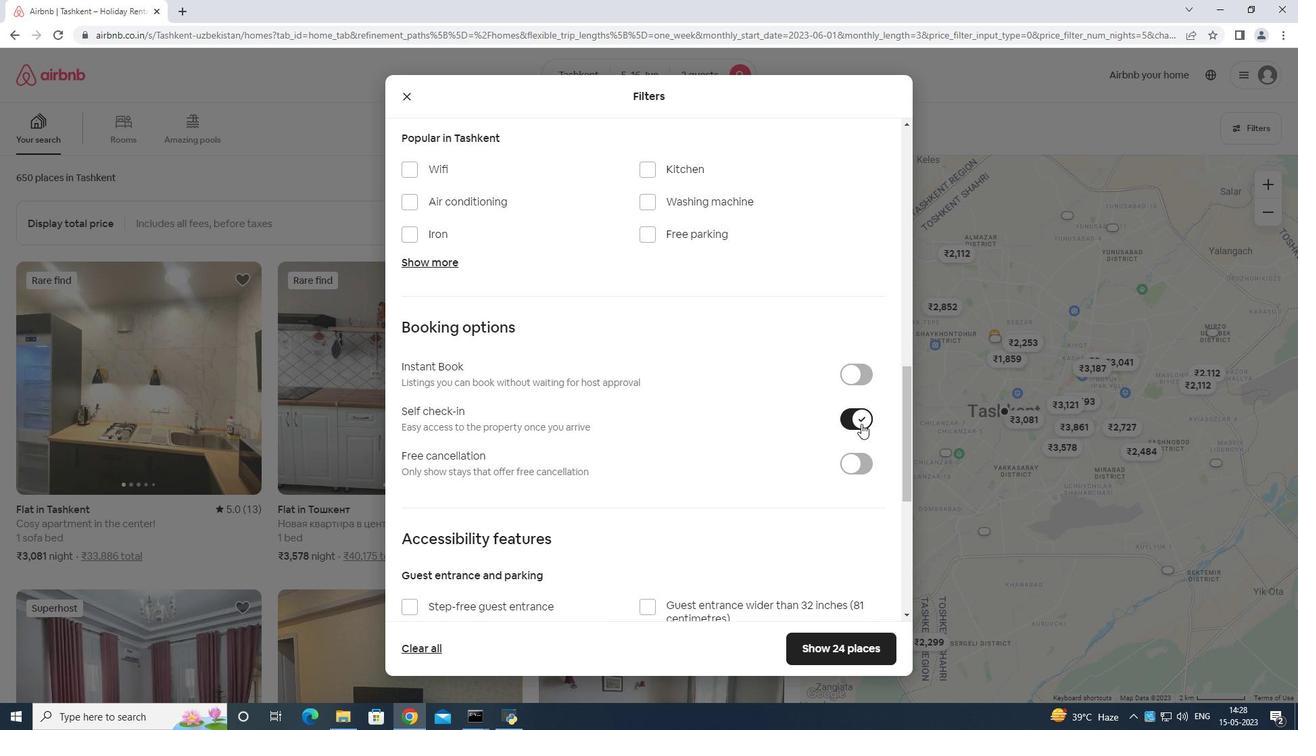 
Action: Mouse scrolled (858, 428) with delta (0, 0)
Screenshot: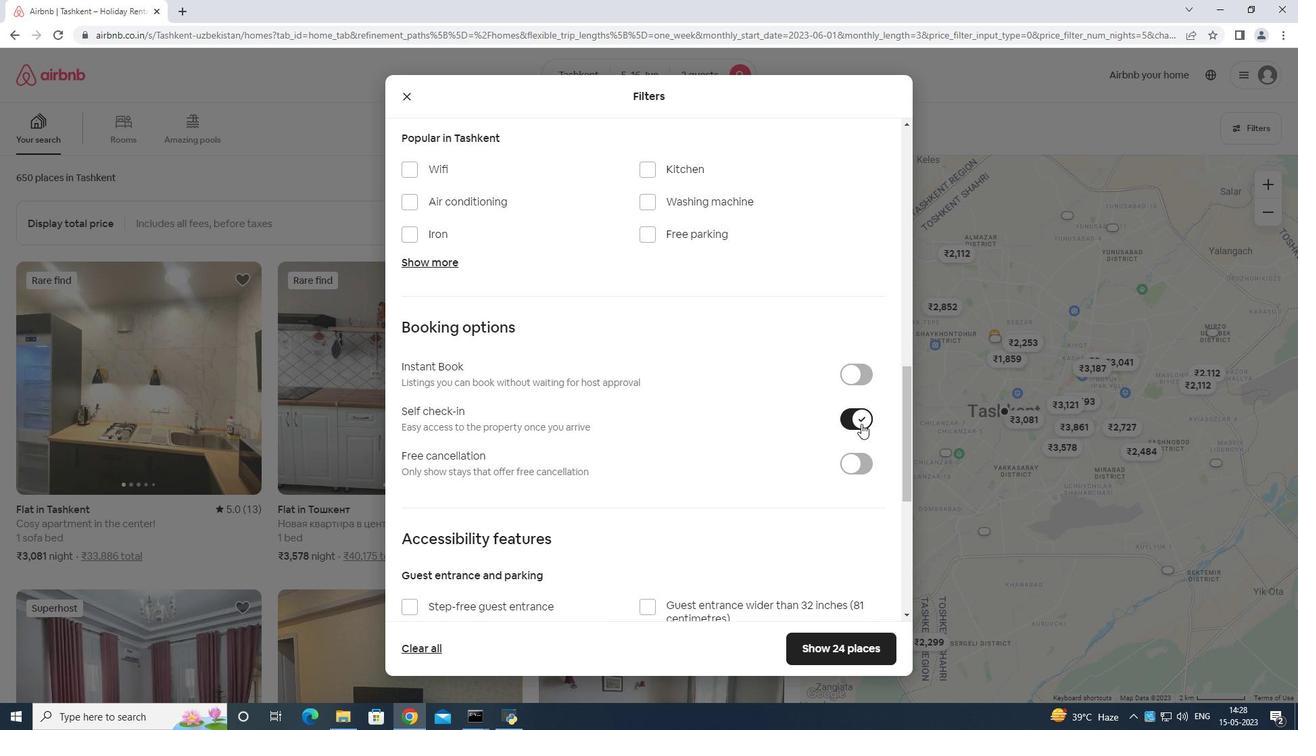 
Action: Mouse moved to (855, 432)
Screenshot: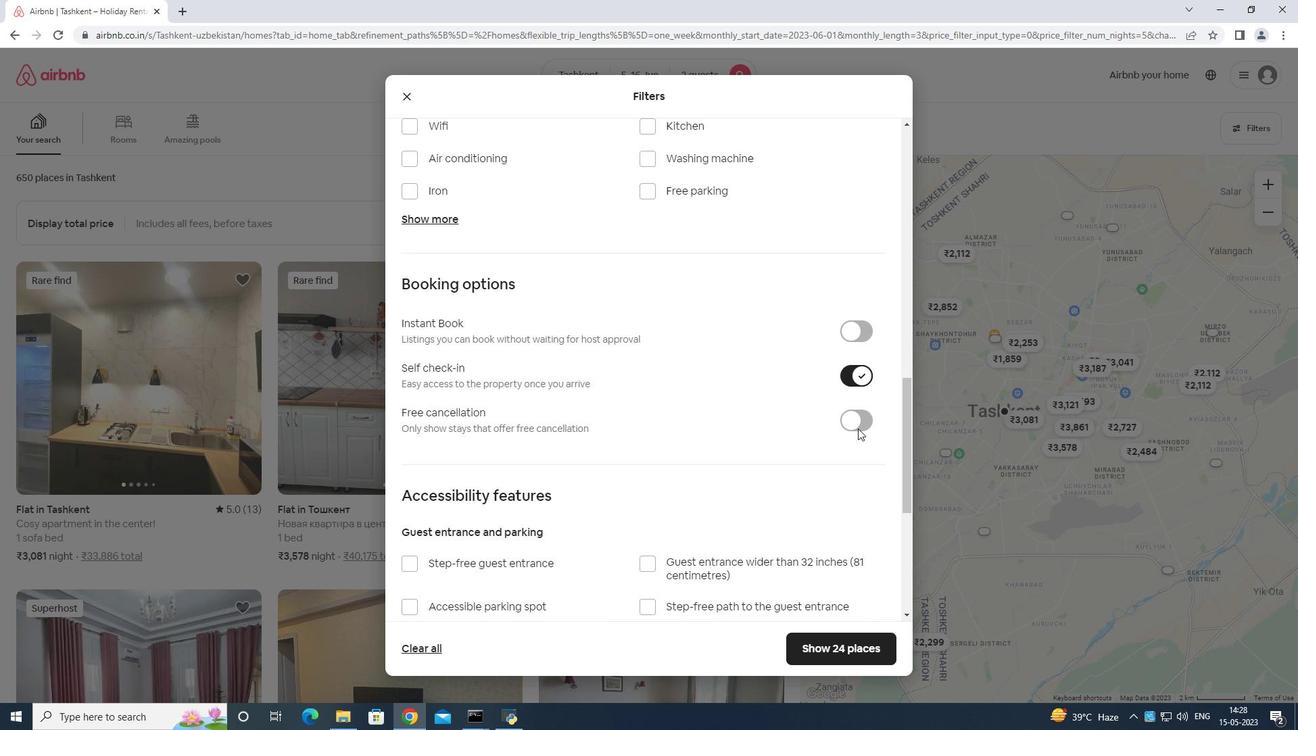 
Action: Mouse scrolled (855, 431) with delta (0, 0)
Screenshot: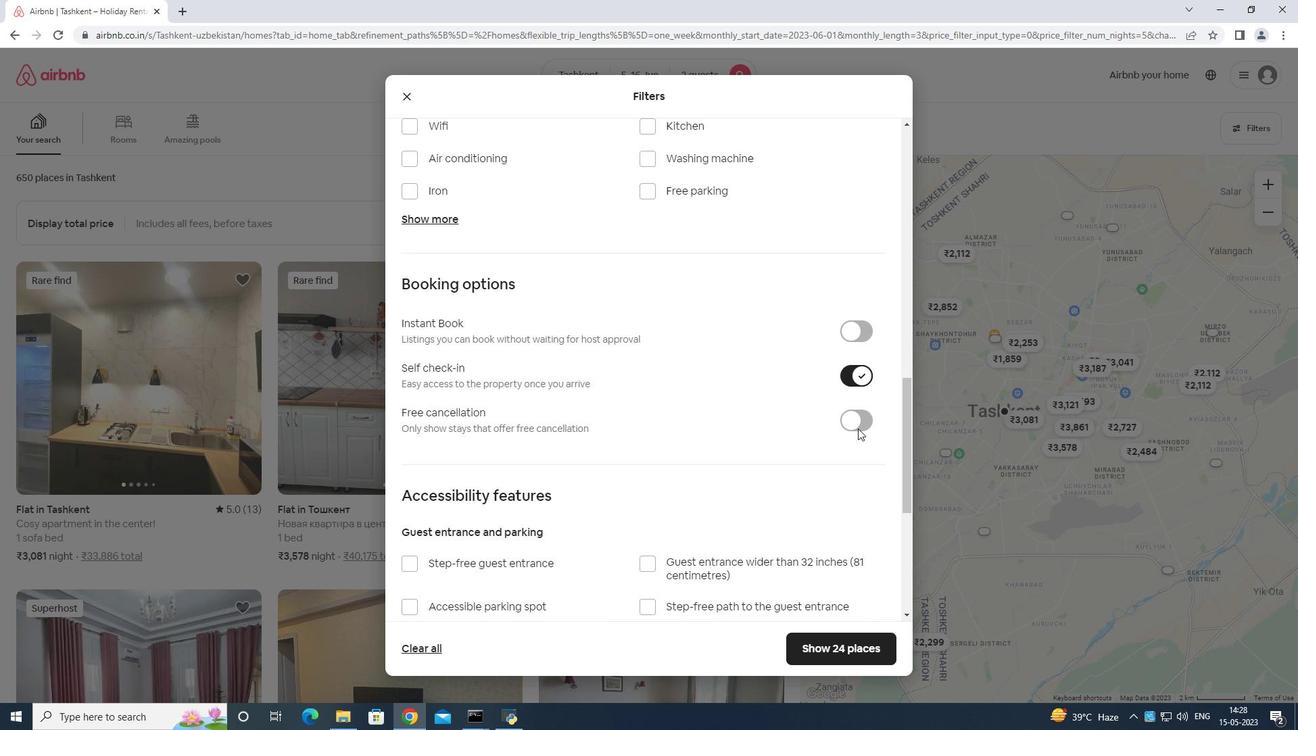 
Action: Mouse scrolled (855, 431) with delta (0, 0)
Screenshot: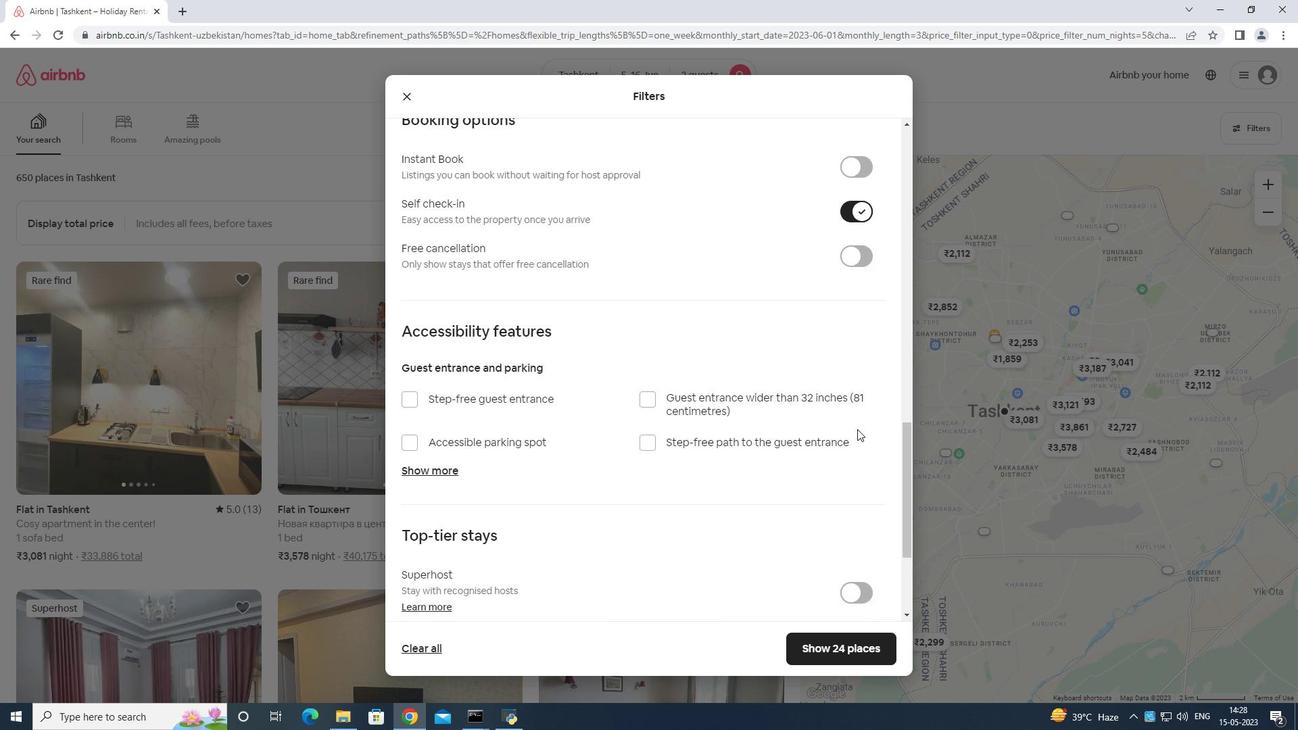 
Action: Mouse moved to (854, 432)
Screenshot: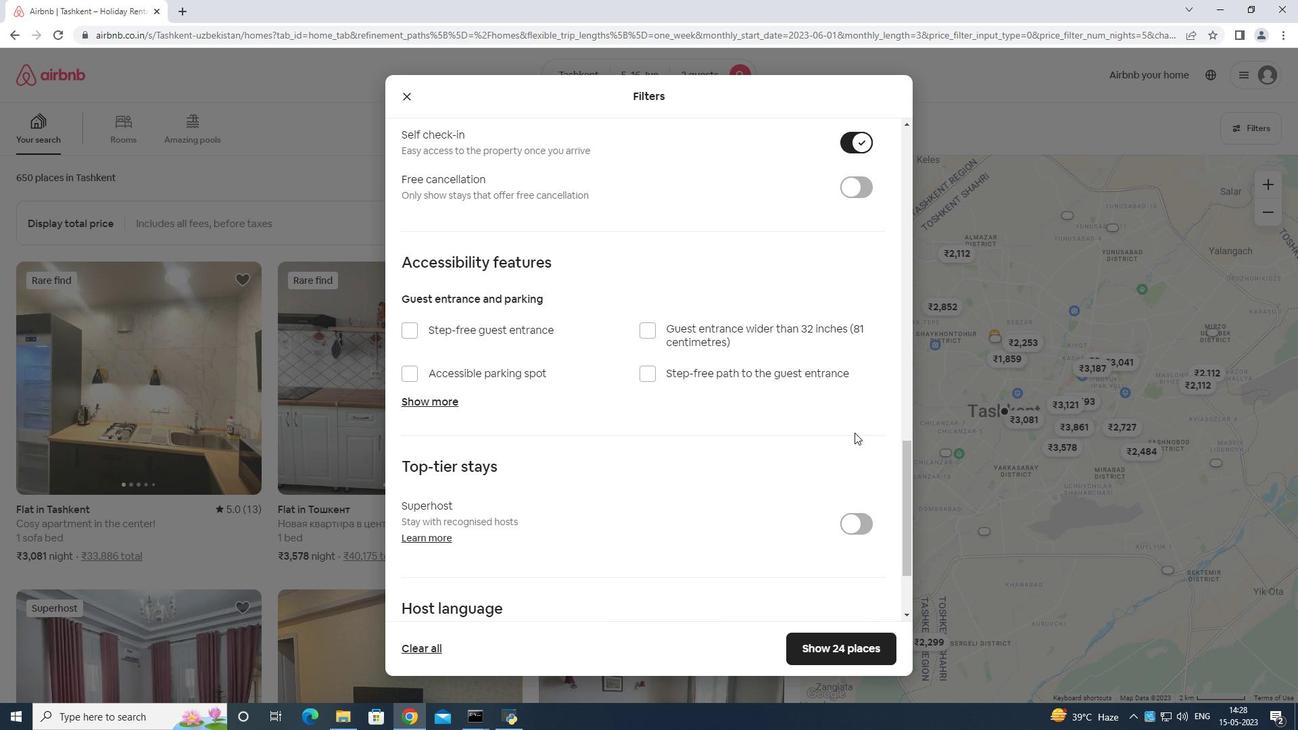 
Action: Mouse scrolled (854, 432) with delta (0, 0)
Screenshot: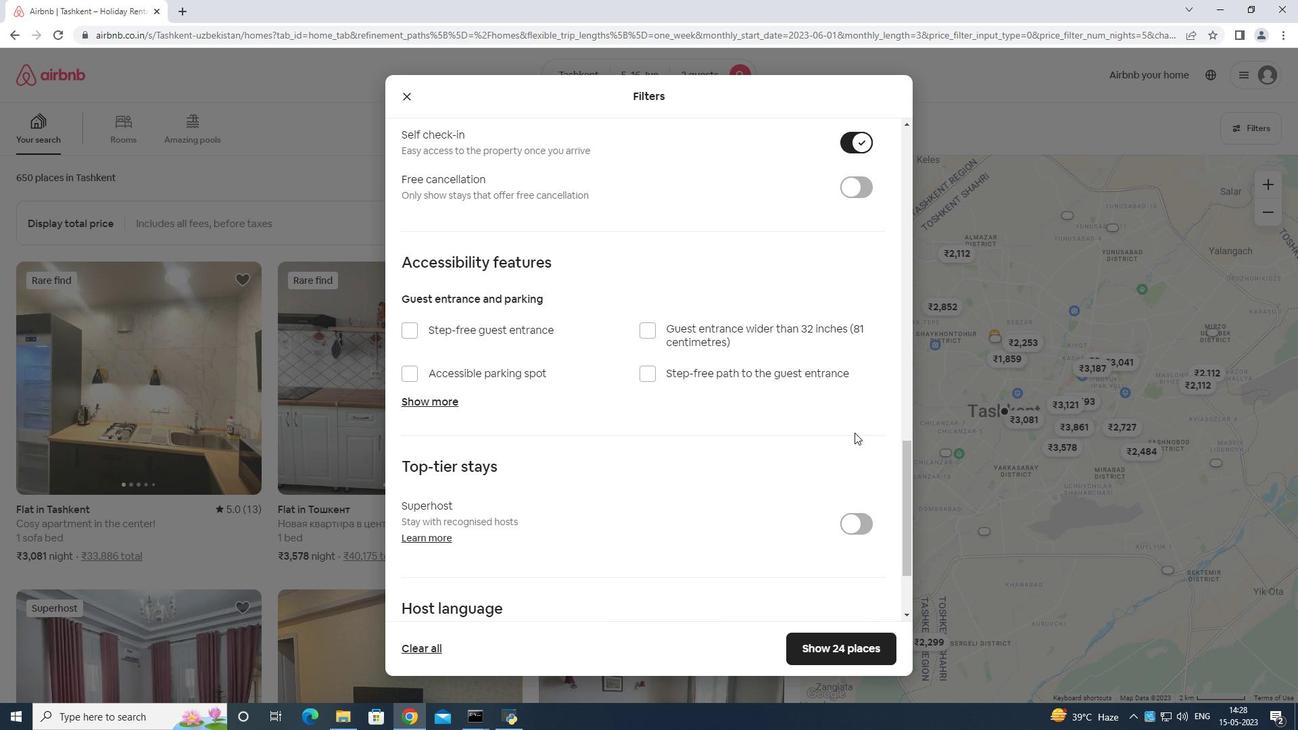 
Action: Mouse scrolled (854, 432) with delta (0, 0)
Screenshot: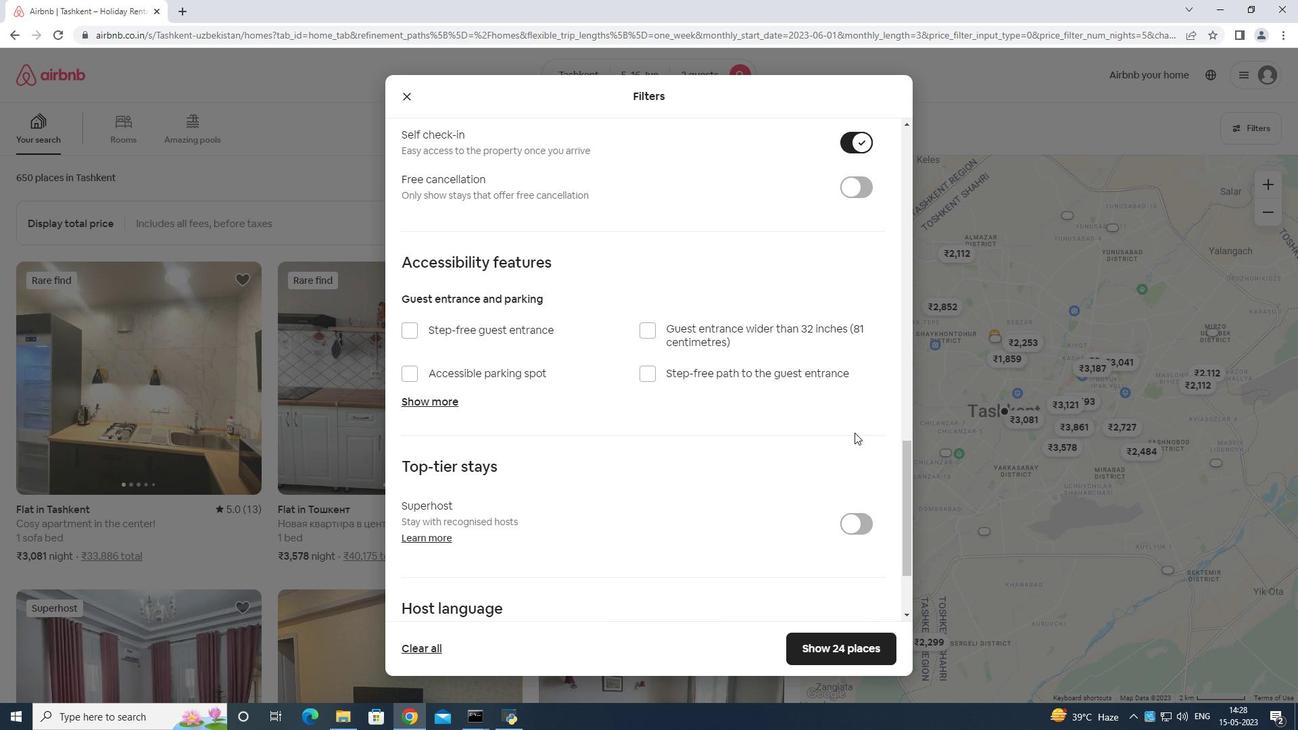 
Action: Mouse moved to (439, 525)
Screenshot: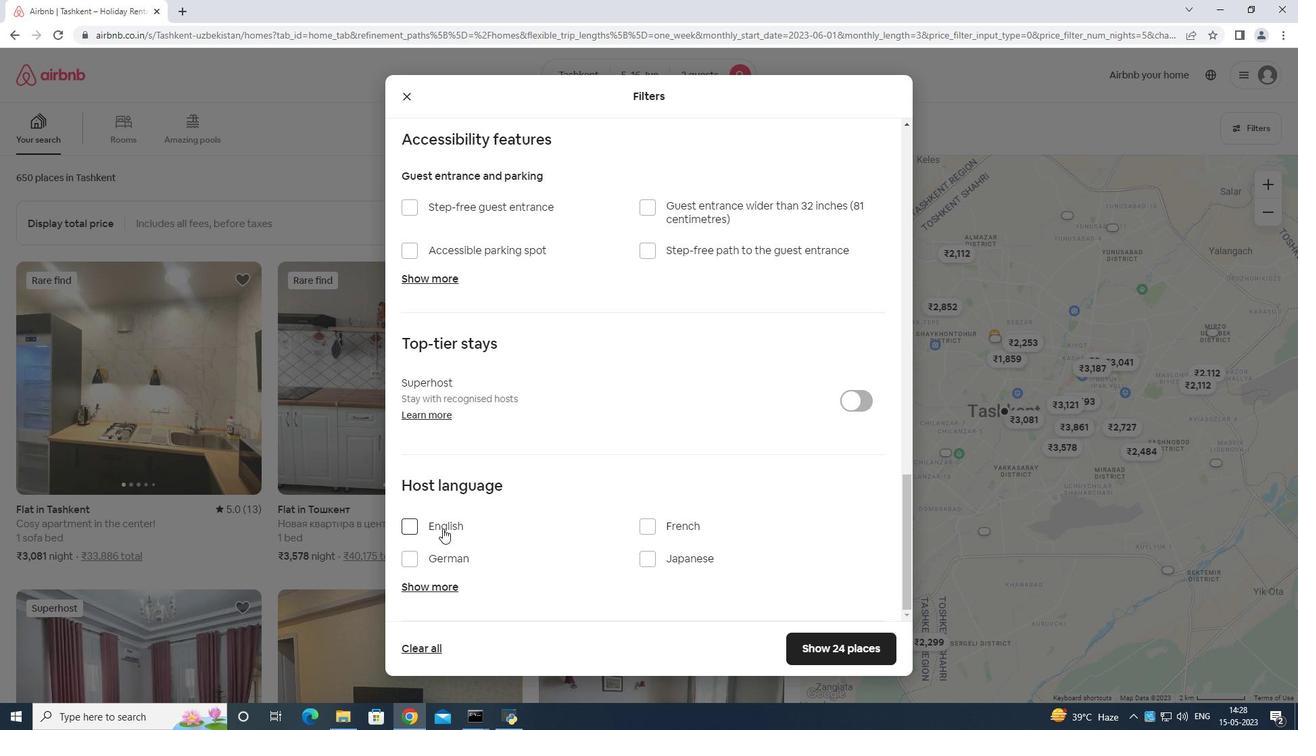 
Action: Mouse pressed left at (439, 525)
Screenshot: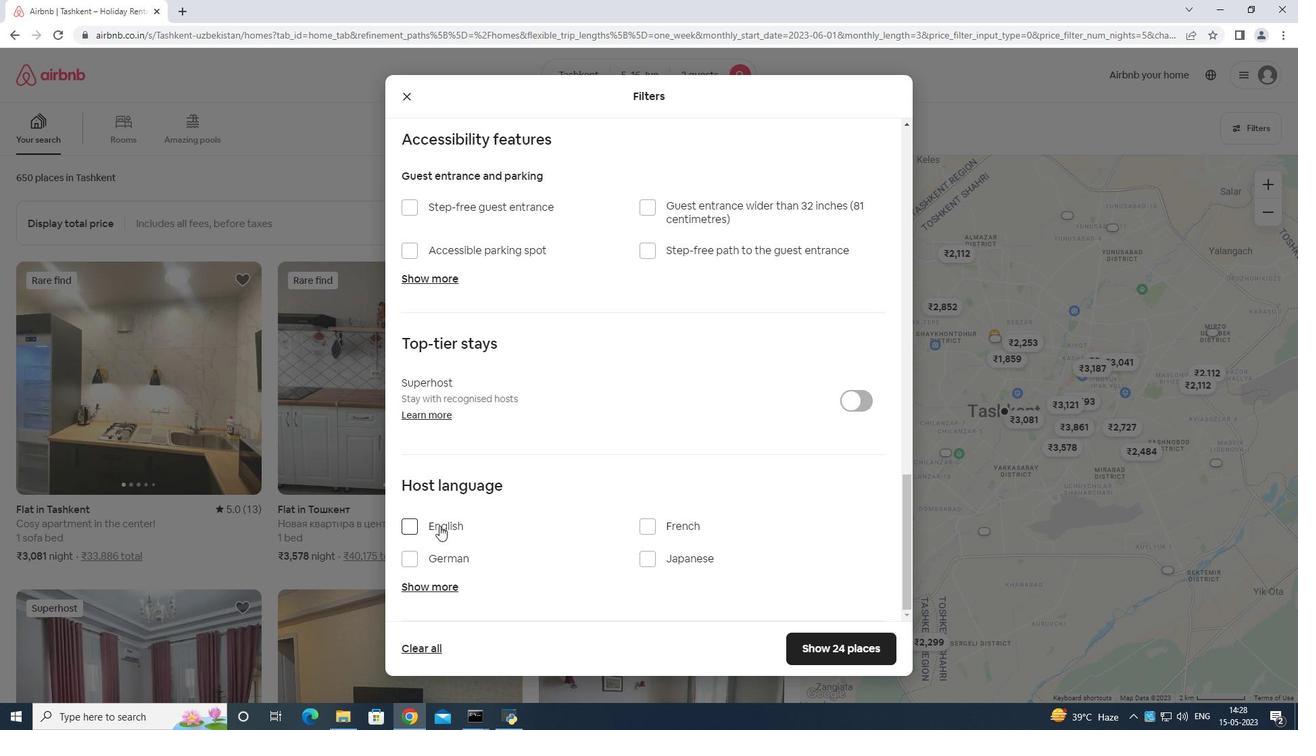 
Action: Mouse moved to (857, 656)
Screenshot: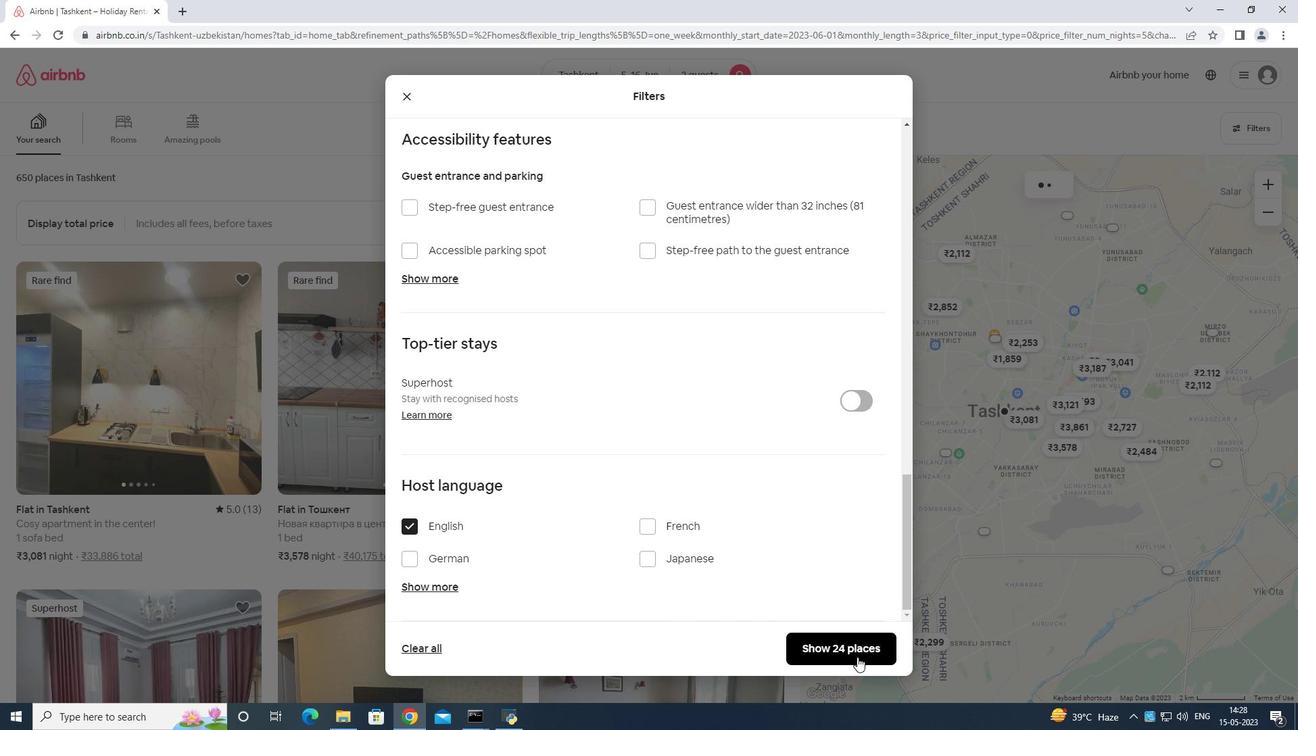 
Action: Mouse pressed left at (857, 656)
Screenshot: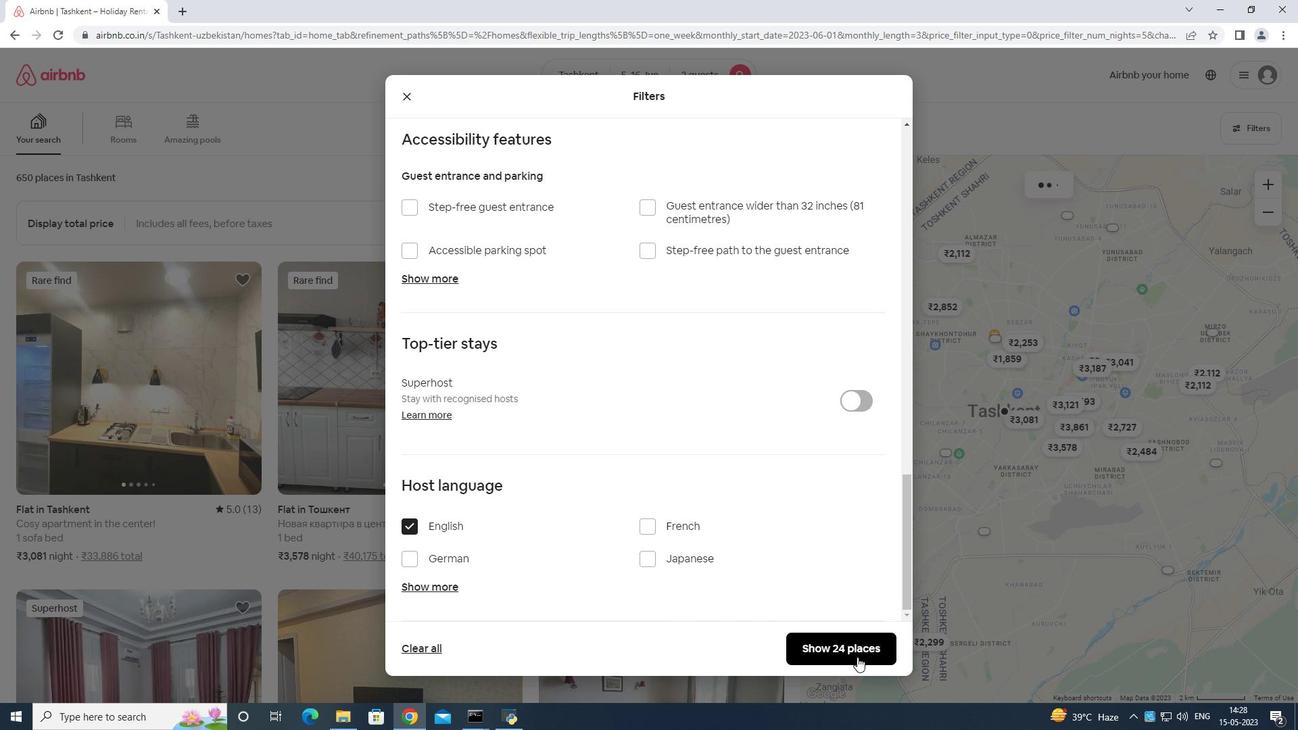 
Action: Mouse moved to (1303, 642)
Screenshot: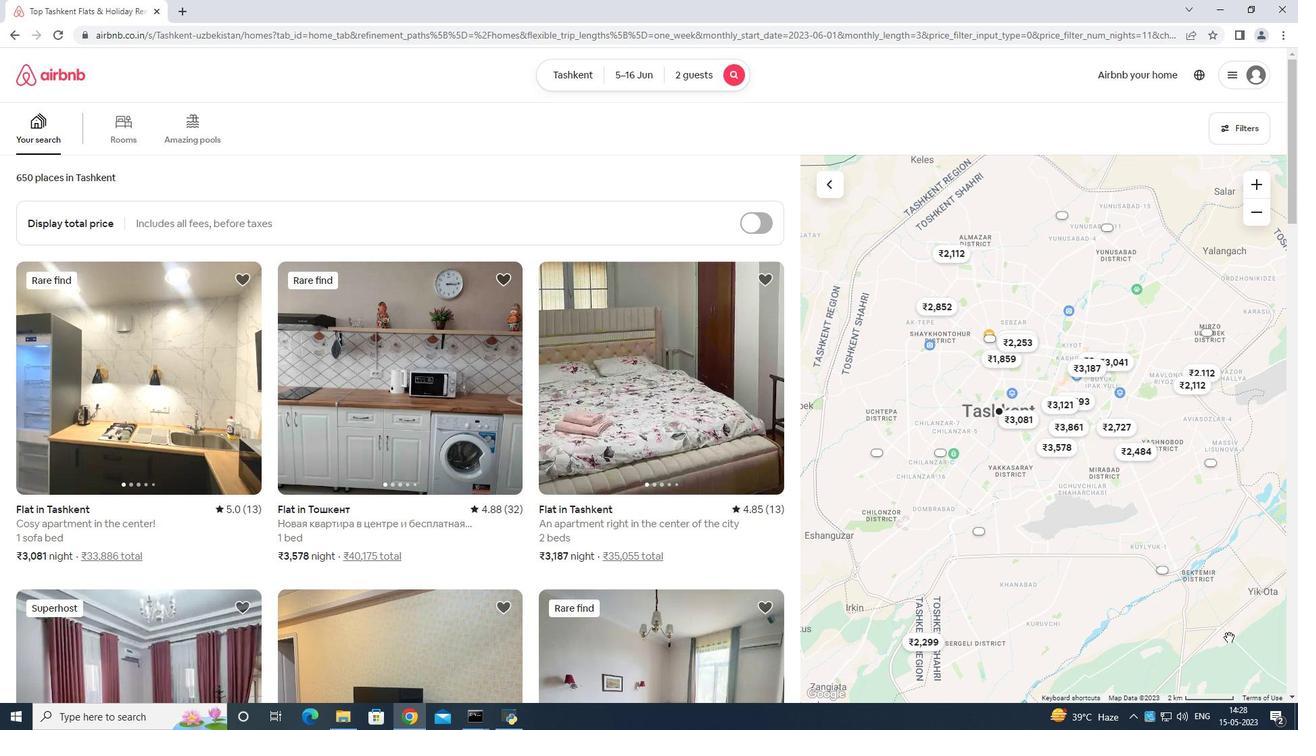 
